 Task: Research Airbnb accommodation in Tournai, Belgium from 28th December, 2023 to 29th December, 2023 for 7 adults. Place can be entire room or shared room with 4 bedrooms having 7 beds and 4 bathrooms. Property type can be house. Amenities needed are: wifi, washing machine, TV, free parkinig on premises, hot tub, gym, smoking allowed.
Action: Mouse moved to (399, 158)
Screenshot: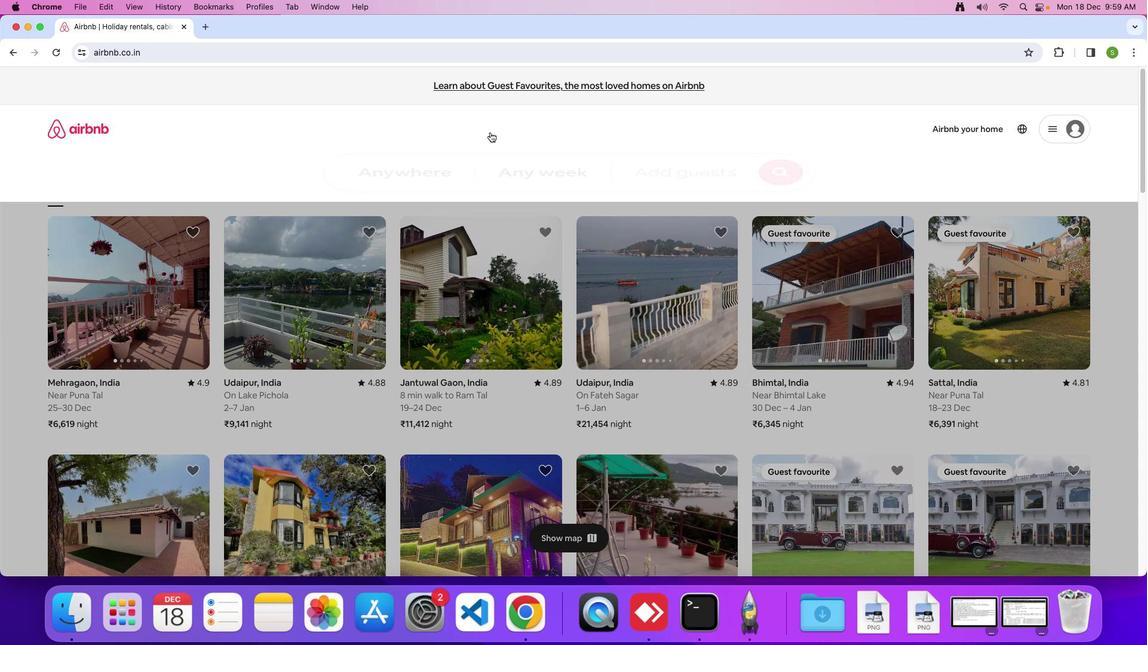 
Action: Mouse pressed left at (399, 158)
Screenshot: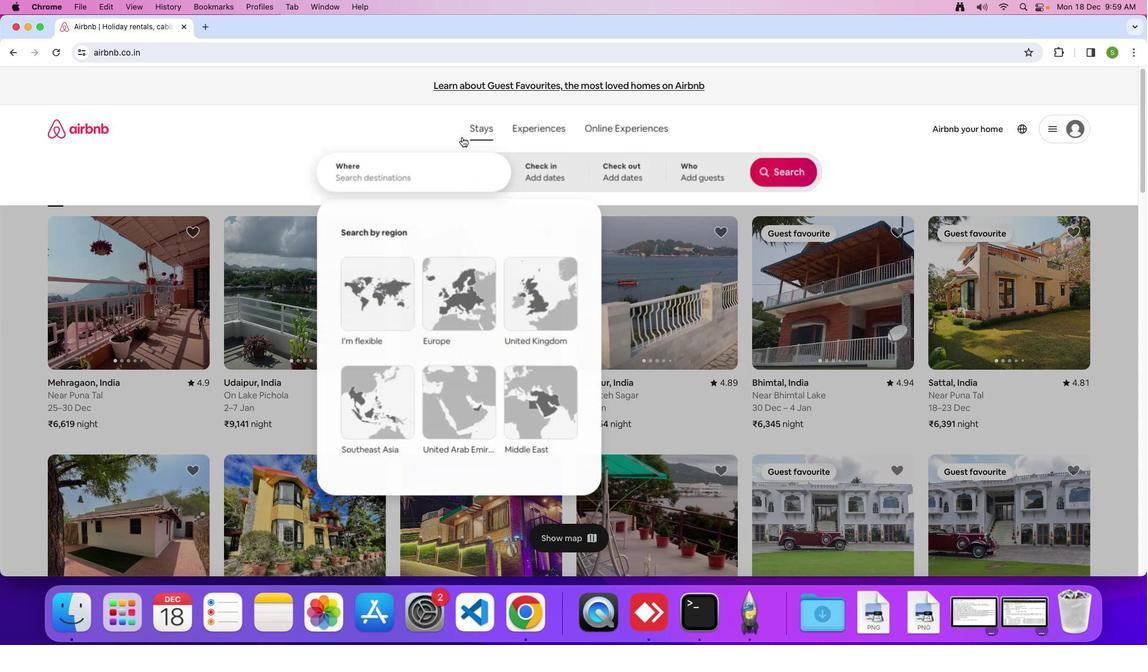 
Action: Mouse moved to (390, 159)
Screenshot: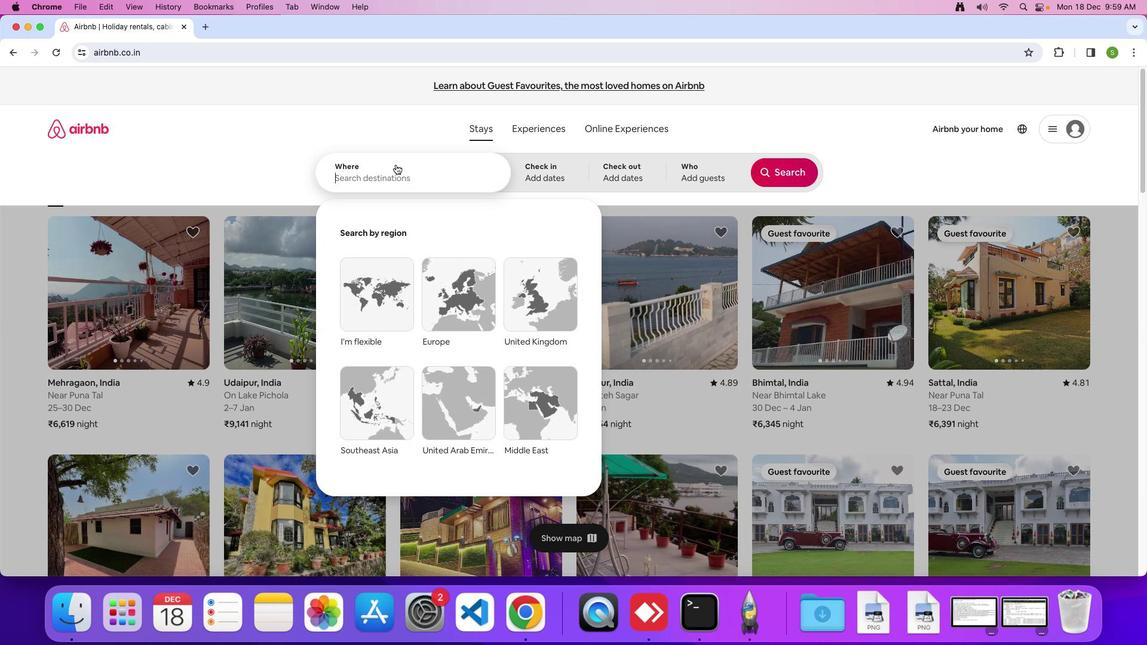 
Action: Mouse pressed left at (390, 159)
Screenshot: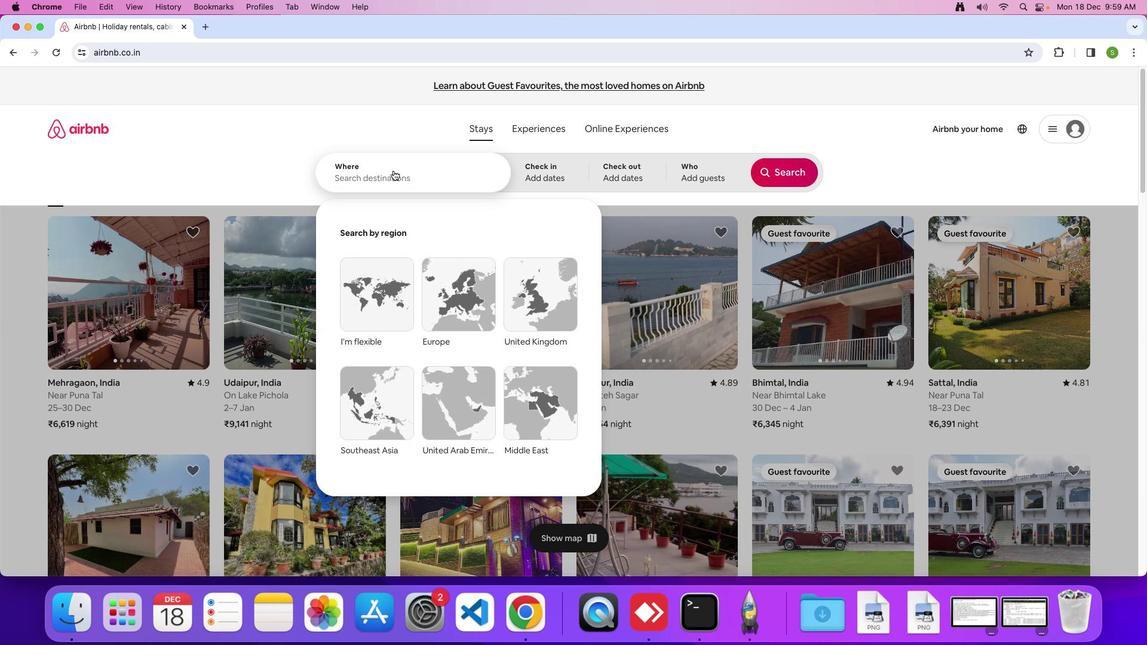 
Action: Mouse moved to (253, 169)
Screenshot: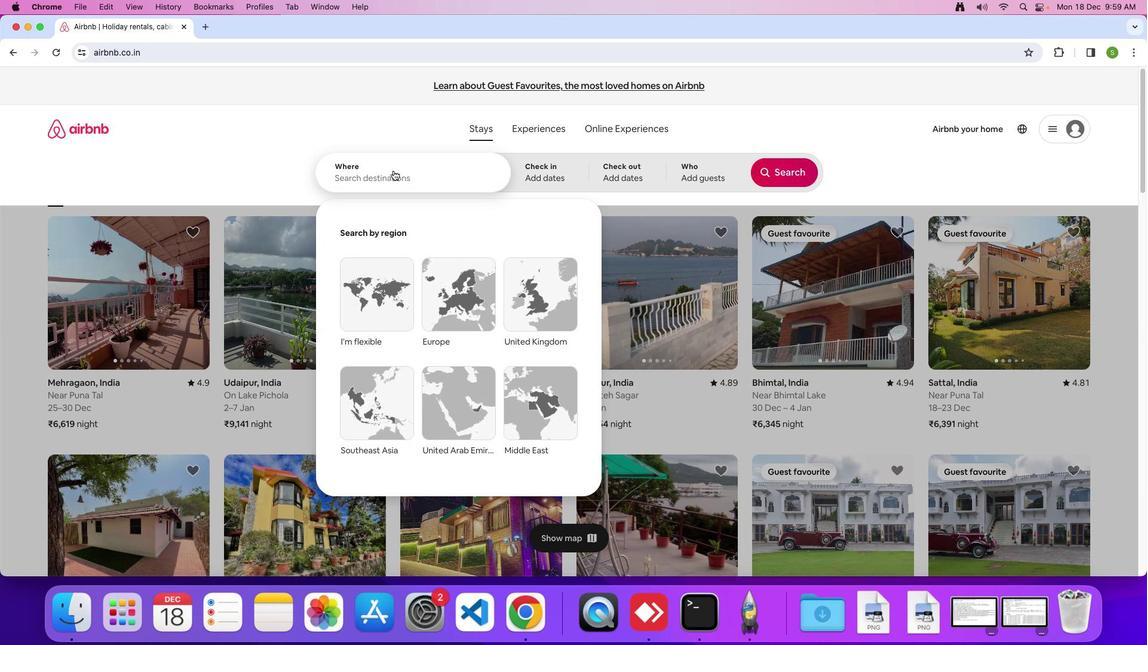 
Action: Mouse pressed left at (253, 169)
Screenshot: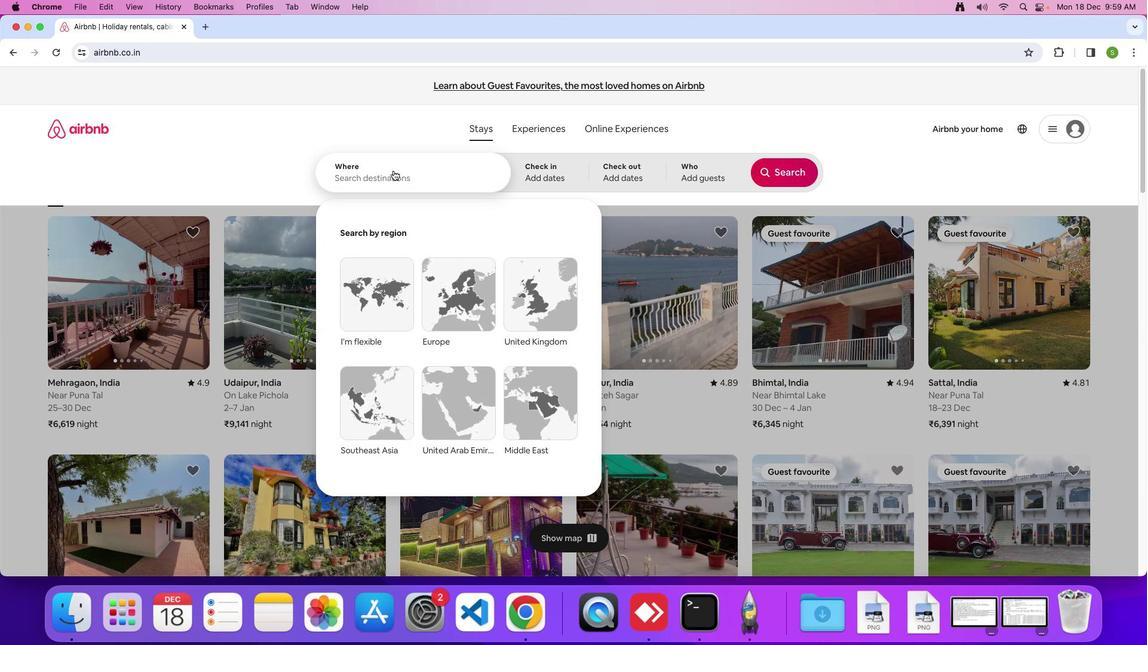 
Action: Key pressed 'T'Key.caps_lock'o''u''r''m''a''i'','Key.spaceKey.shift'B''e''l''g''i''u''m'Key.enter
Screenshot: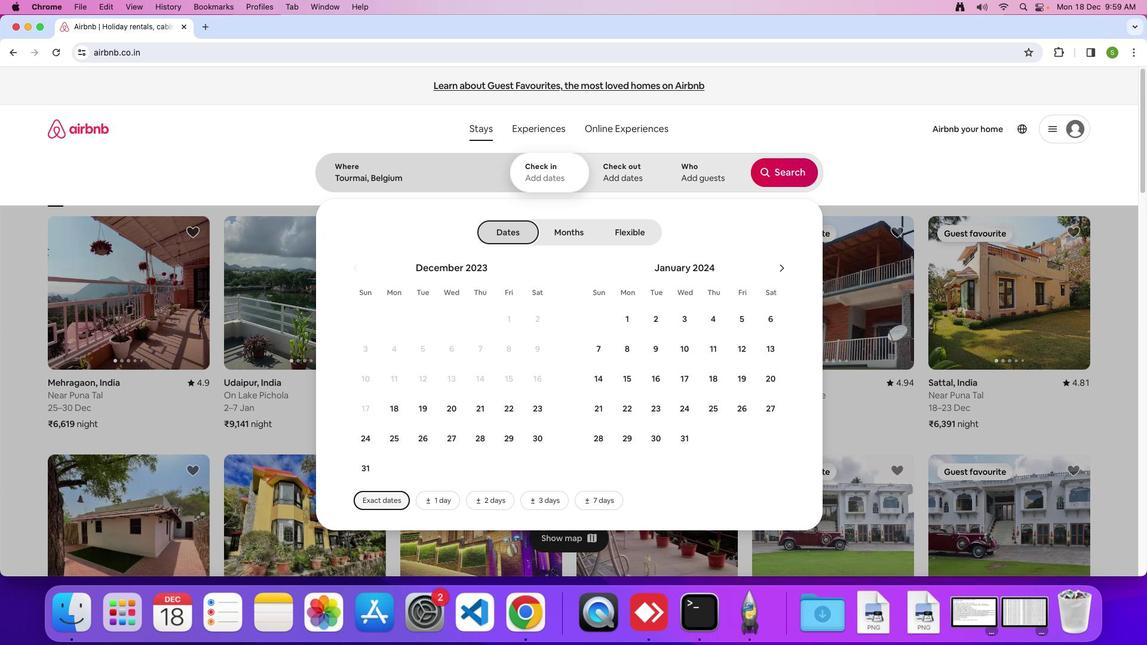 
Action: Mouse moved to (372, 234)
Screenshot: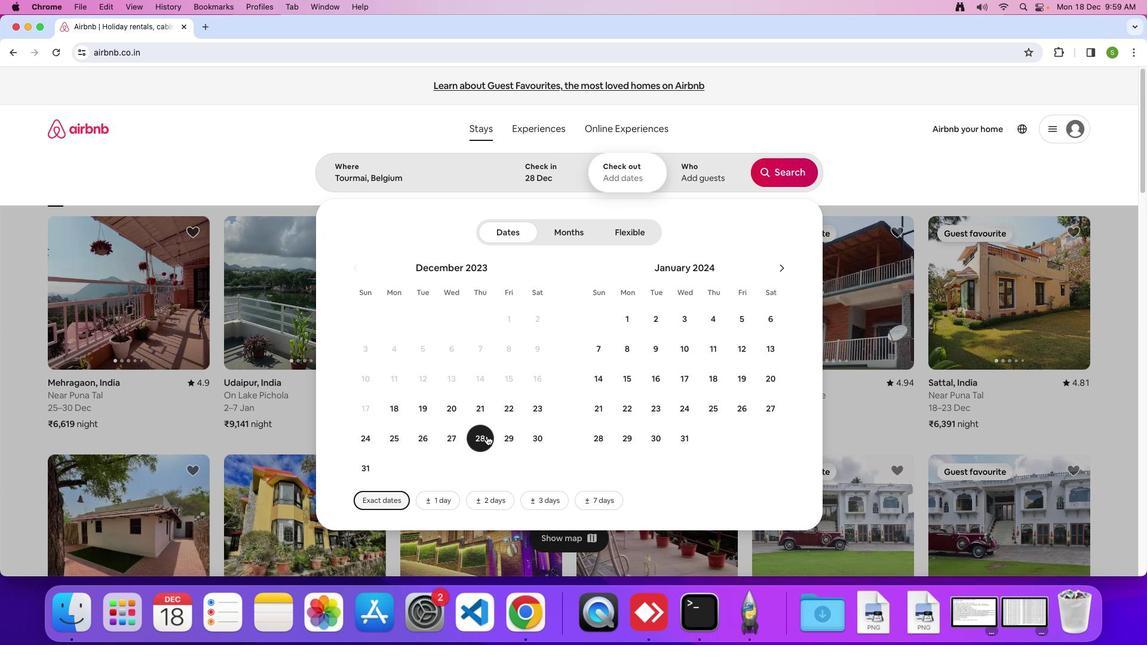 
Action: Mouse pressed left at (372, 234)
Screenshot: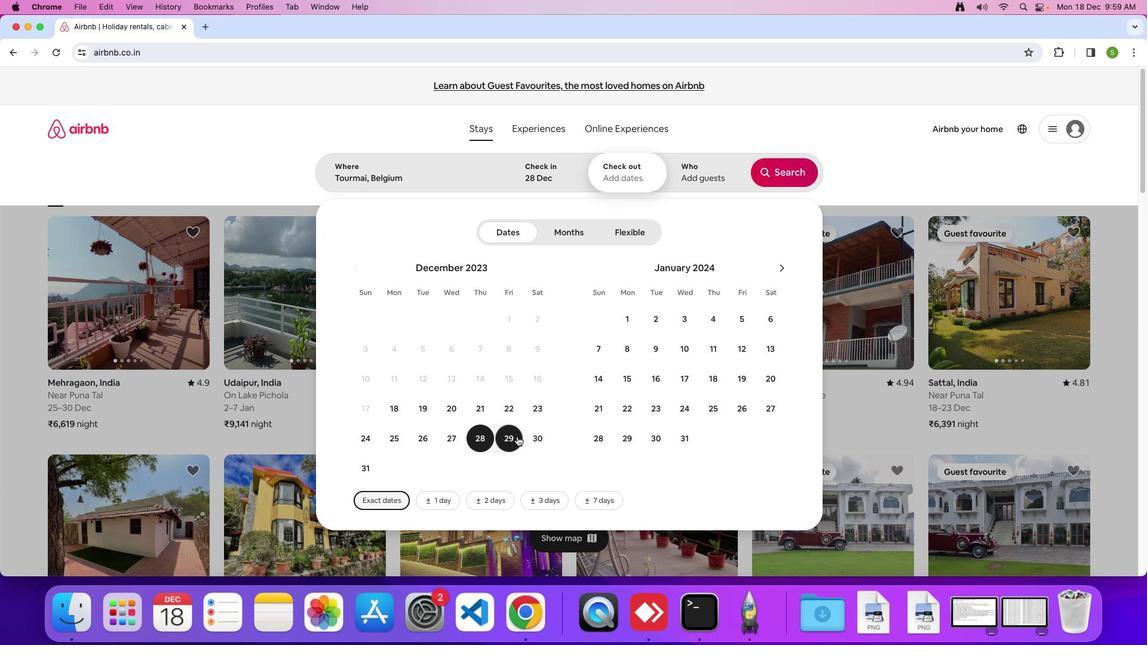 
Action: Mouse moved to (422, 235)
Screenshot: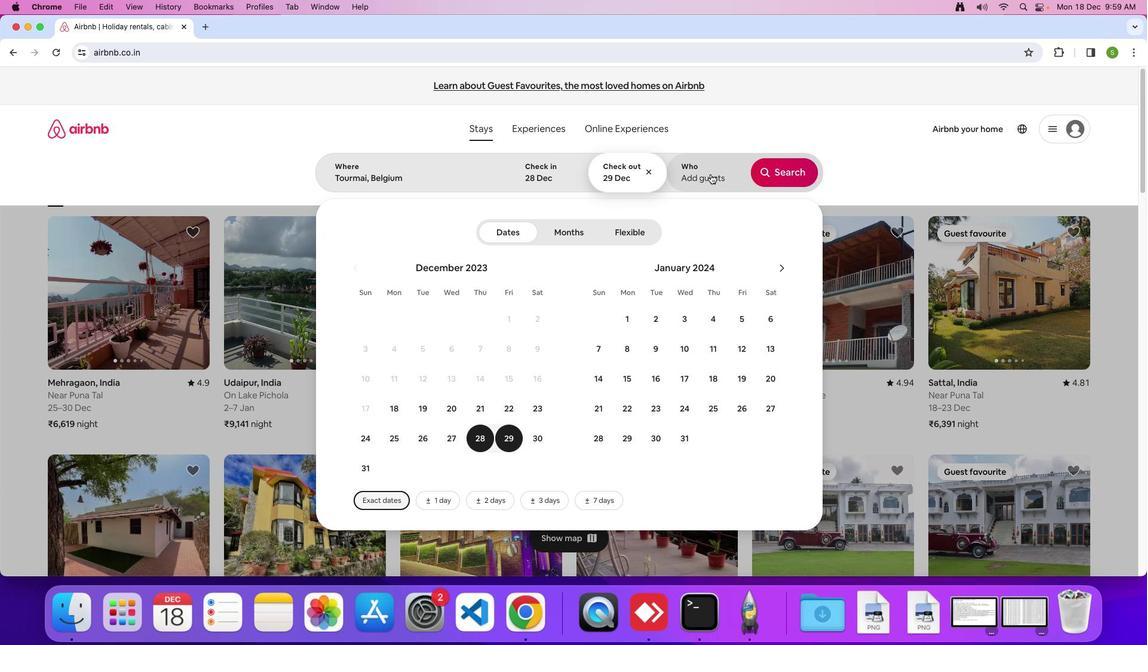 
Action: Mouse pressed left at (422, 235)
Screenshot: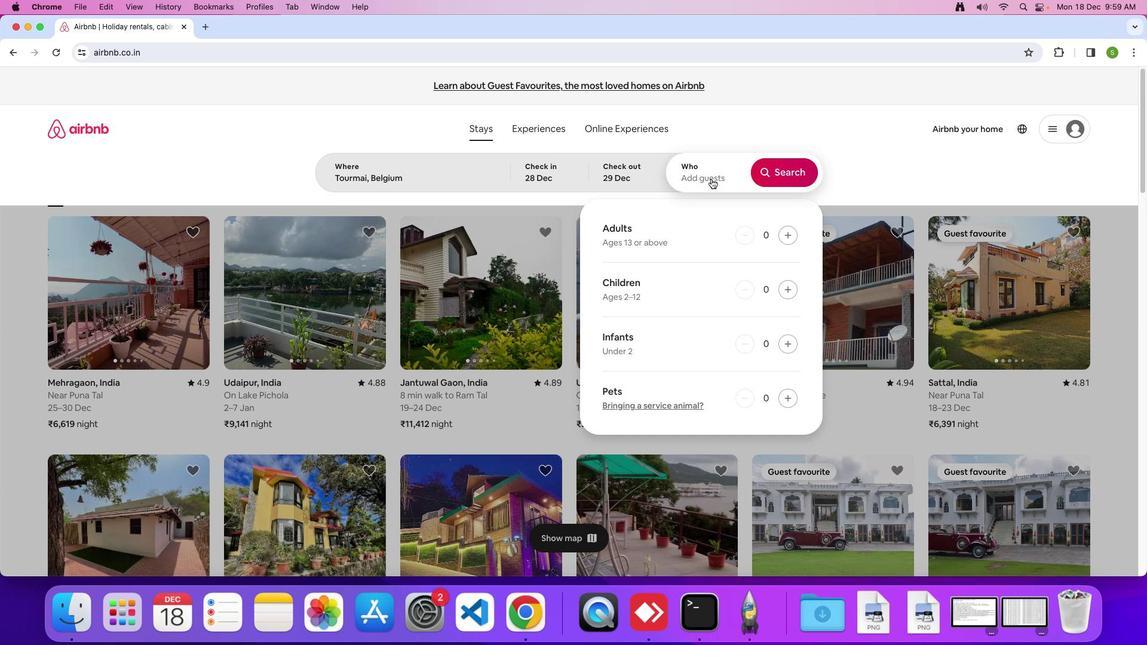 
Action: Mouse moved to (686, 170)
Screenshot: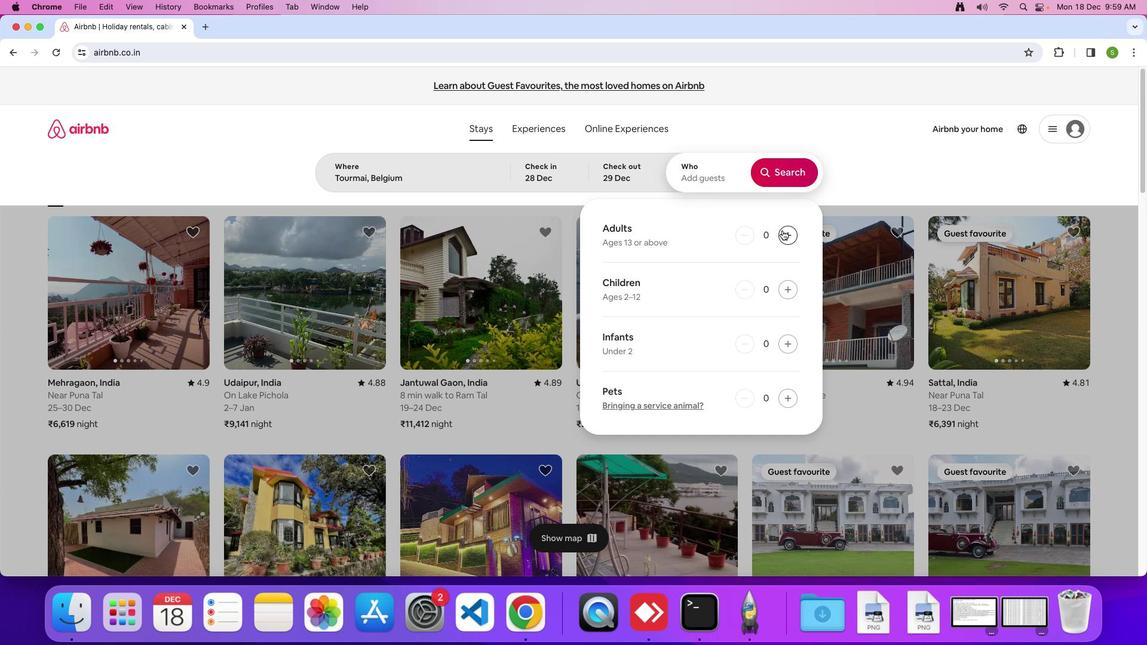 
Action: Mouse pressed left at (686, 170)
Screenshot: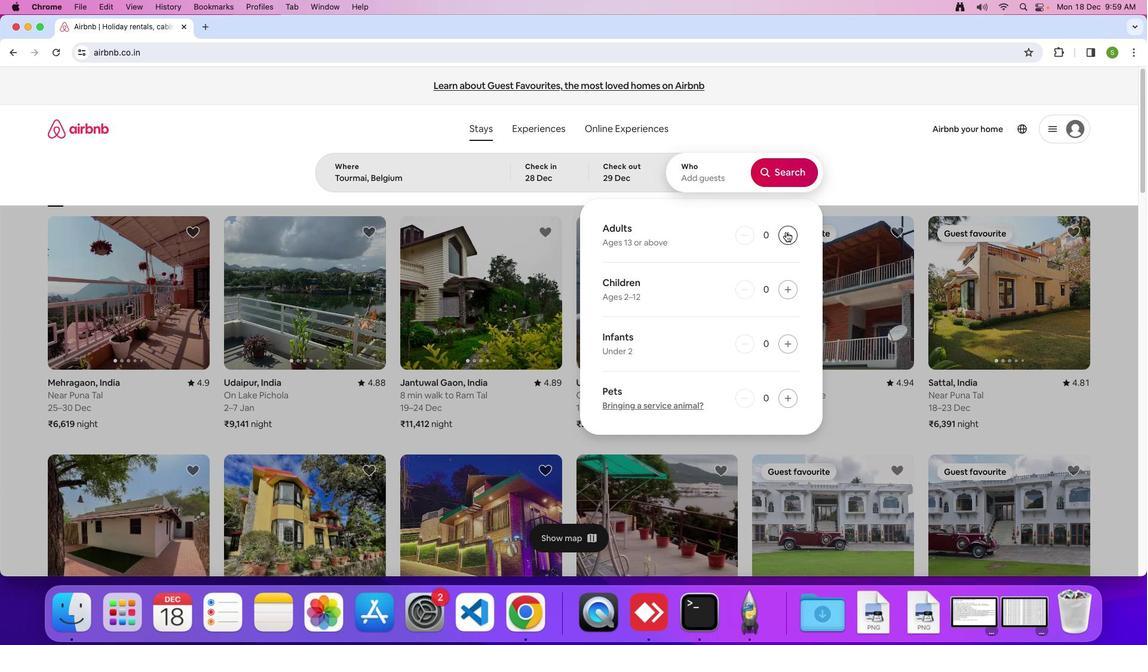 
Action: Mouse moved to (789, 184)
Screenshot: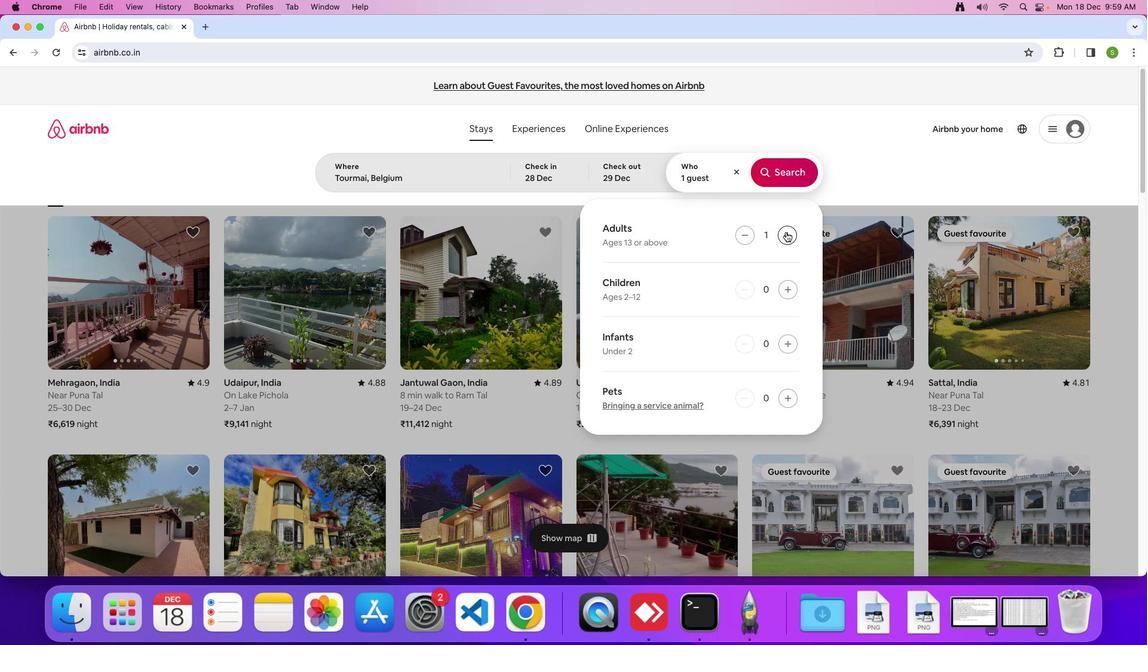 
Action: Mouse pressed left at (789, 184)
Screenshot: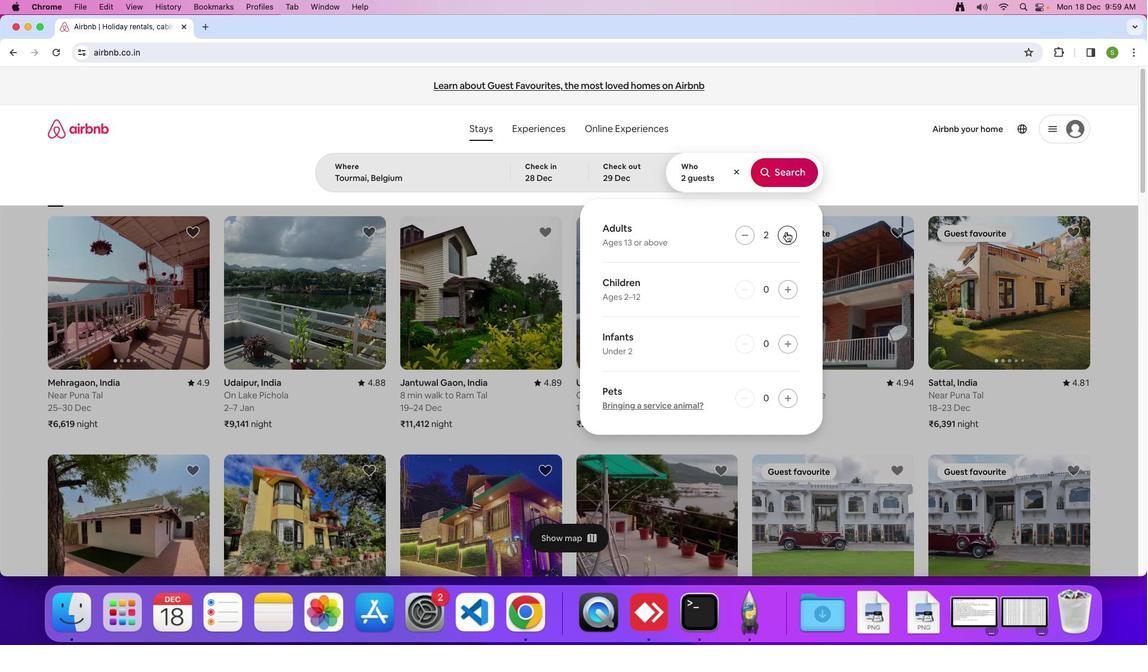 
Action: Mouse pressed left at (789, 184)
Screenshot: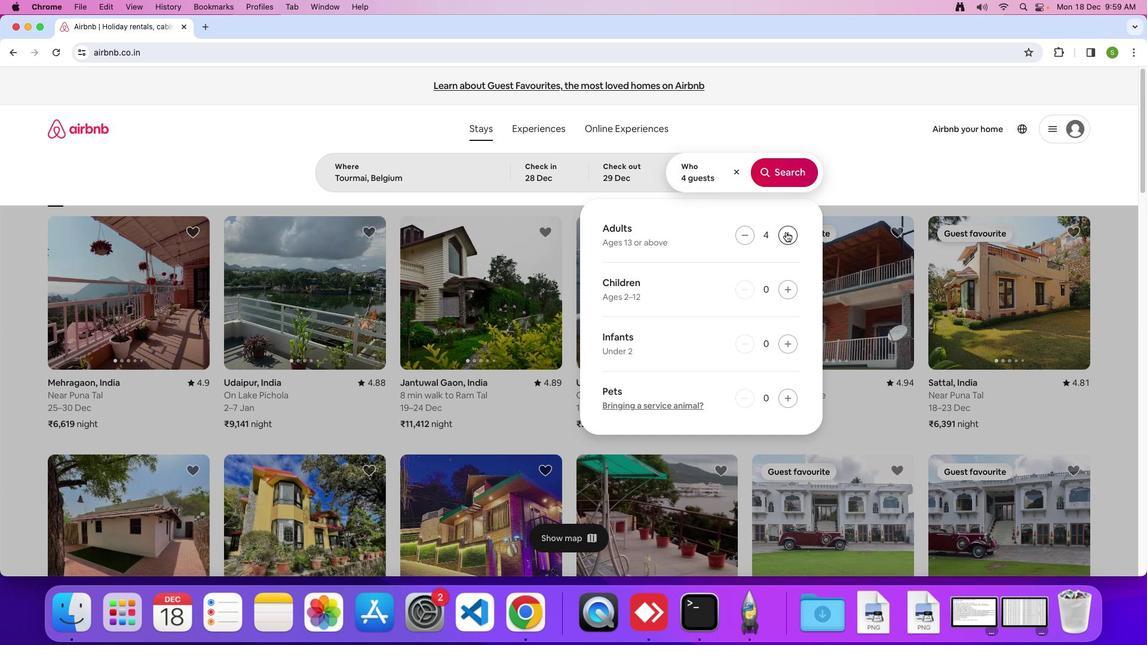 
Action: Mouse pressed left at (789, 184)
Screenshot: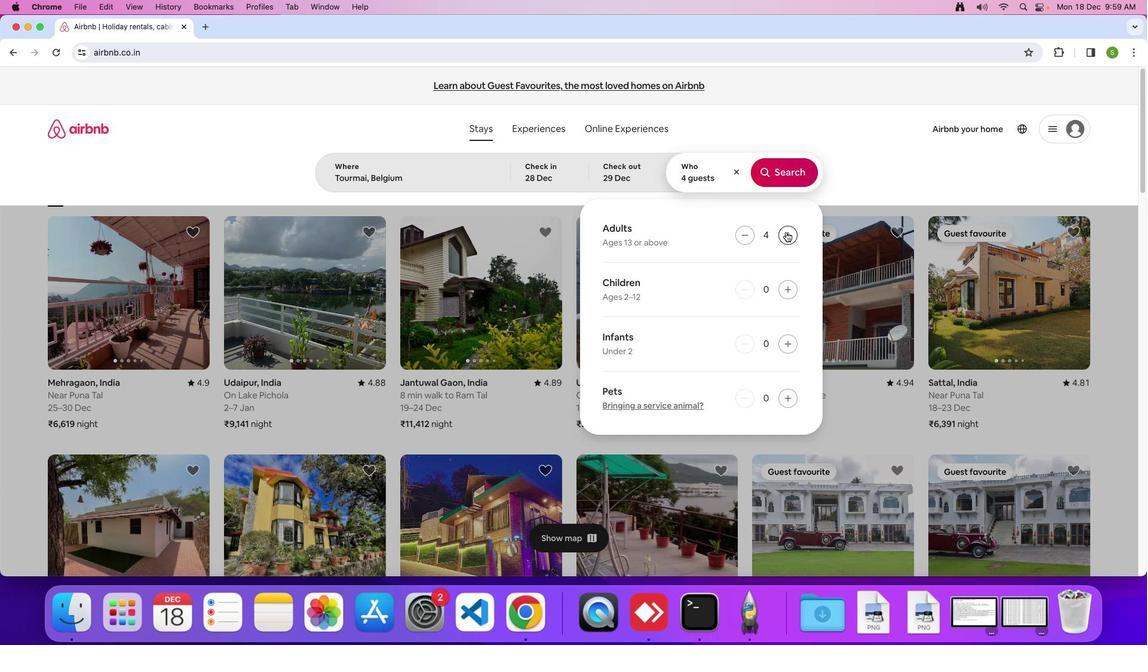 
Action: Mouse pressed left at (789, 184)
Screenshot: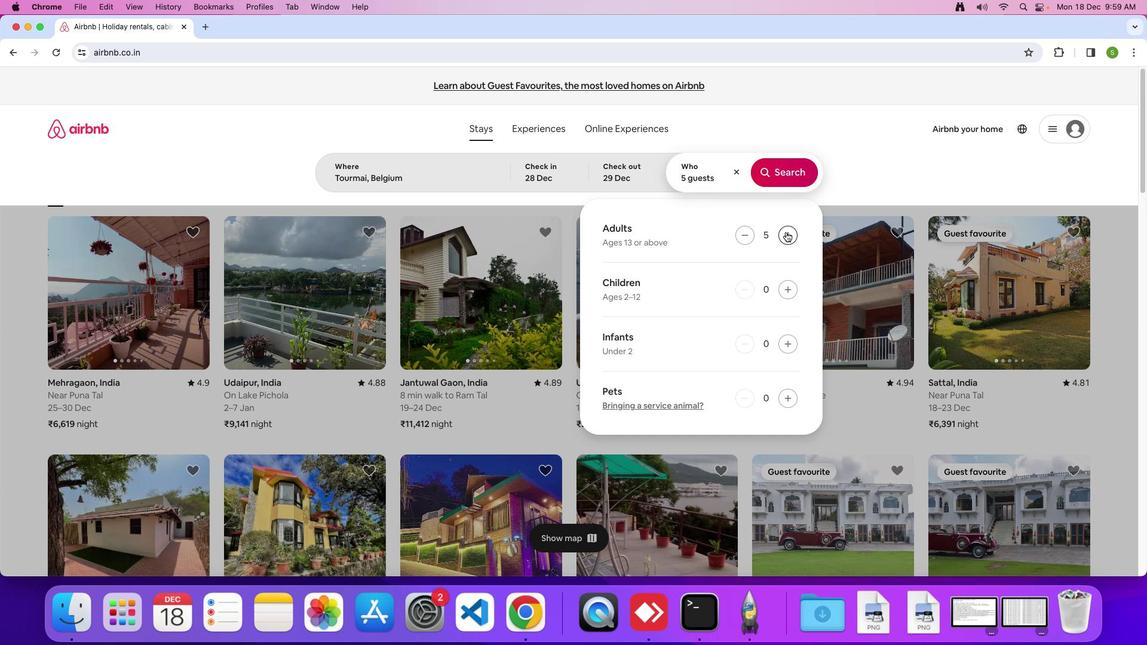 
Action: Mouse pressed left at (789, 184)
Screenshot: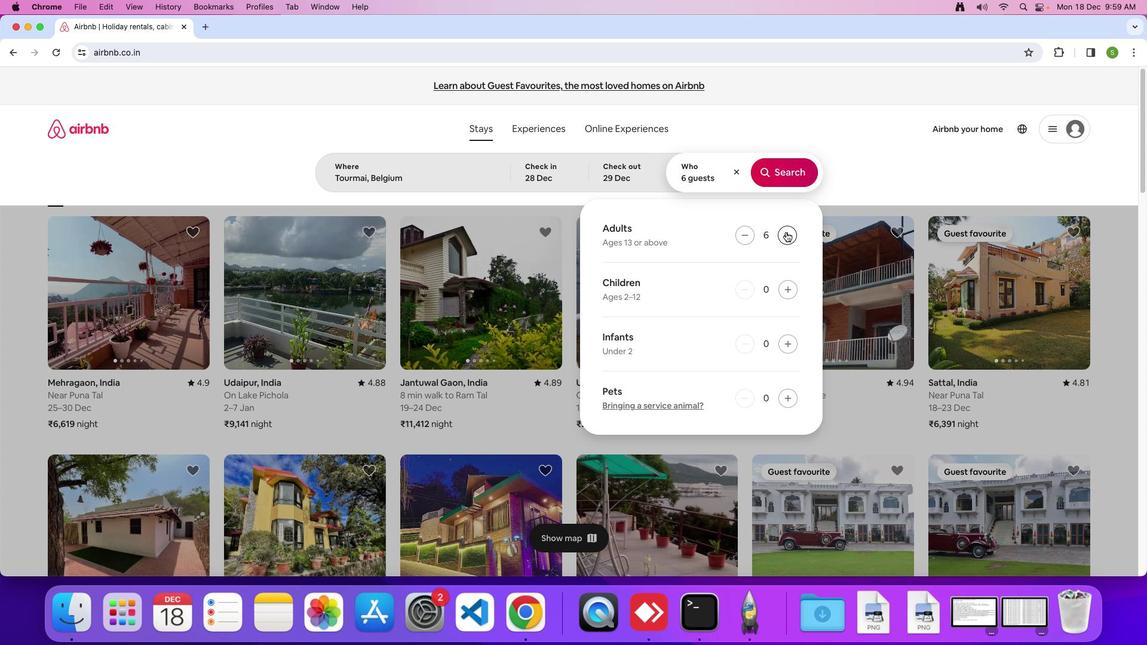 
Action: Mouse pressed left at (789, 184)
Screenshot: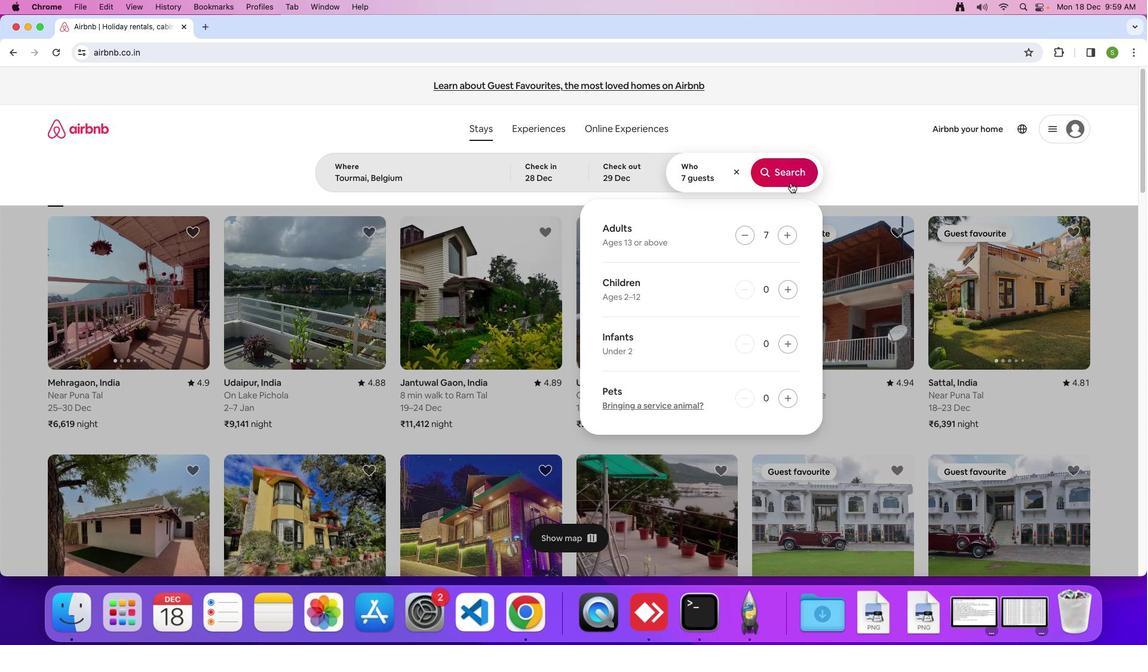 
Action: Mouse pressed left at (789, 184)
Screenshot: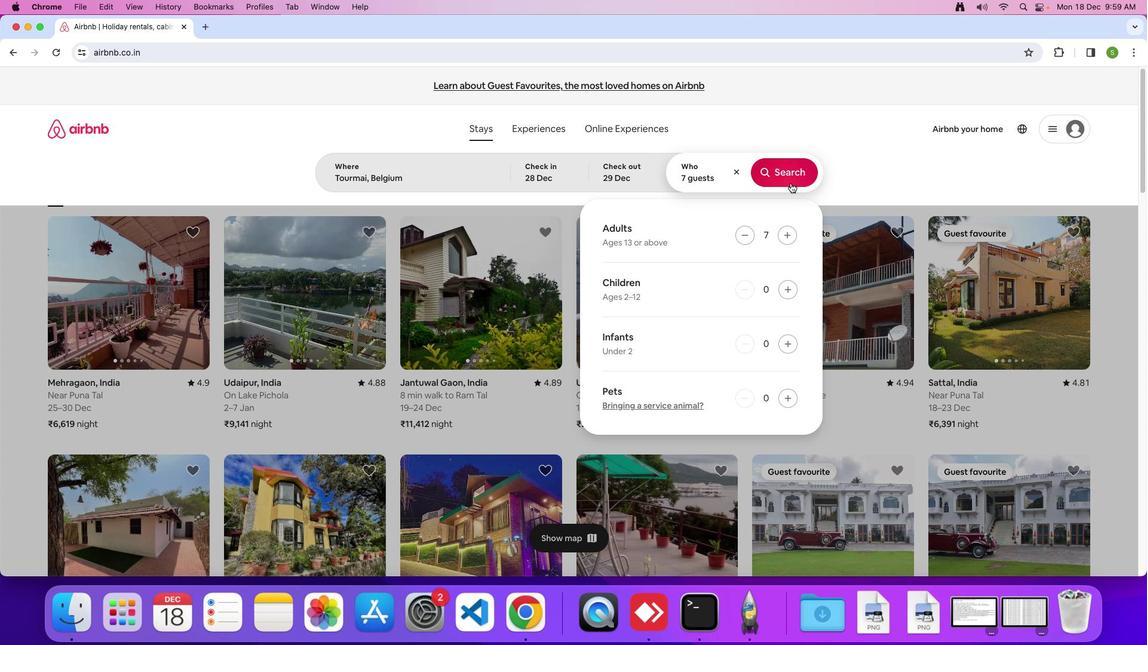 
Action: Mouse moved to (794, 172)
Screenshot: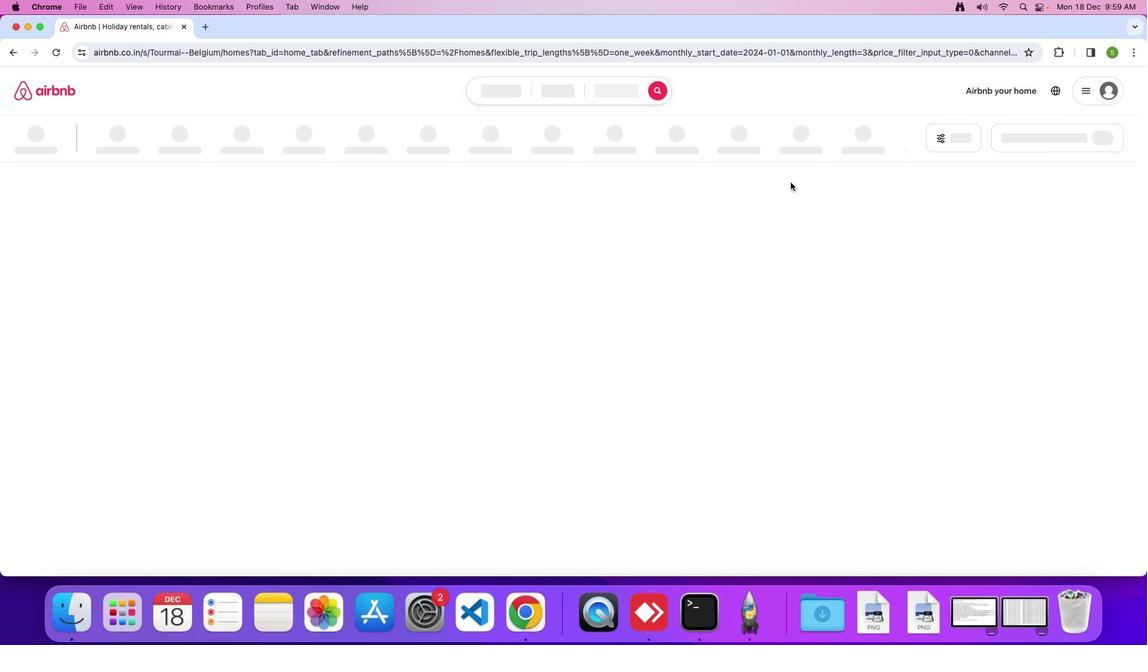 
Action: Mouse pressed left at (794, 172)
Screenshot: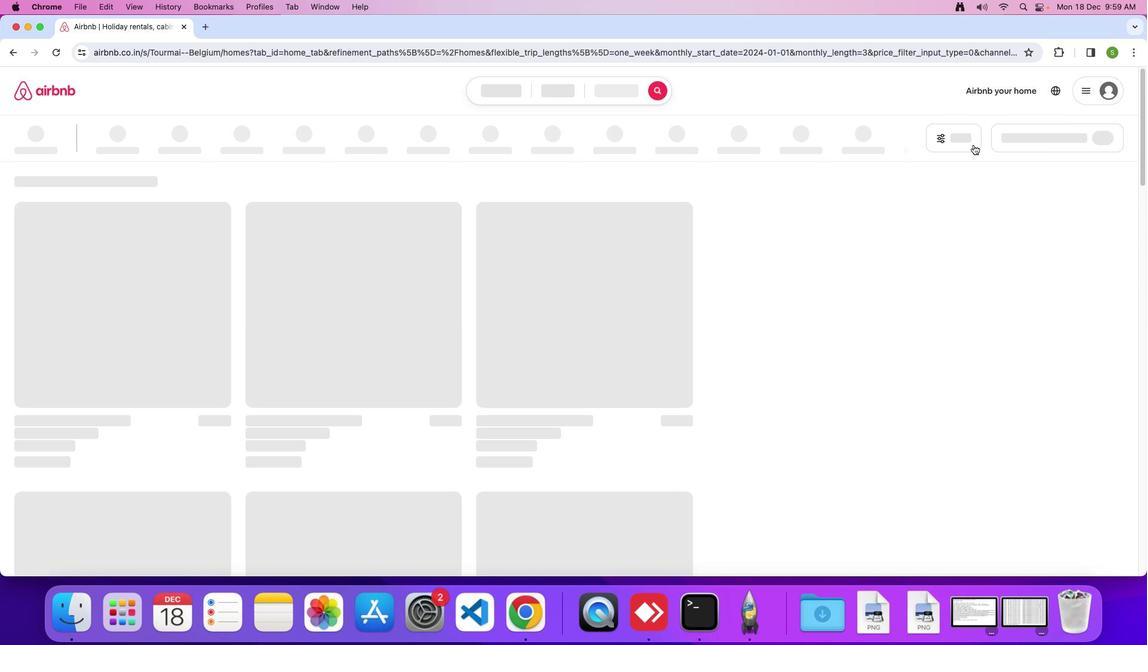 
Action: Mouse moved to (1039, 162)
Screenshot: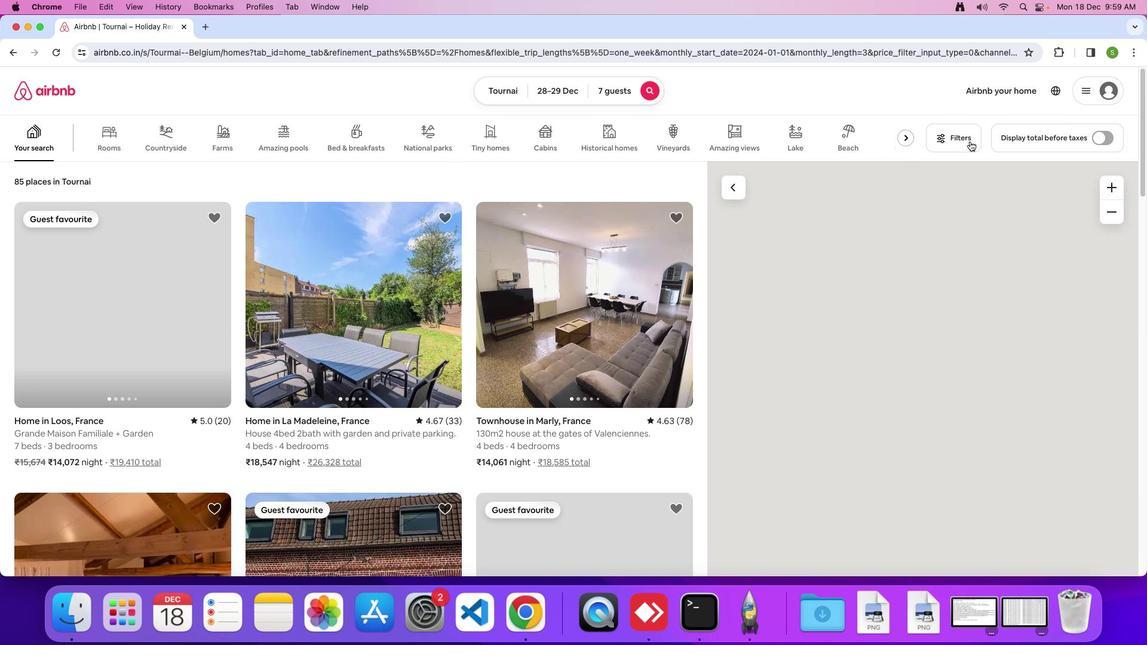 
Action: Mouse pressed left at (1039, 162)
Screenshot: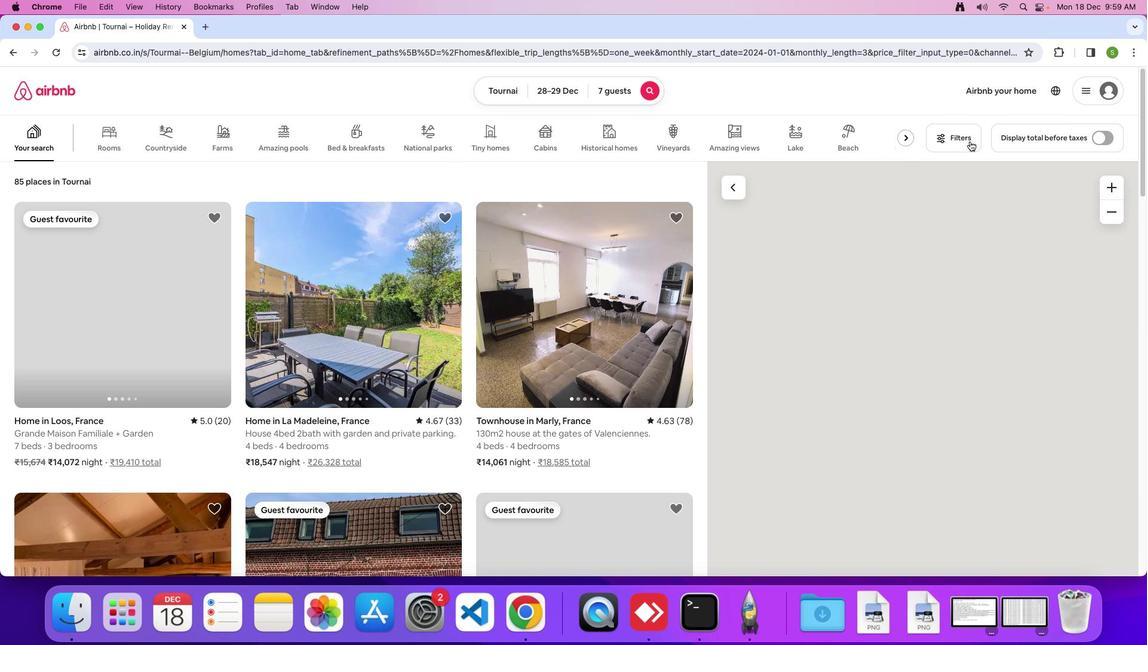 
Action: Mouse moved to (433, 226)
Screenshot: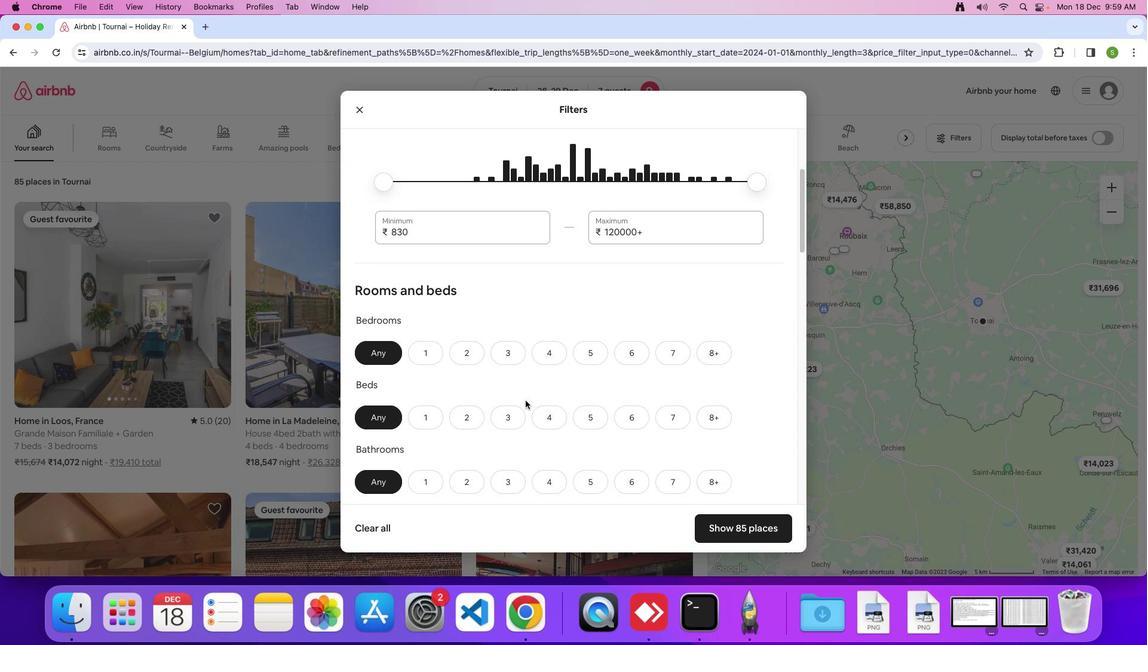 
Action: Mouse scrolled (433, 226) with delta (-282, 127)
Screenshot: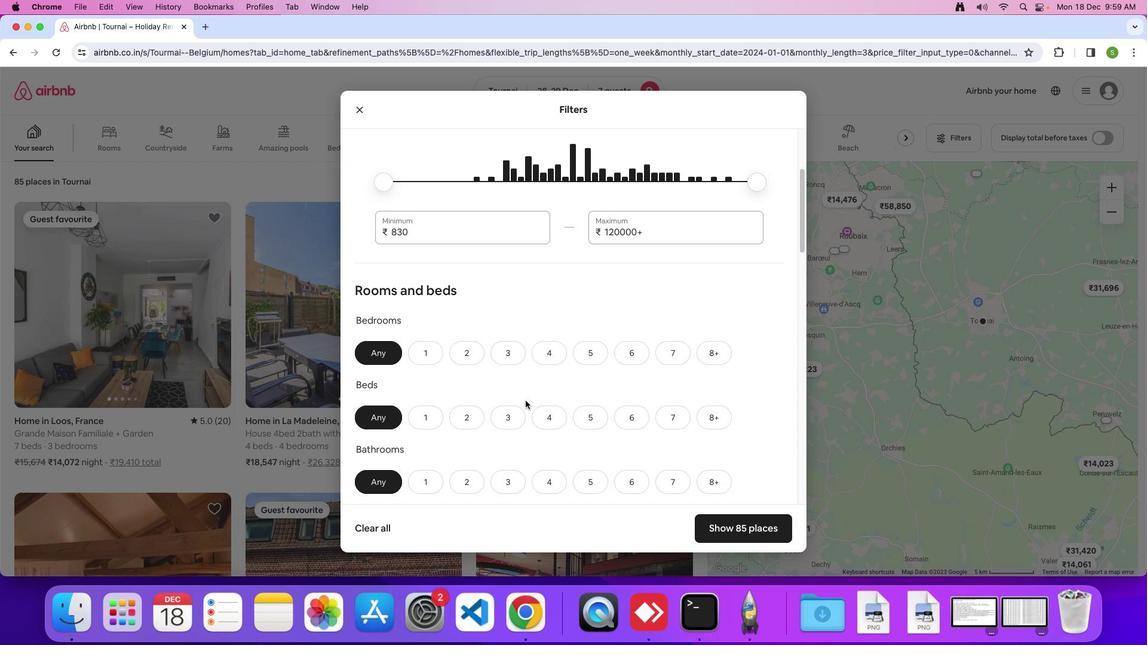
Action: Mouse moved to (433, 226)
Screenshot: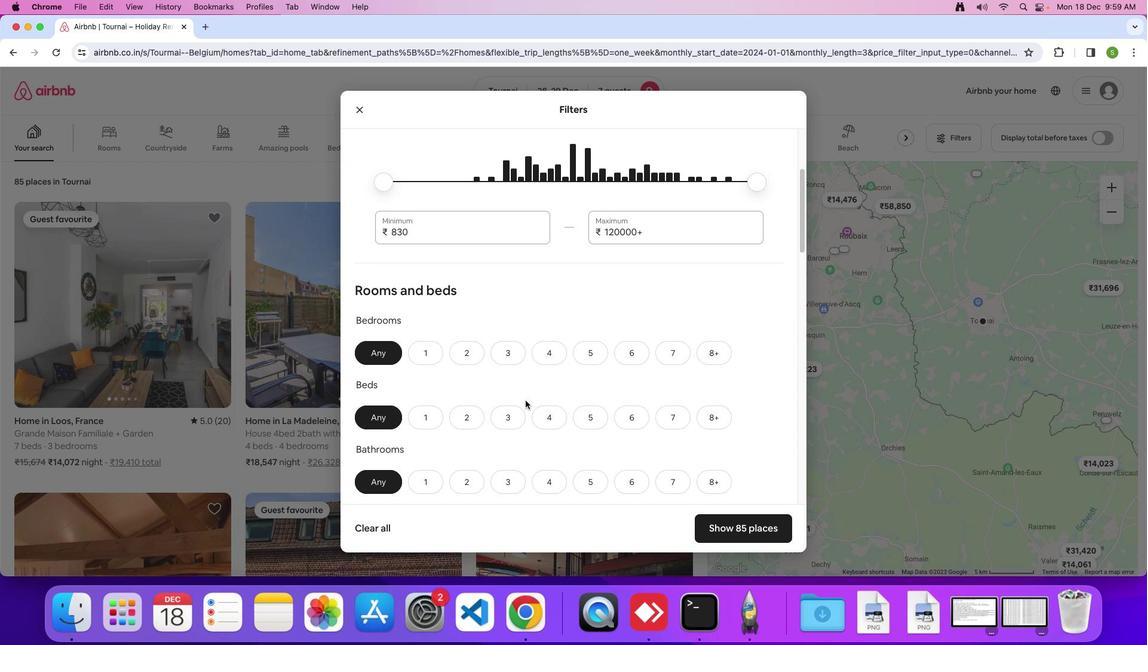 
Action: Mouse scrolled (433, 226) with delta (-282, 127)
Screenshot: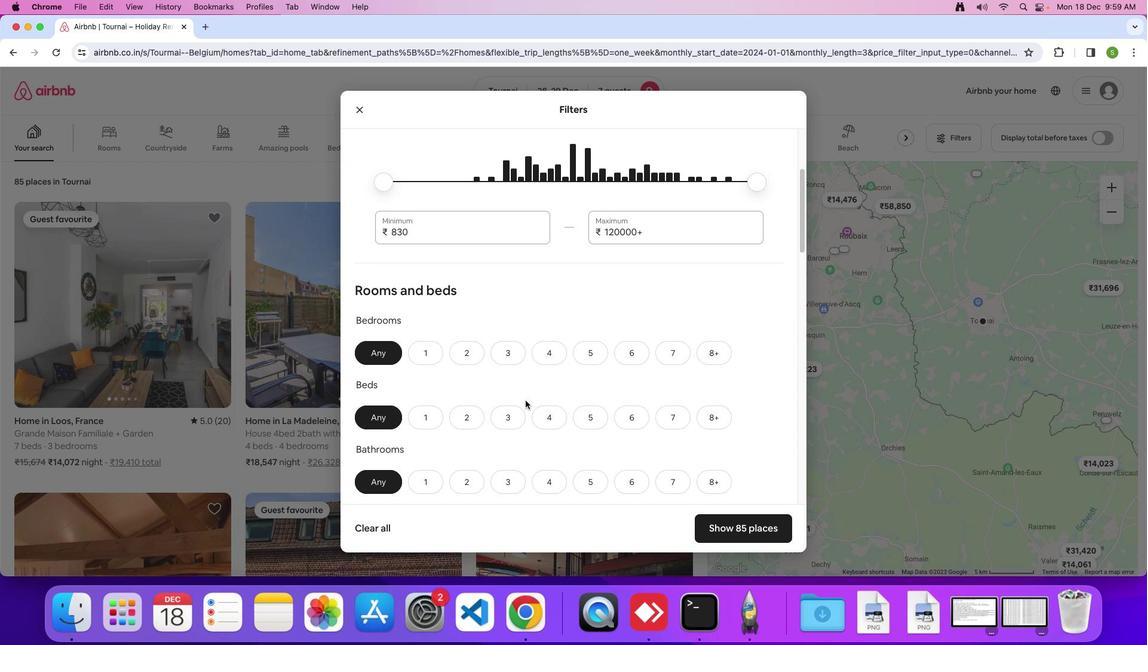 
Action: Mouse moved to (433, 226)
Screenshot: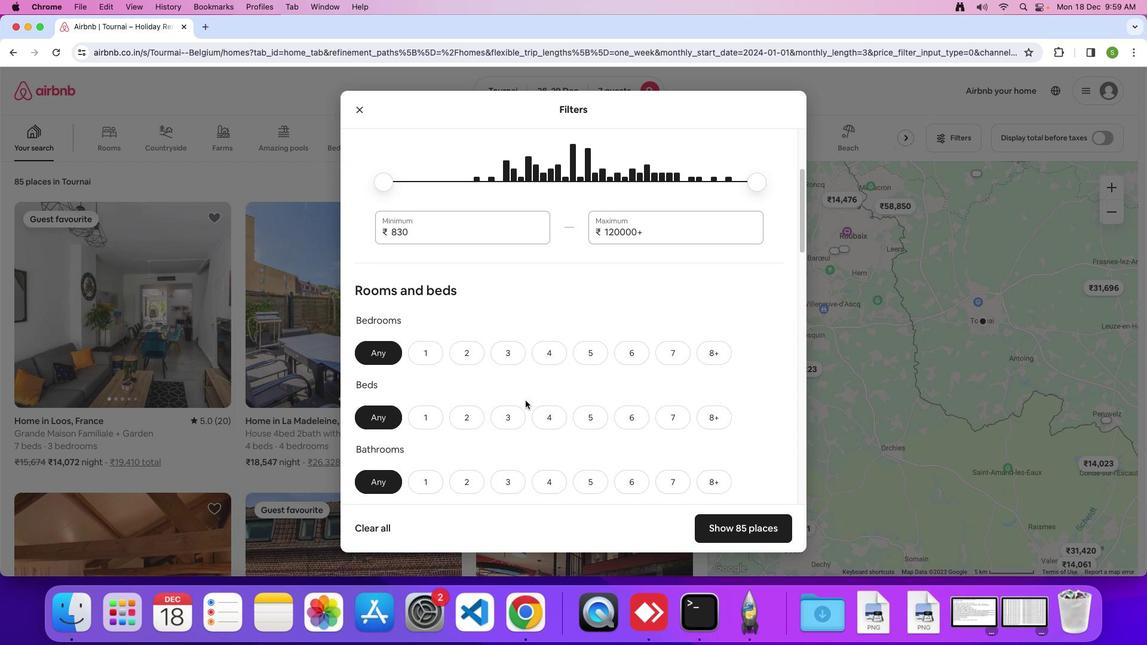 
Action: Mouse scrolled (433, 226) with delta (-282, 127)
Screenshot: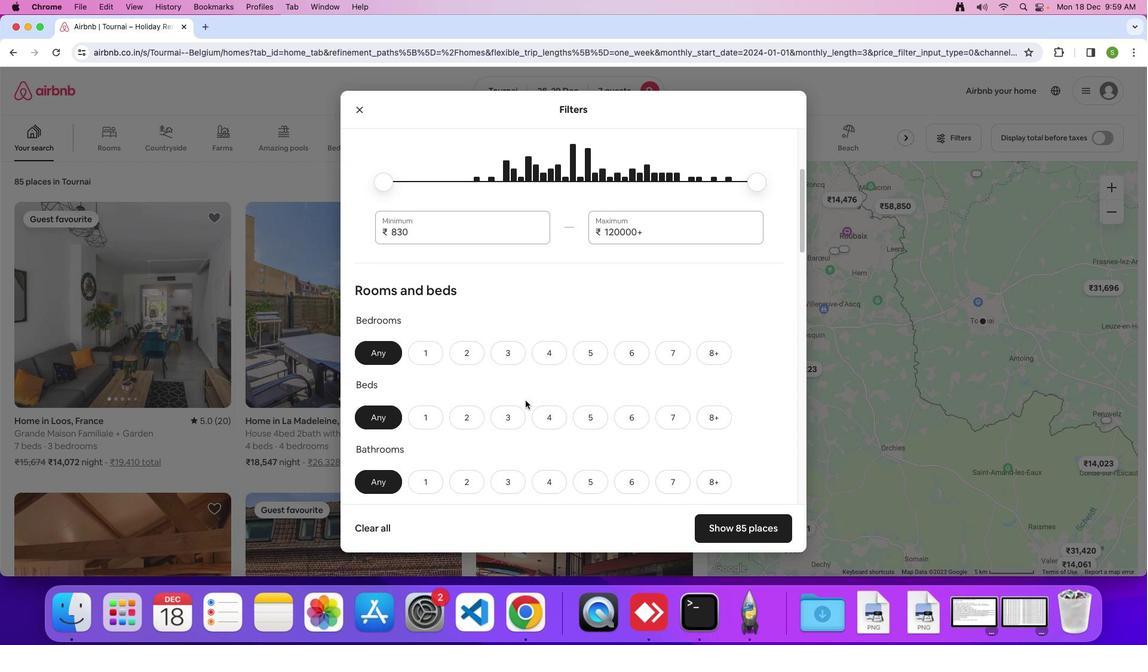 
Action: Mouse scrolled (433, 226) with delta (-282, 127)
Screenshot: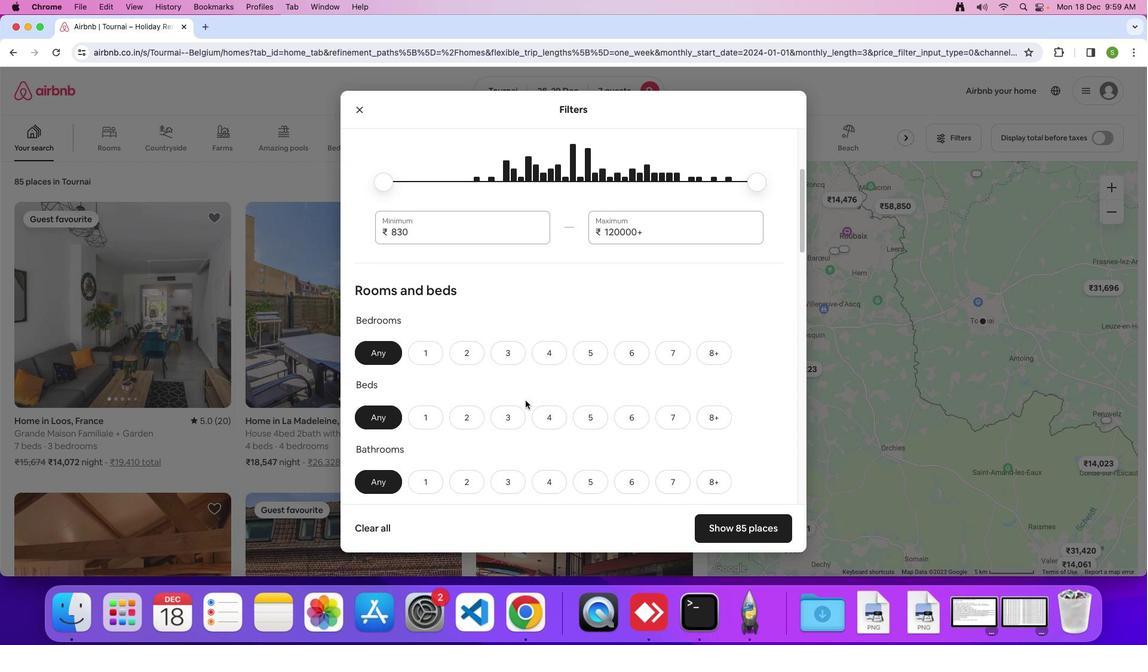 
Action: Mouse scrolled (433, 226) with delta (-282, 127)
Screenshot: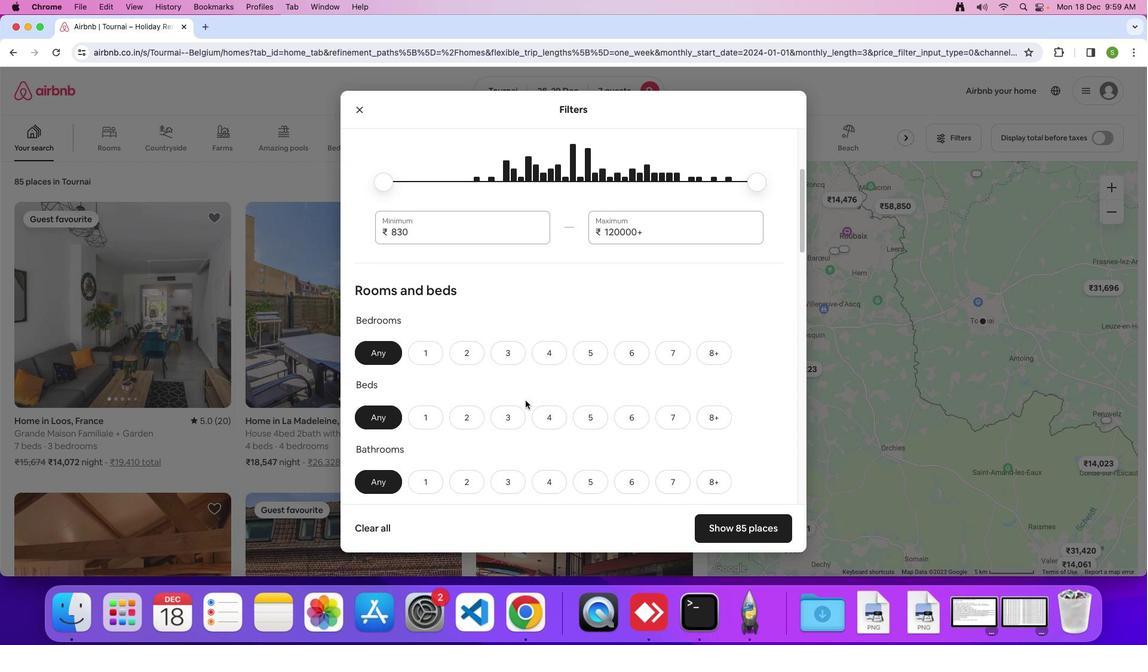 
Action: Mouse moved to (433, 226)
Screenshot: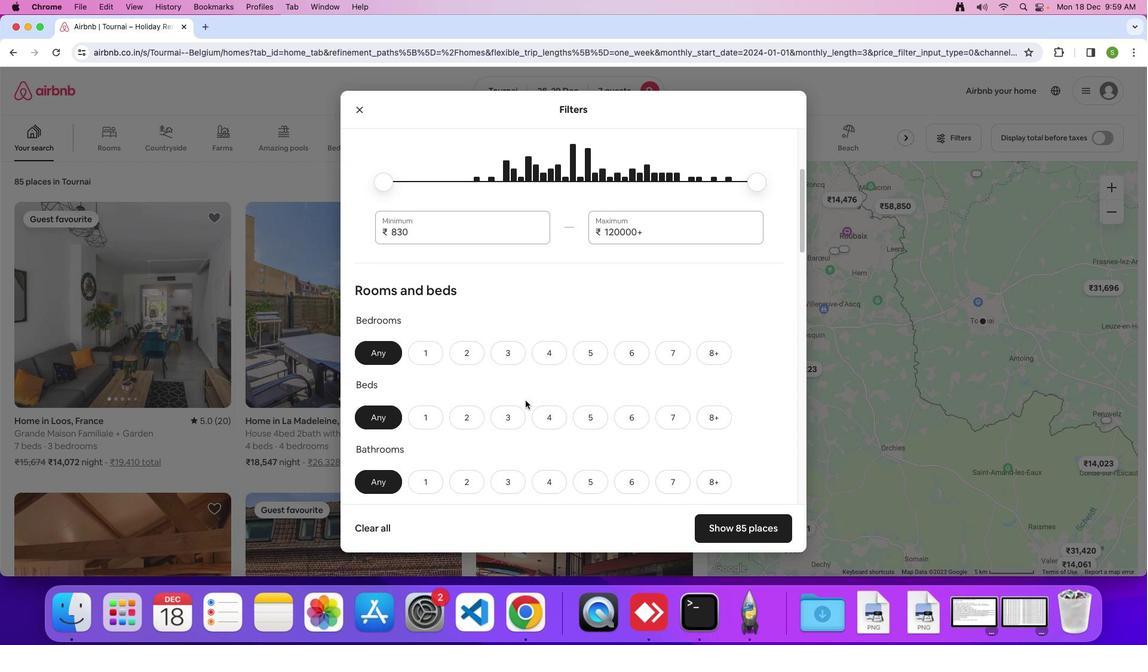 
Action: Mouse scrolled (433, 226) with delta (-282, 127)
Screenshot: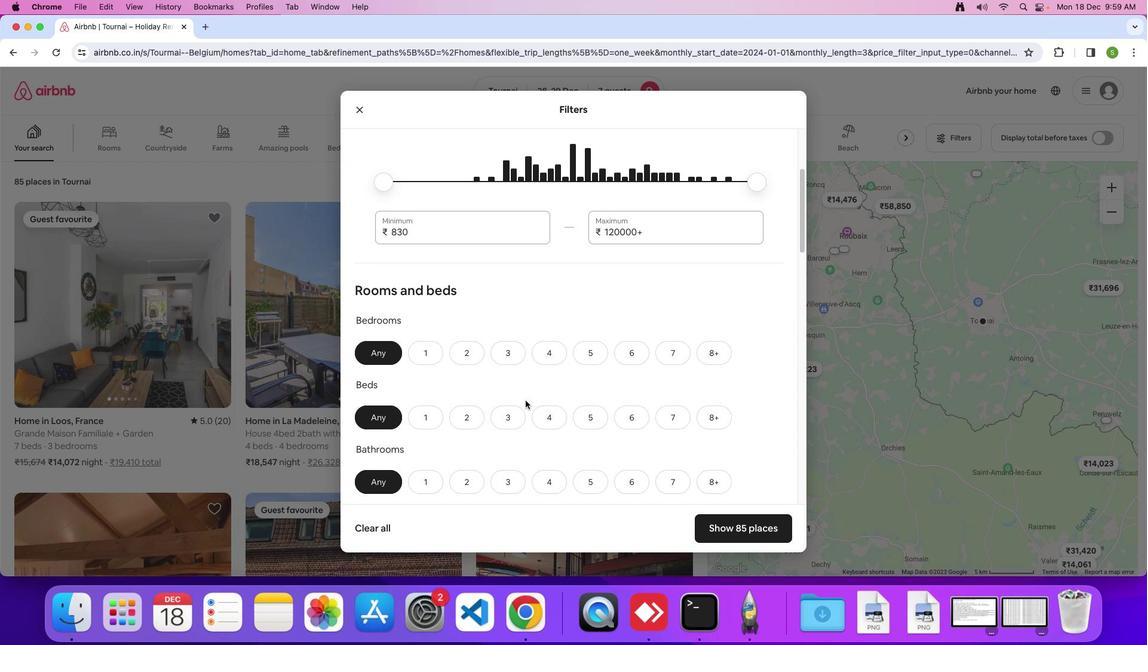 
Action: Mouse scrolled (433, 226) with delta (-282, 127)
Screenshot: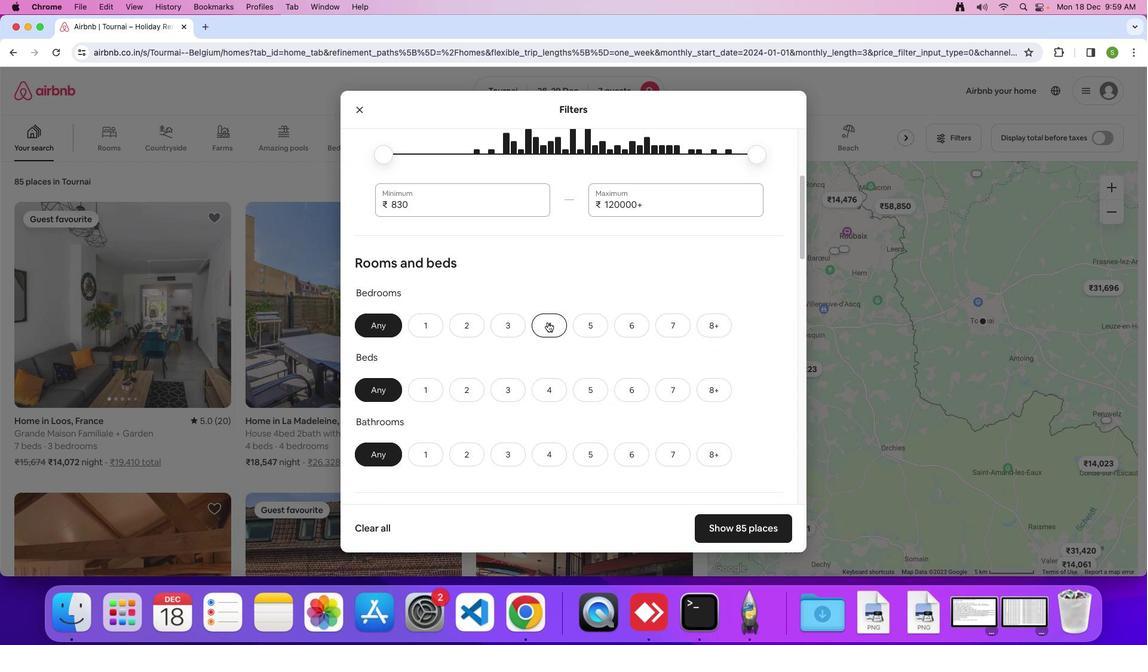 
Action: Mouse scrolled (433, 226) with delta (-282, 127)
Screenshot: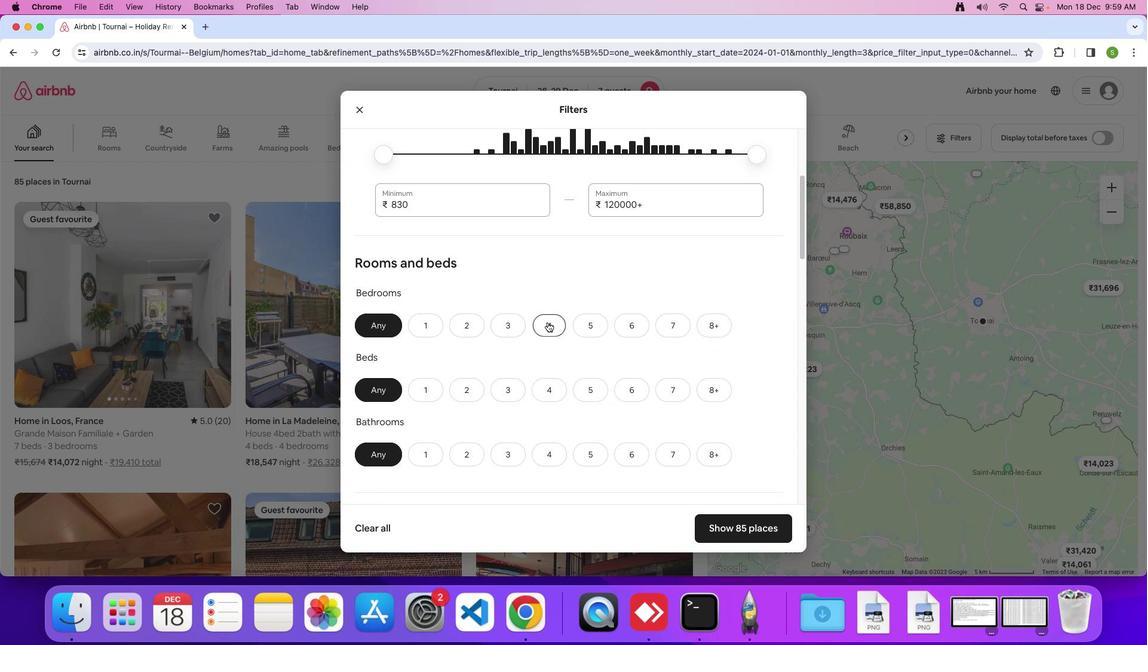 
Action: Mouse scrolled (433, 226) with delta (-282, 127)
Screenshot: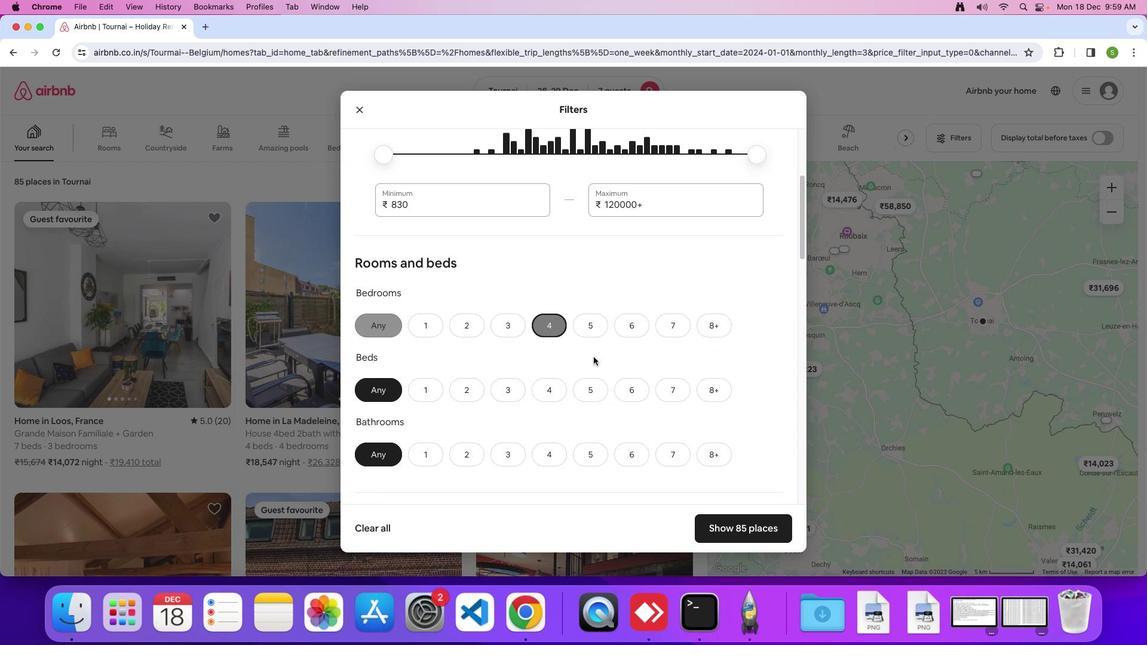 
Action: Mouse moved to (464, 206)
Screenshot: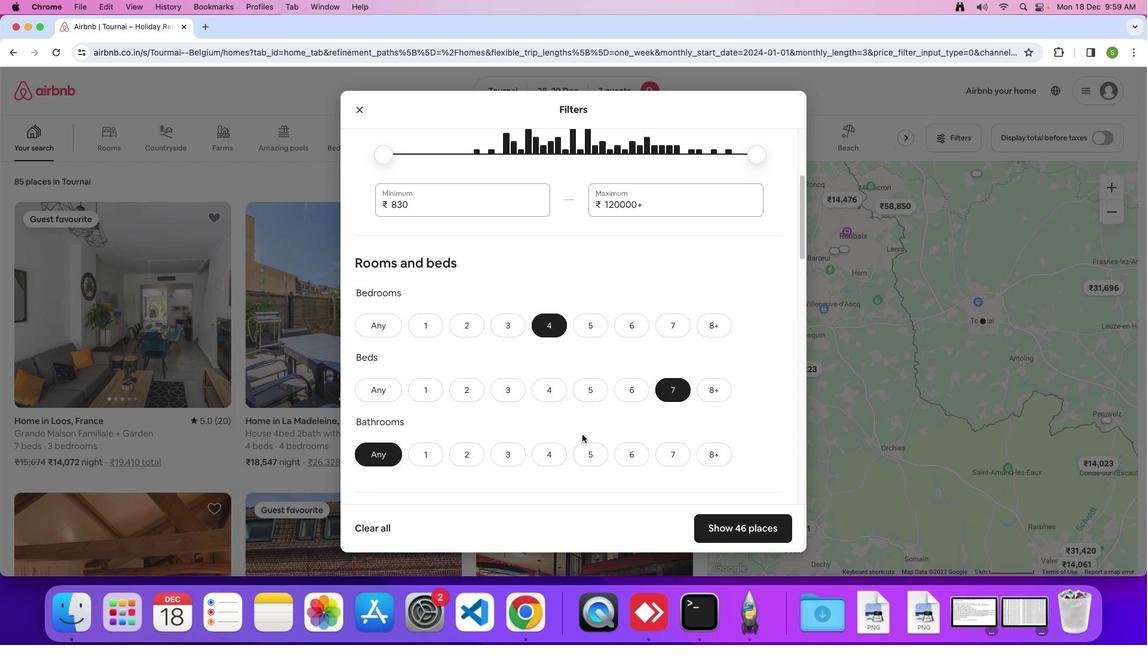 
Action: Mouse pressed left at (464, 206)
Screenshot: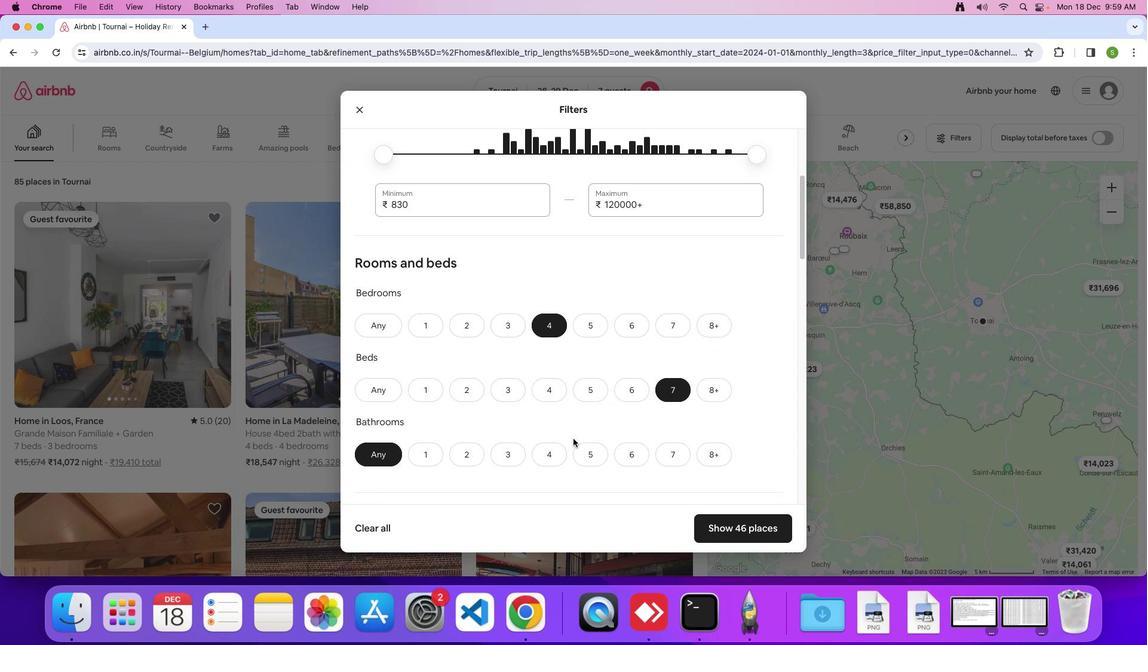
Action: Mouse moved to (636, 222)
Screenshot: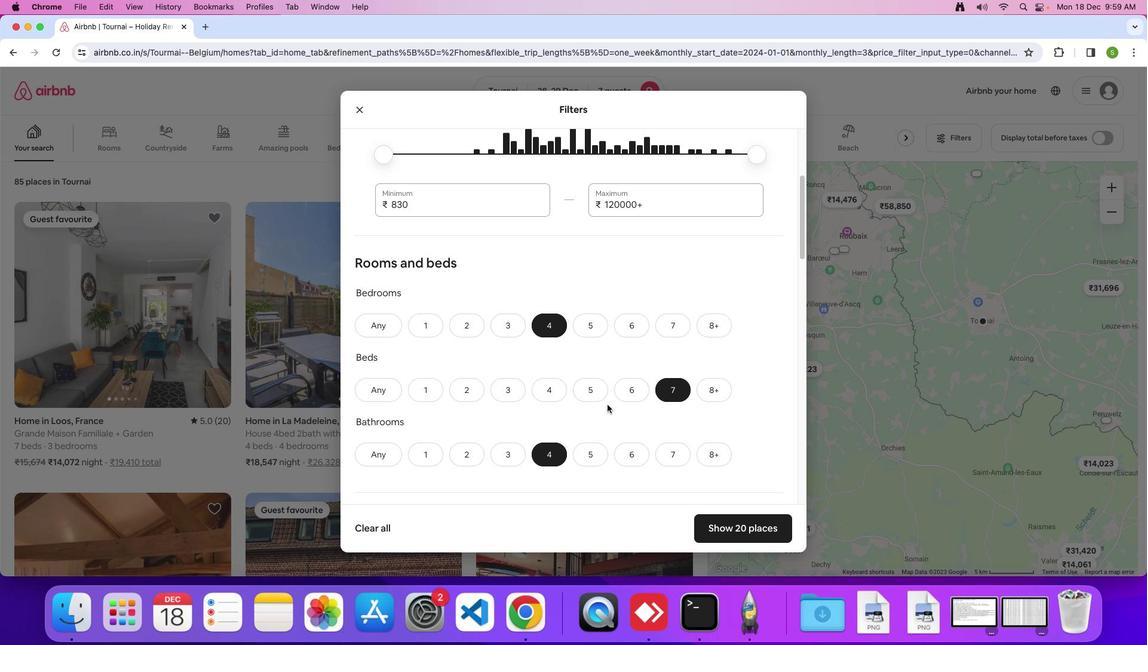 
Action: Mouse pressed left at (636, 222)
Screenshot: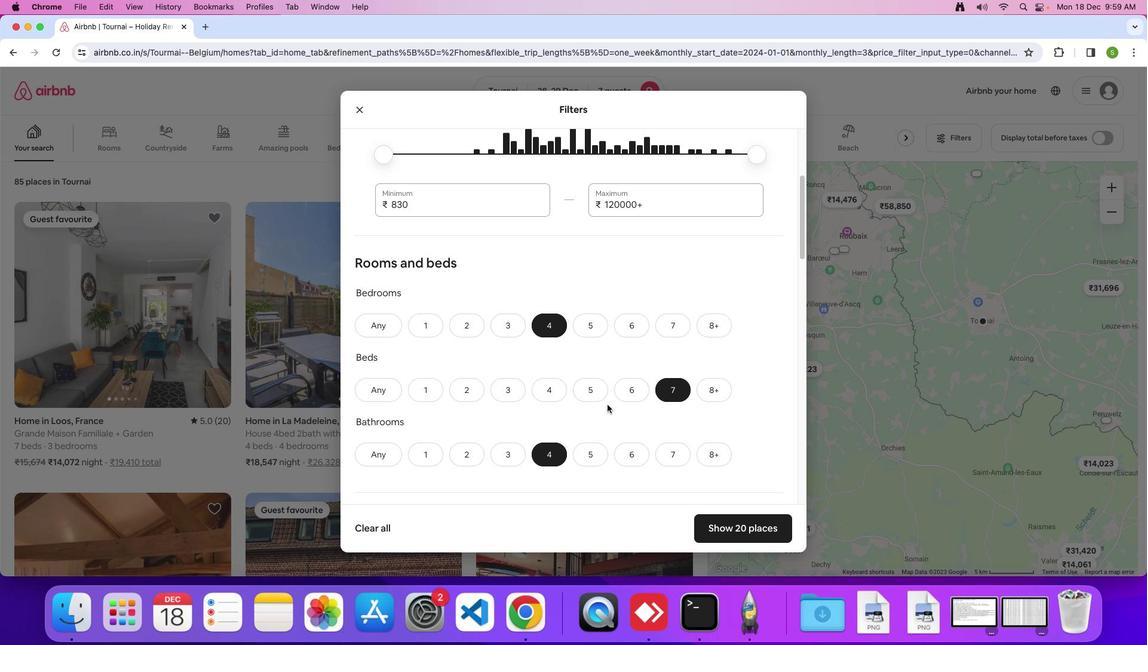 
Action: Mouse moved to (479, 238)
Screenshot: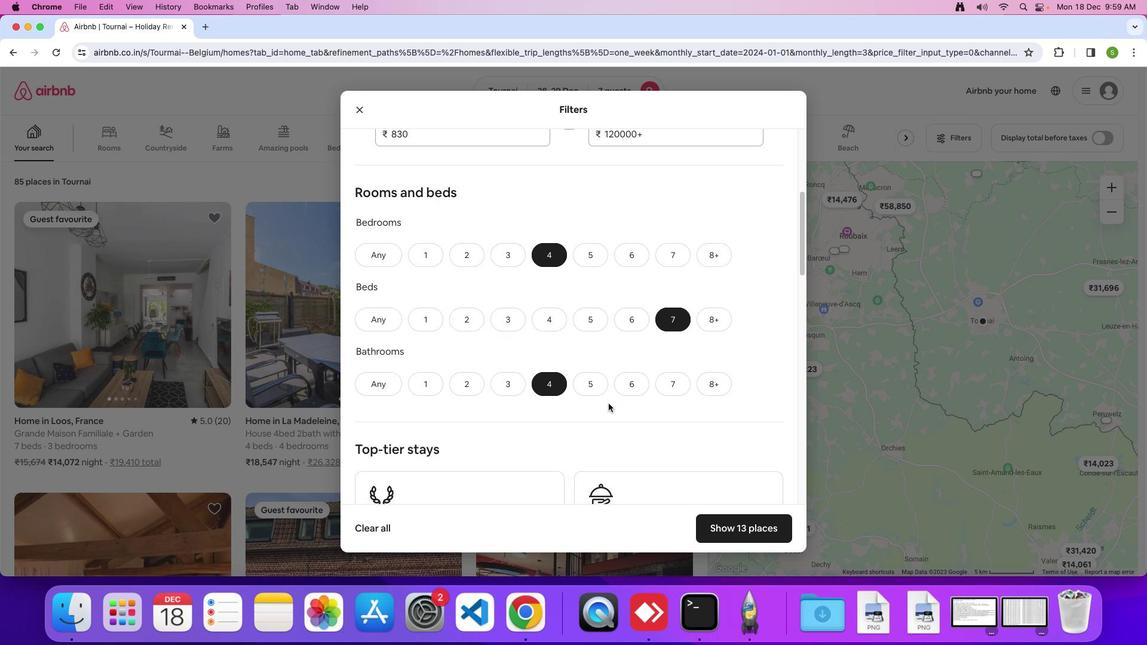 
Action: Mouse pressed left at (479, 238)
Screenshot: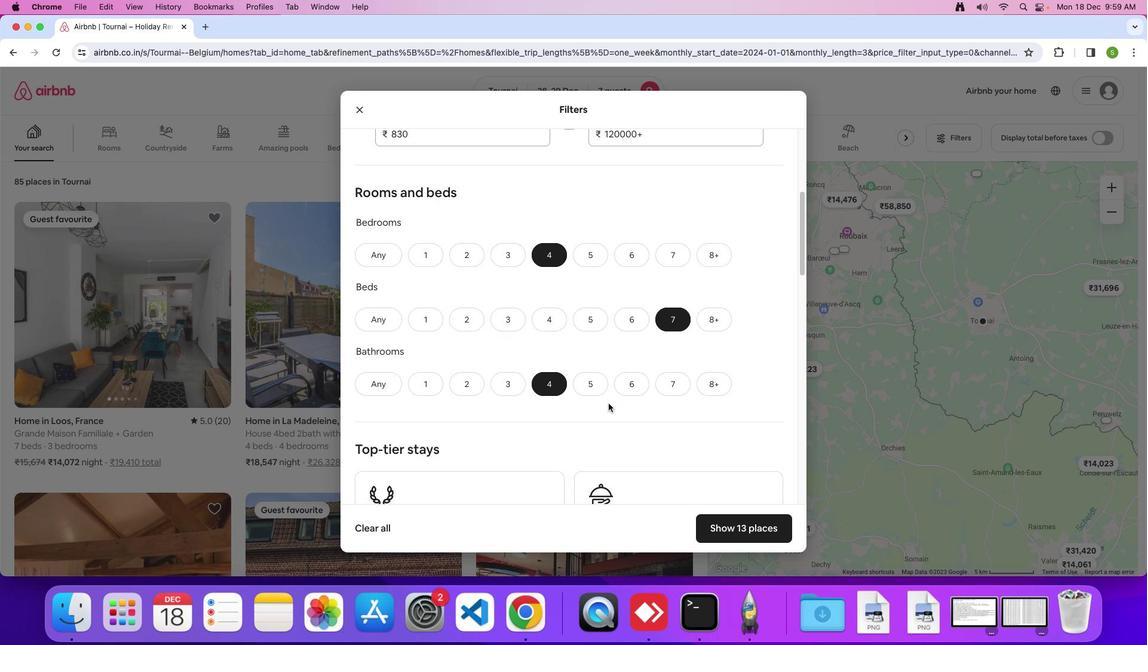 
Action: Mouse moved to (547, 227)
Screenshot: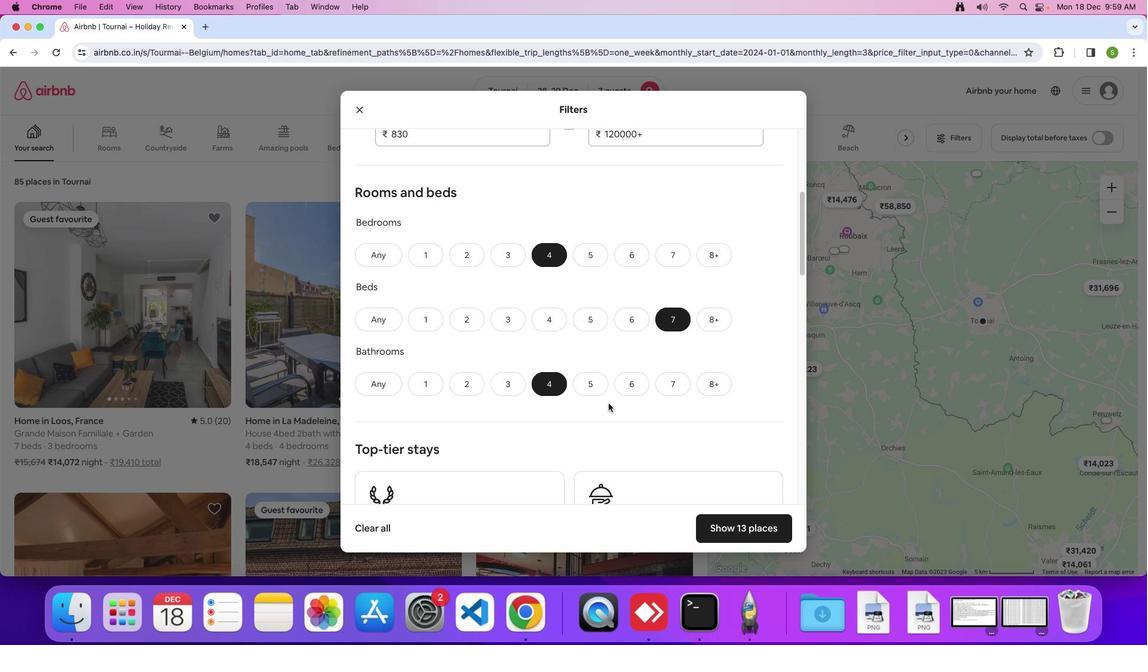 
Action: Mouse scrolled (547, 227) with delta (-282, 127)
Screenshot: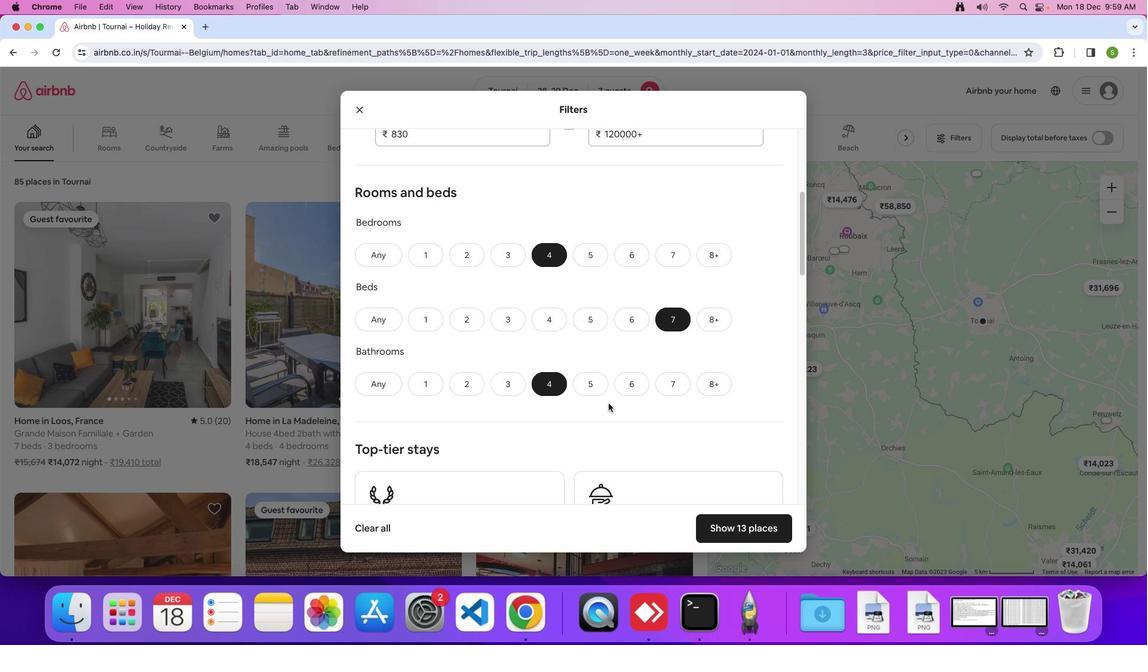 
Action: Mouse scrolled (547, 227) with delta (-282, 127)
Screenshot: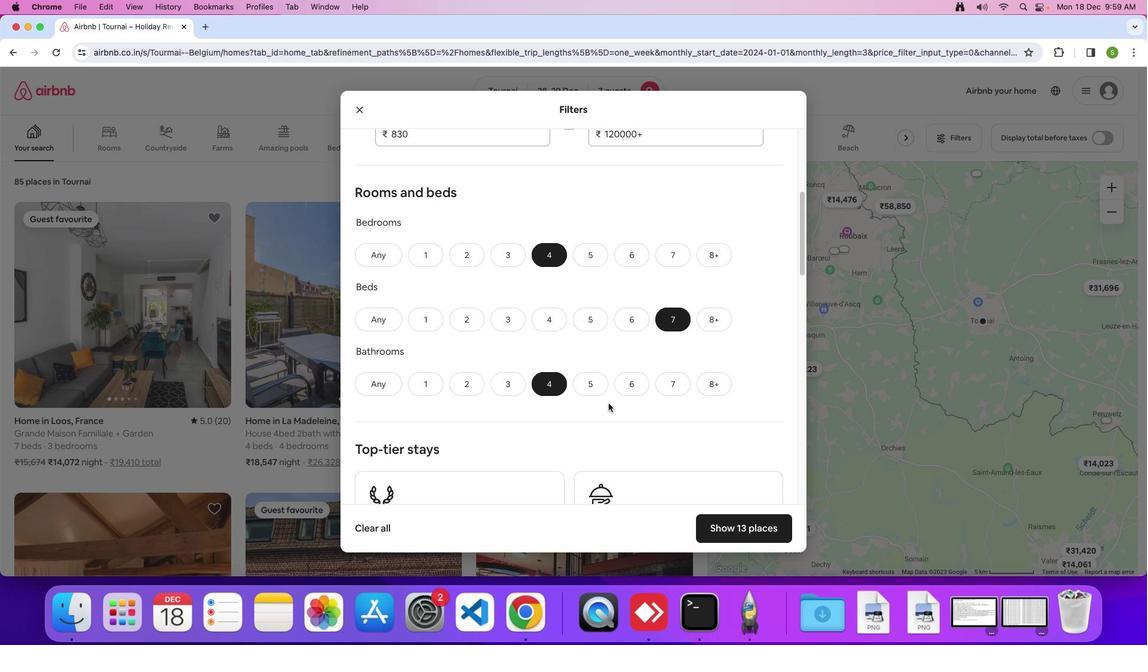 
Action: Mouse scrolled (547, 227) with delta (-282, 127)
Screenshot: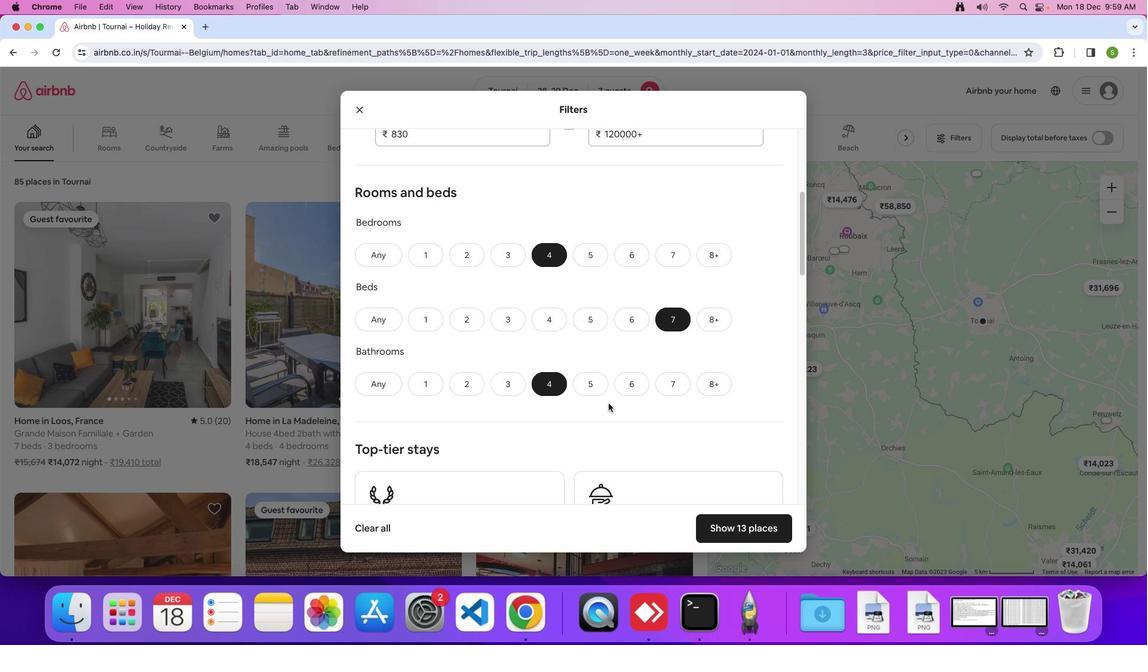 
Action: Mouse scrolled (547, 227) with delta (-282, 127)
Screenshot: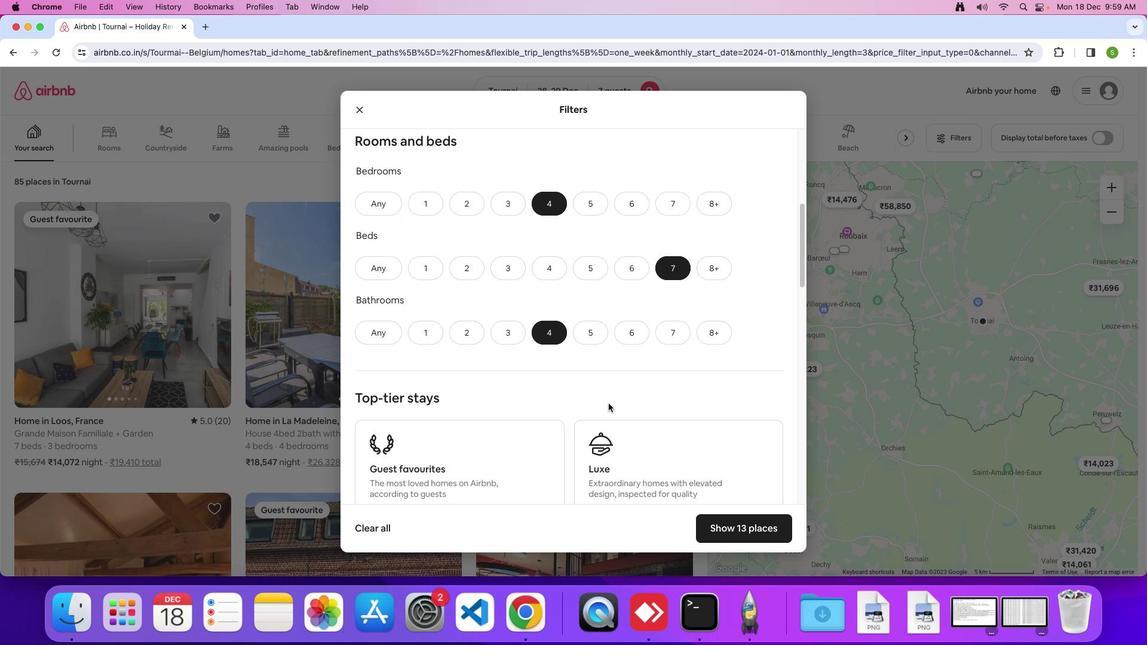 
Action: Mouse scrolled (547, 227) with delta (-282, 127)
Screenshot: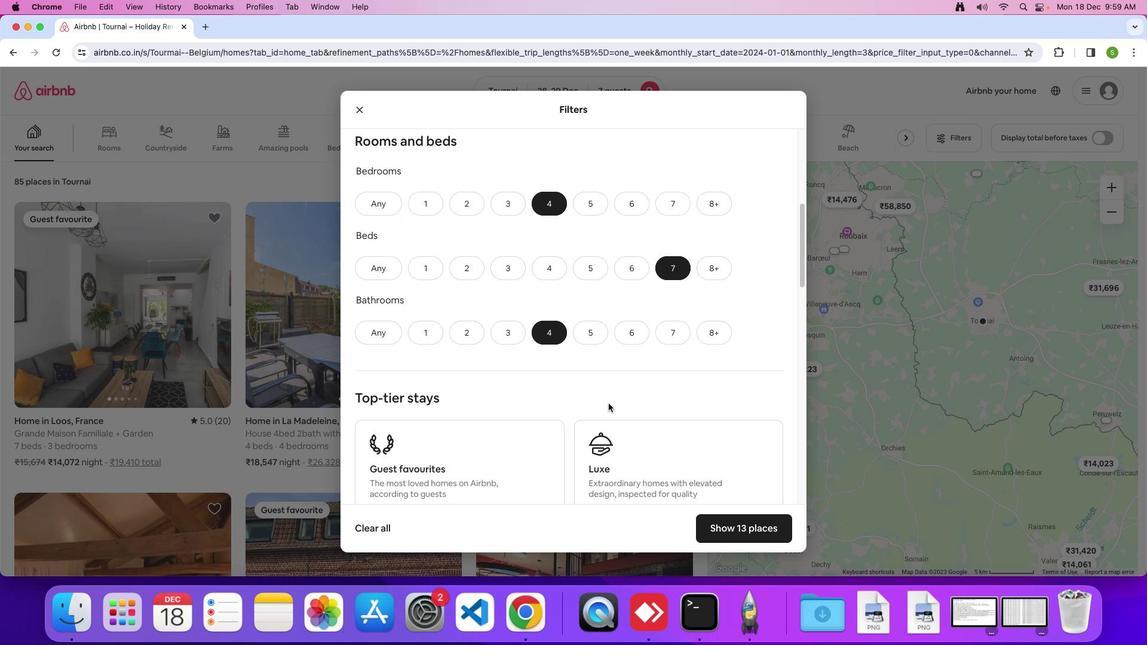 
Action: Mouse scrolled (547, 227) with delta (-282, 127)
Screenshot: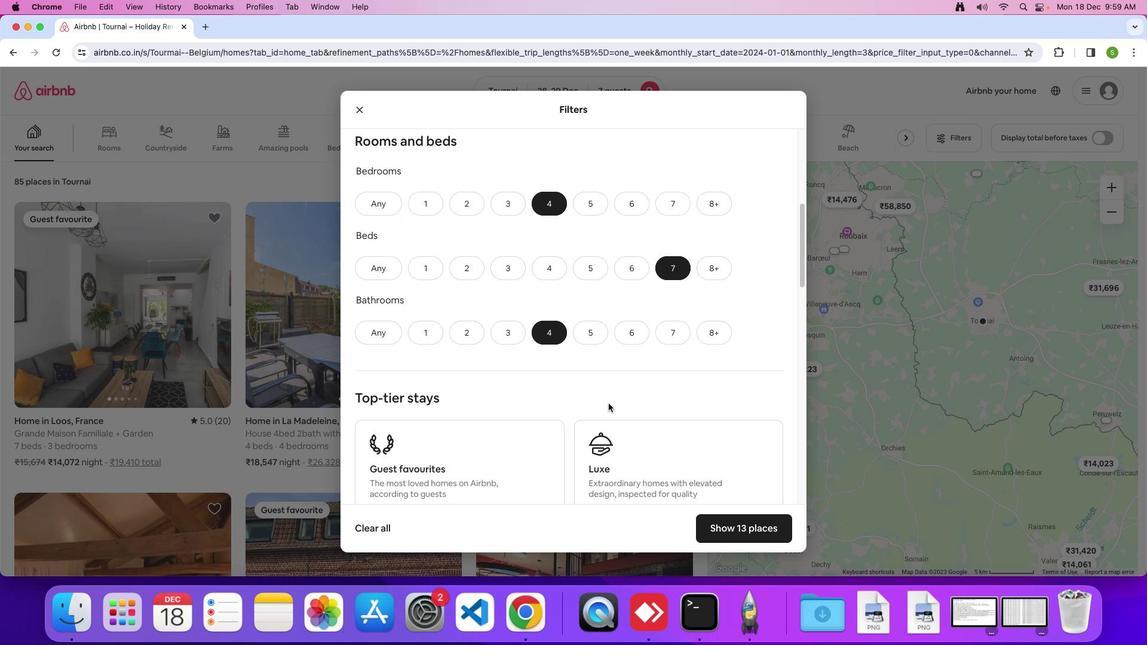 
Action: Mouse scrolled (547, 227) with delta (-282, 127)
Screenshot: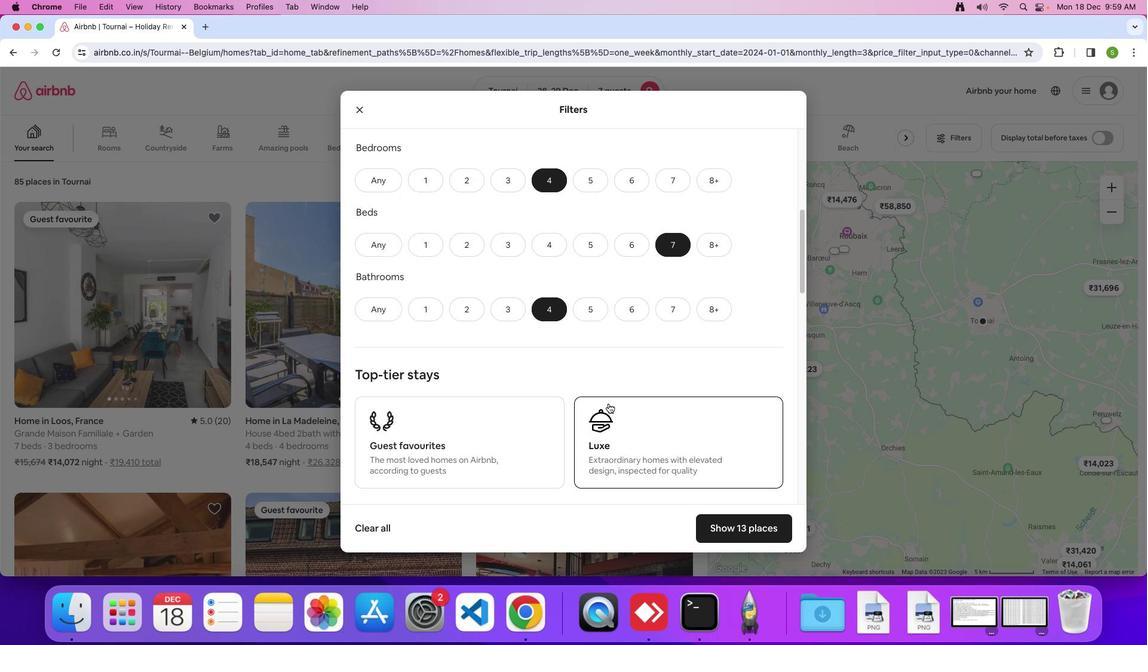 
Action: Mouse scrolled (547, 227) with delta (-282, 127)
Screenshot: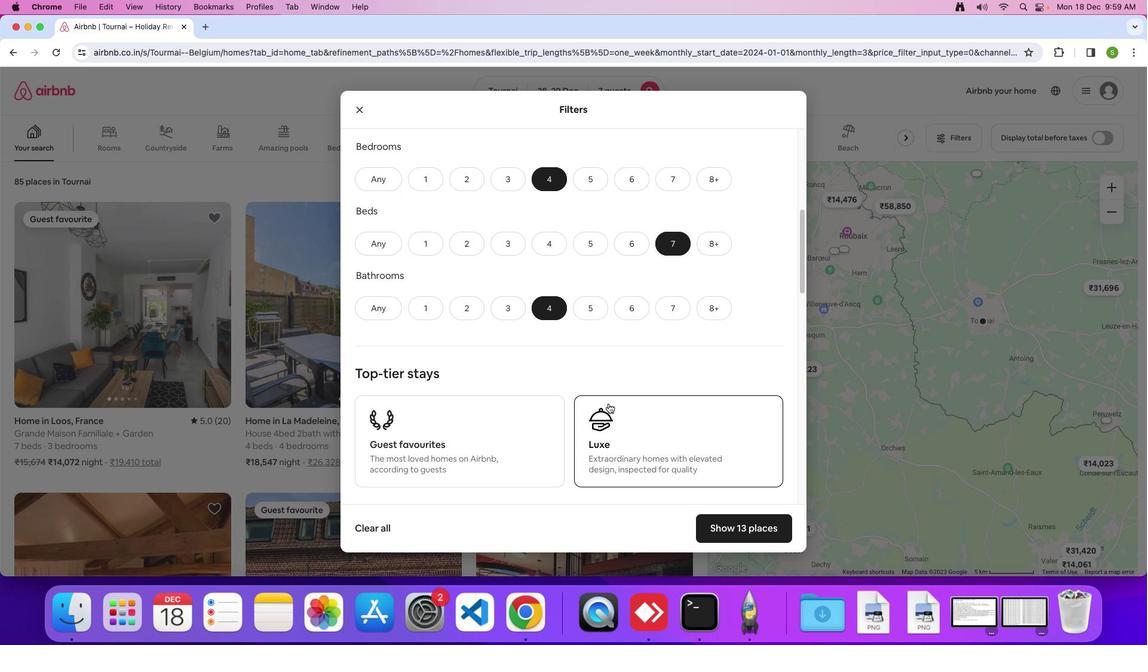 
Action: Mouse scrolled (547, 227) with delta (-282, 127)
Screenshot: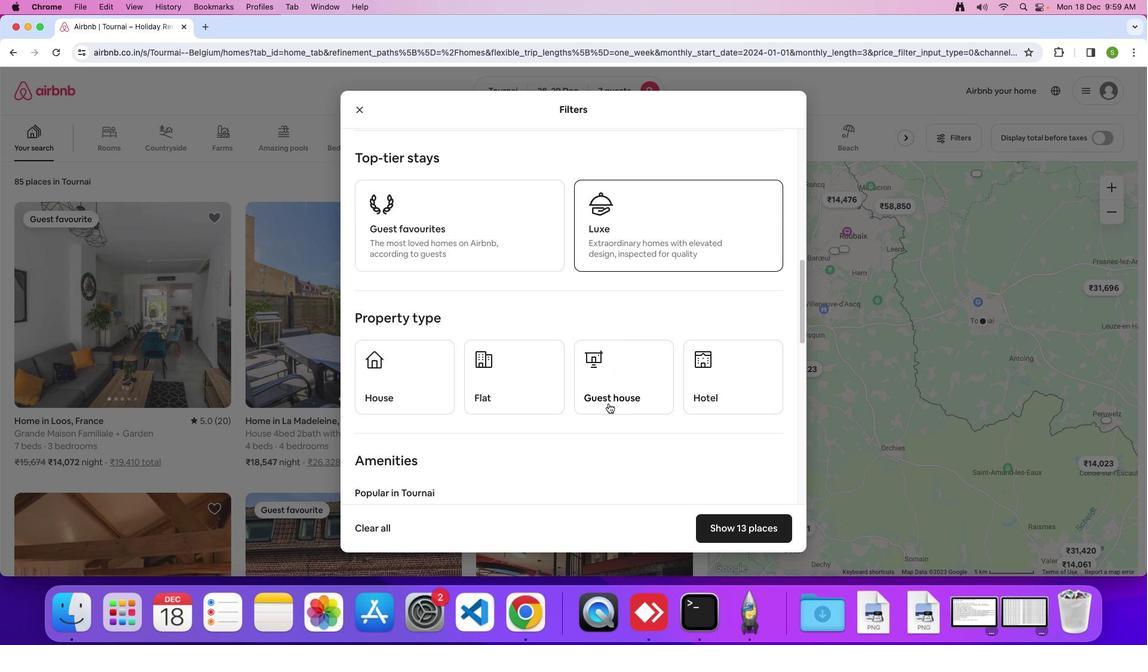 
Action: Mouse scrolled (547, 227) with delta (-282, 127)
Screenshot: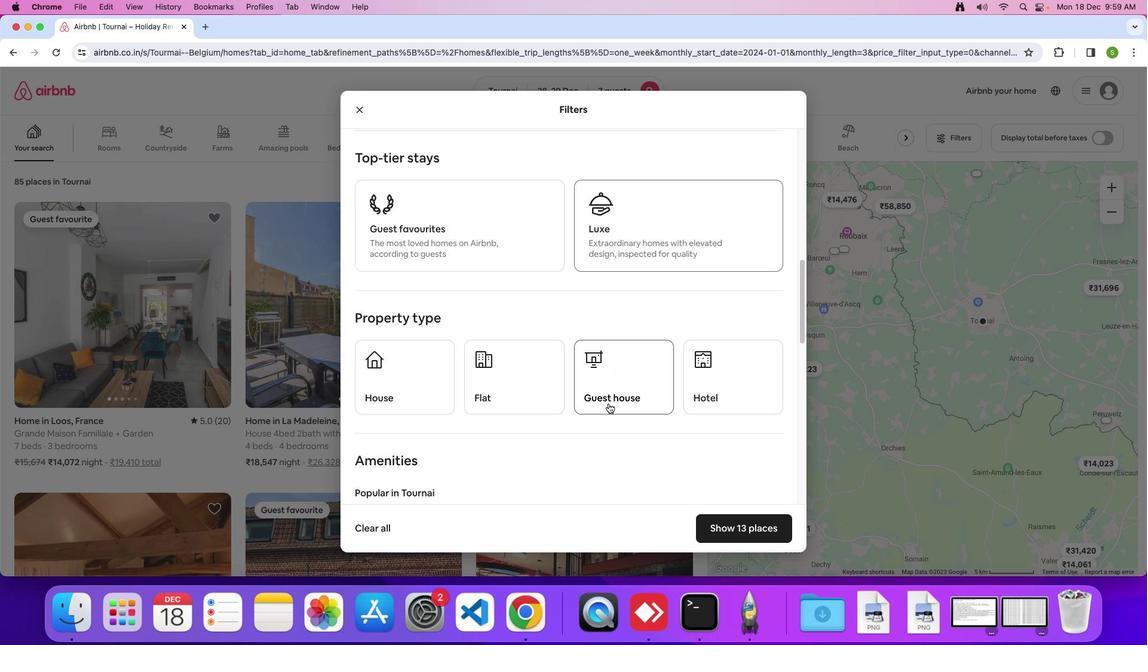 
Action: Mouse scrolled (547, 227) with delta (-282, 127)
Screenshot: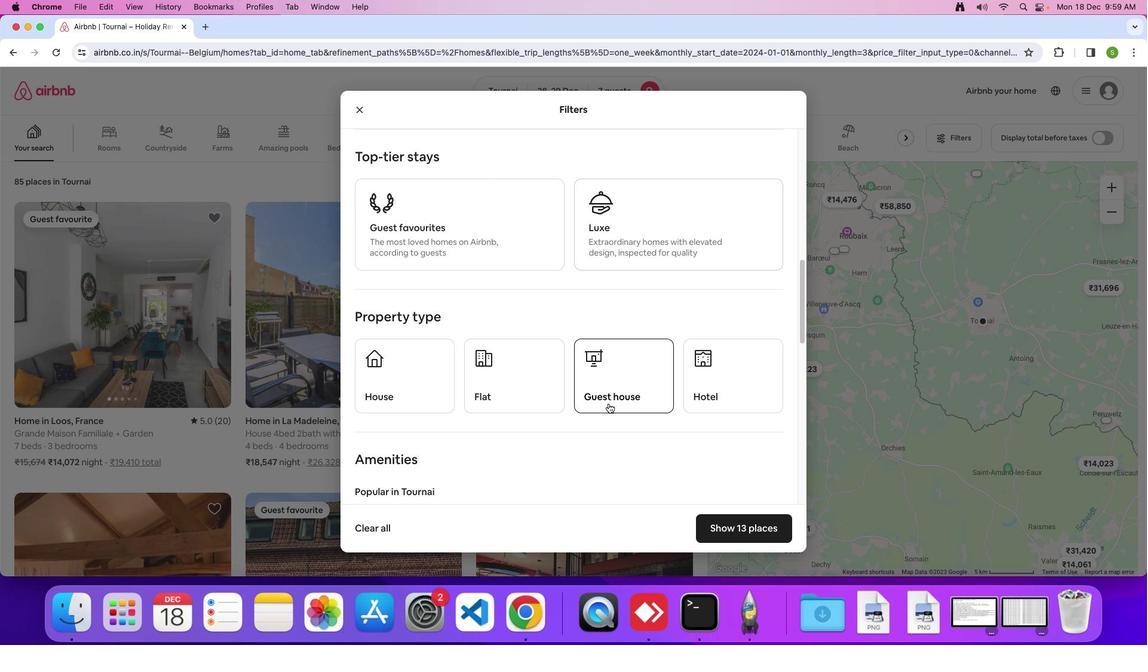 
Action: Mouse scrolled (547, 227) with delta (-282, 127)
Screenshot: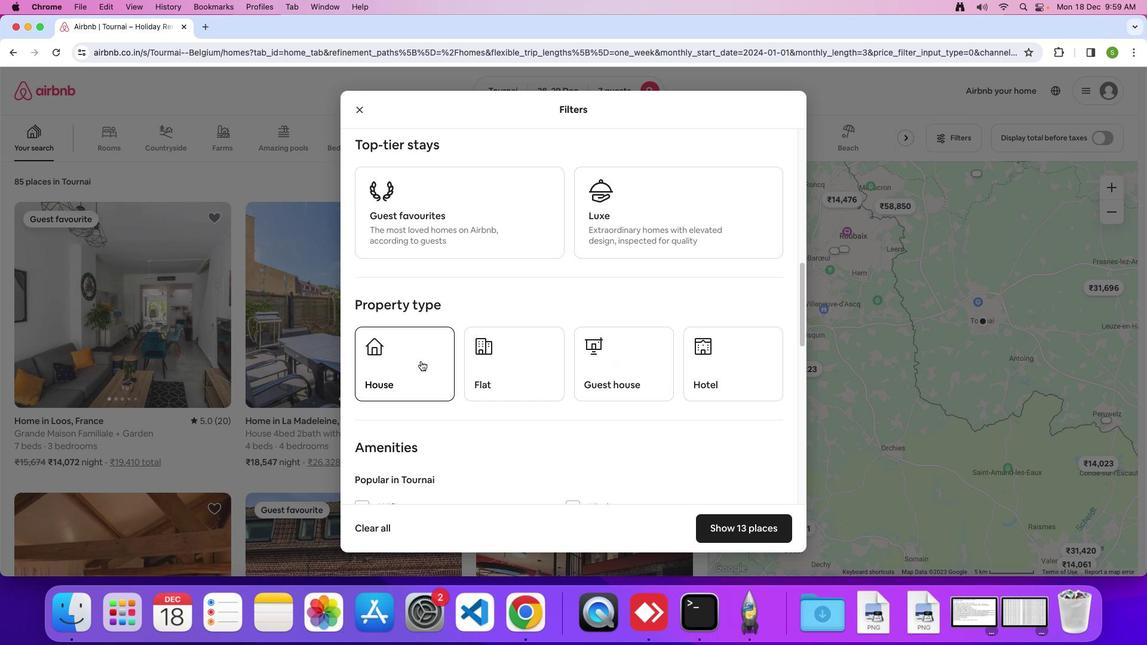 
Action: Mouse scrolled (547, 227) with delta (-282, 127)
Screenshot: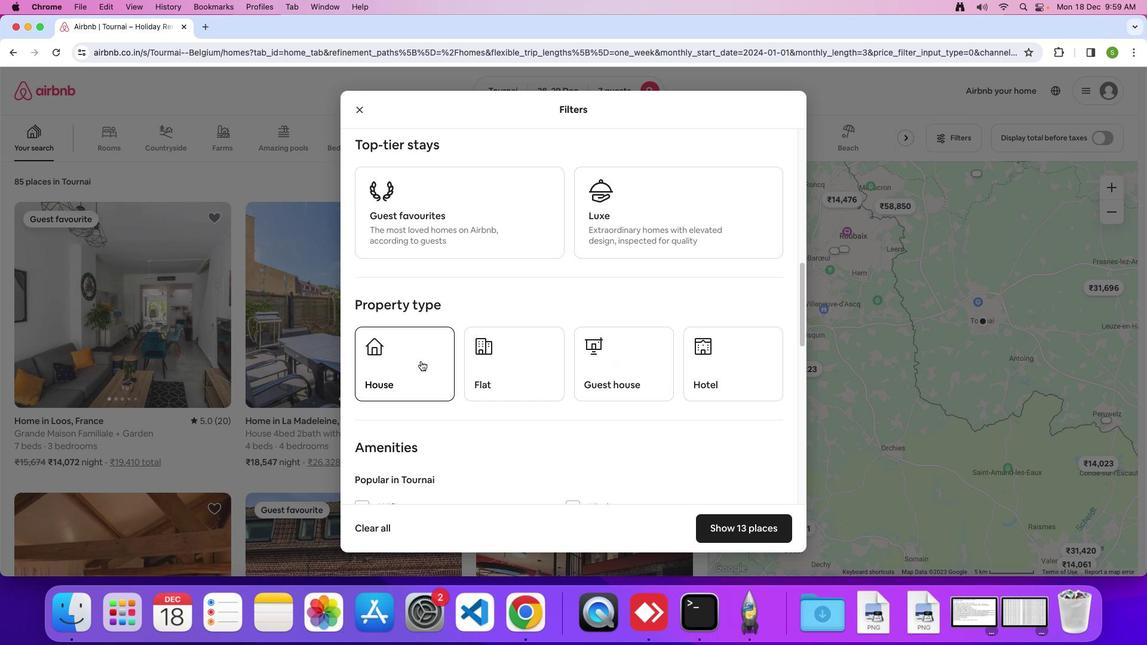
Action: Mouse scrolled (547, 227) with delta (-282, 127)
Screenshot: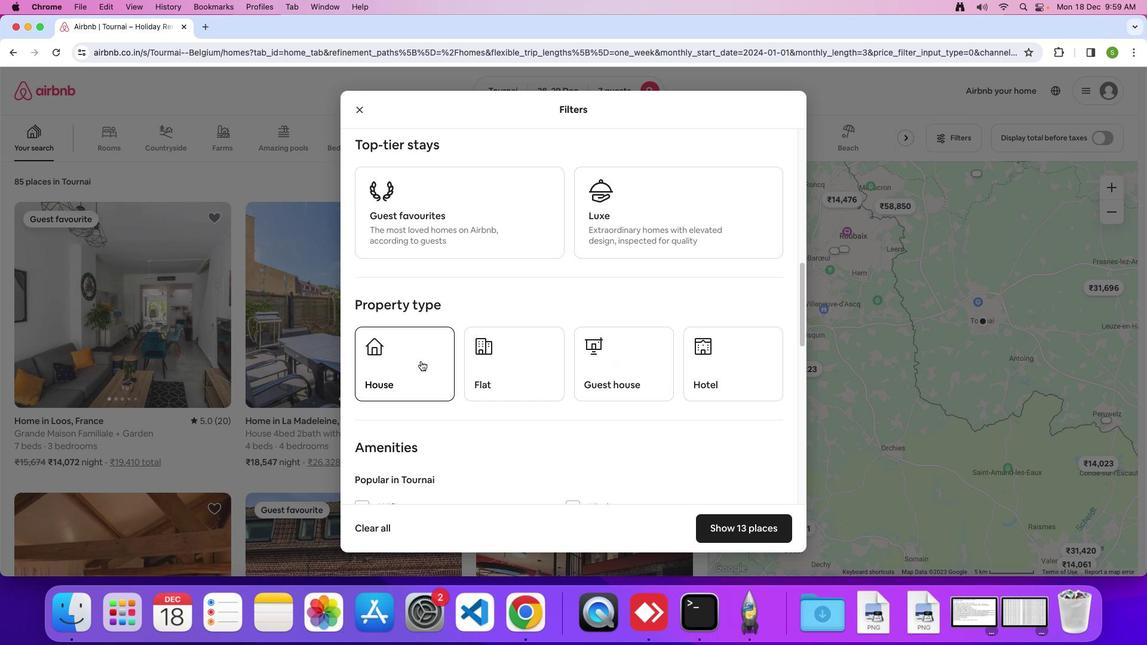 
Action: Mouse scrolled (547, 227) with delta (-282, 127)
Screenshot: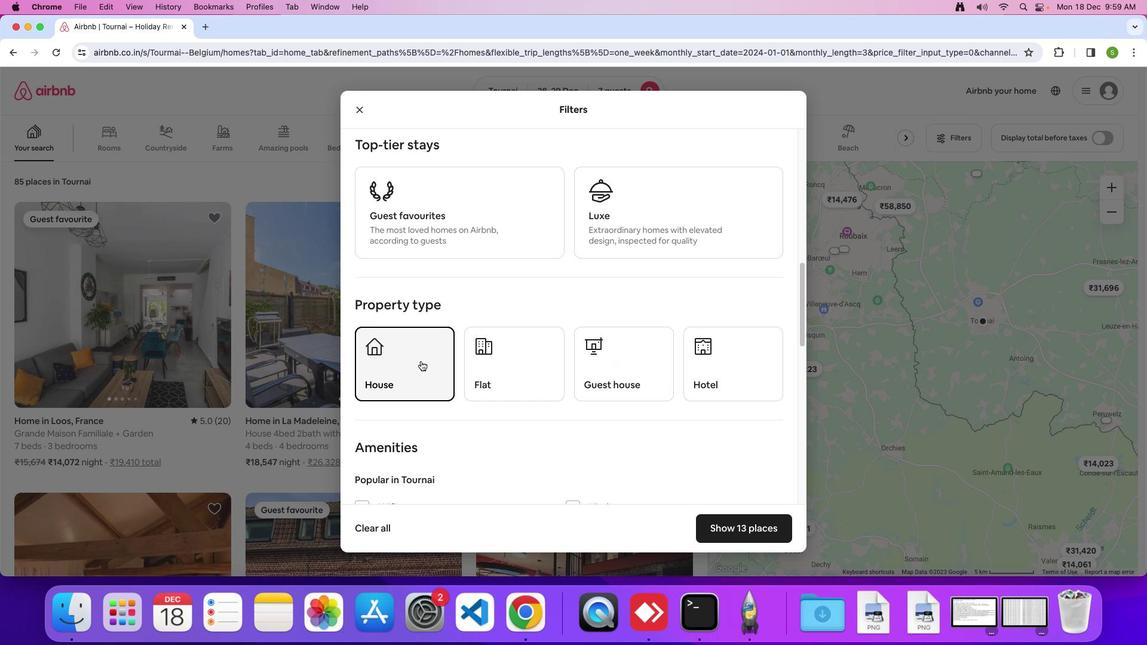 
Action: Mouse scrolled (547, 227) with delta (-282, 127)
Screenshot: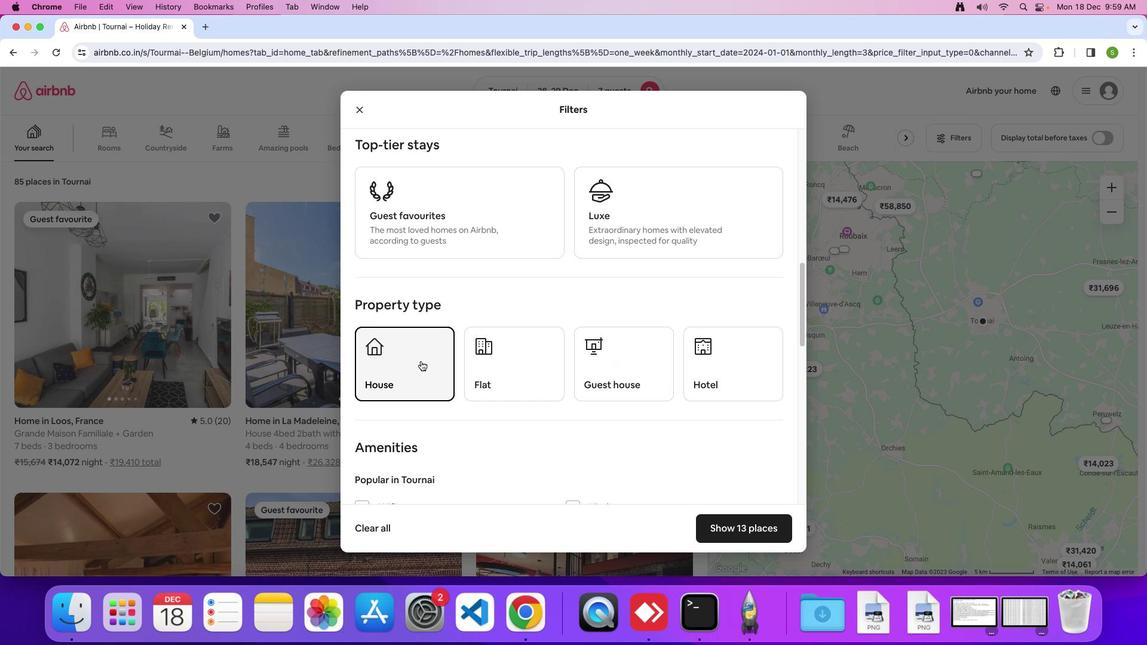 
Action: Mouse moved to (291, 216)
Screenshot: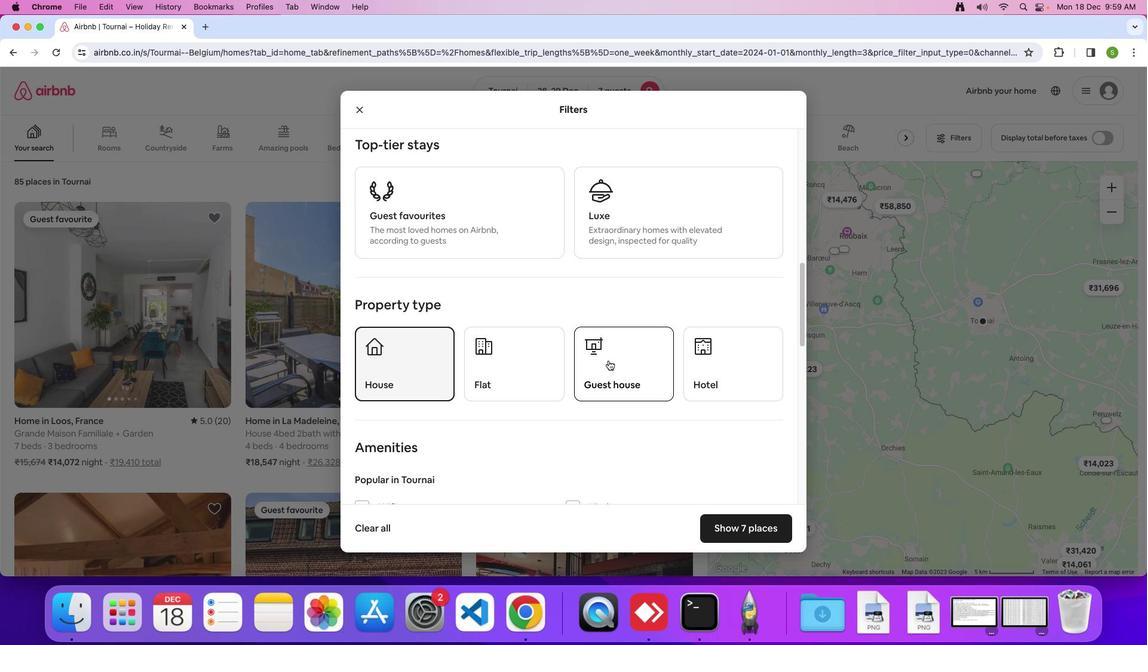 
Action: Mouse pressed left at (291, 216)
Screenshot: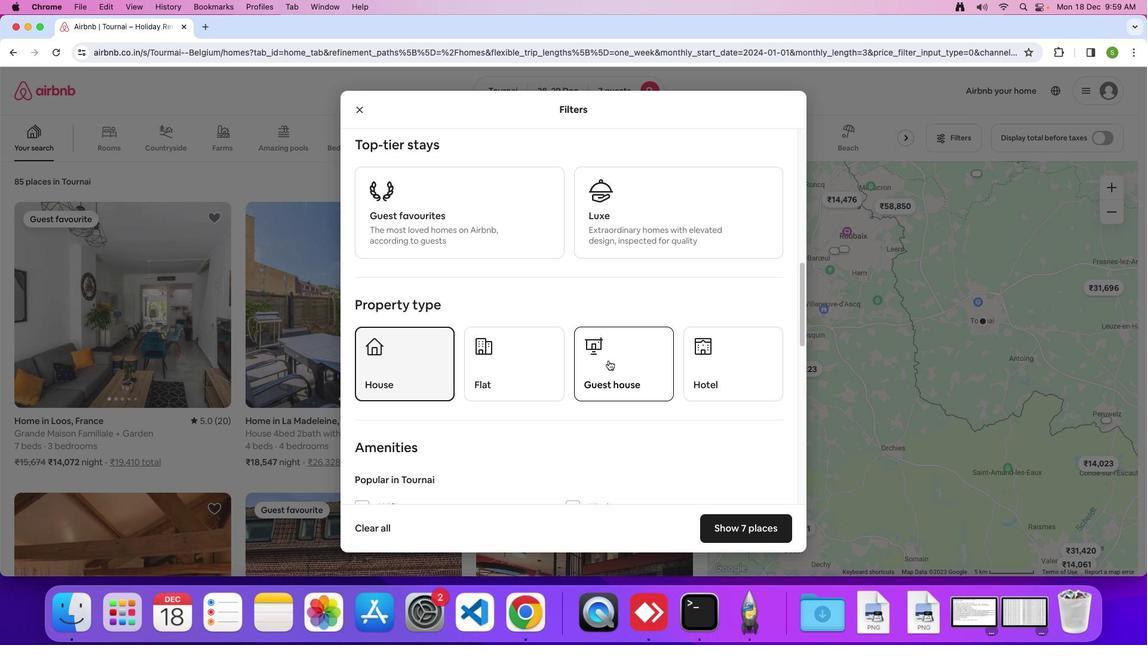 
Action: Mouse moved to (547, 216)
Screenshot: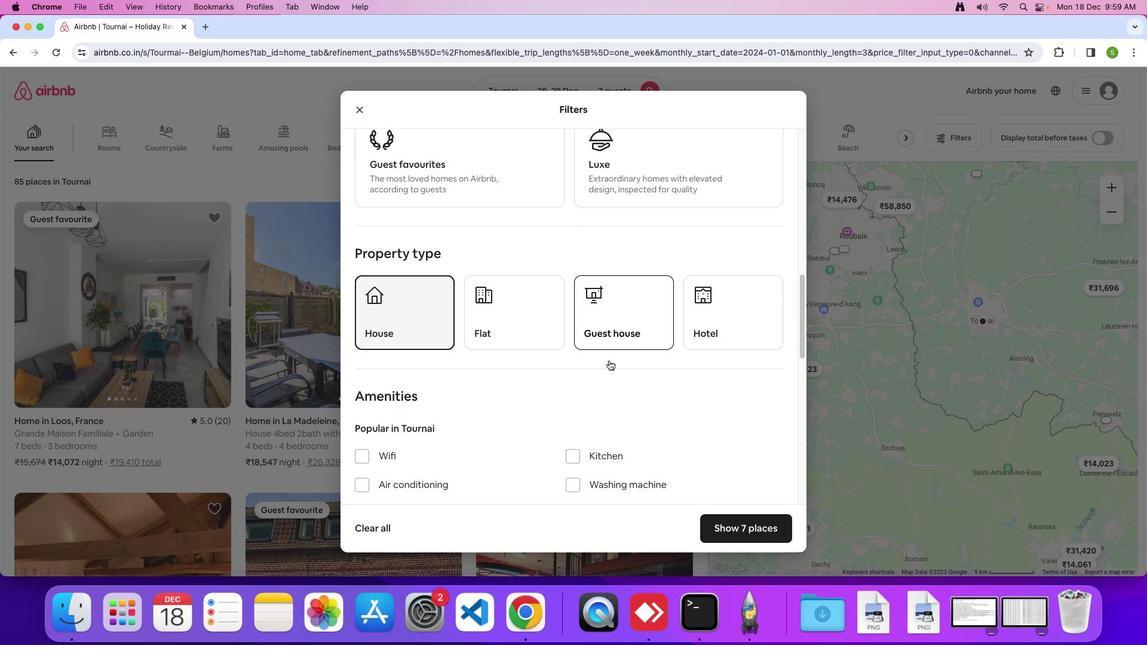 
Action: Mouse scrolled (547, 216) with delta (-282, 127)
Screenshot: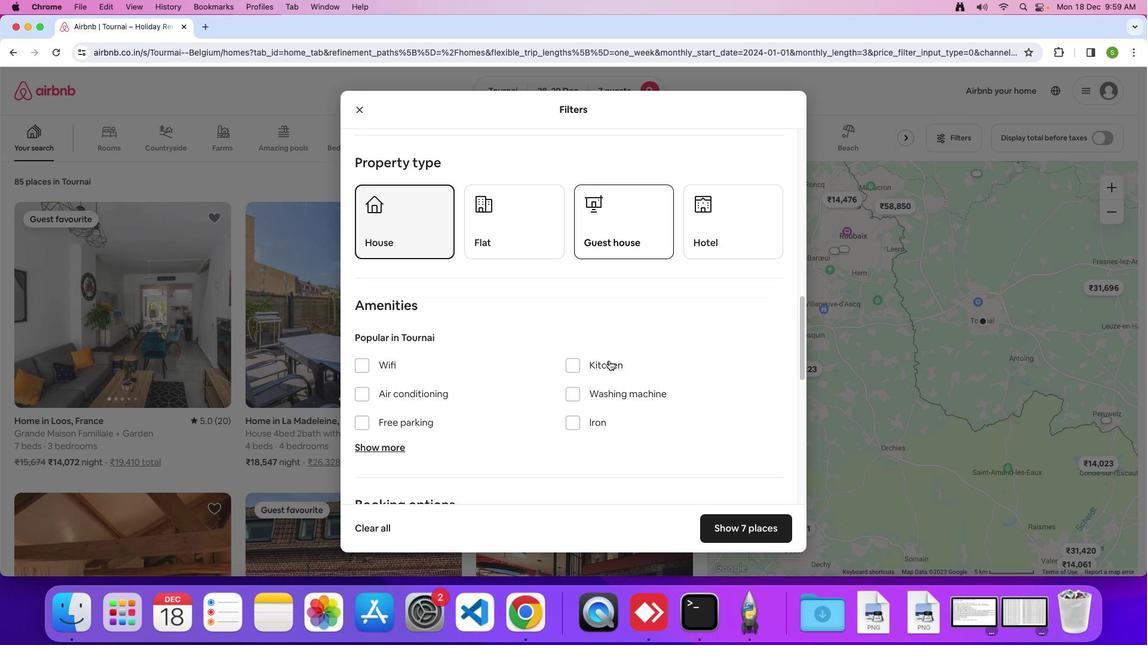 
Action: Mouse scrolled (547, 216) with delta (-282, 127)
Screenshot: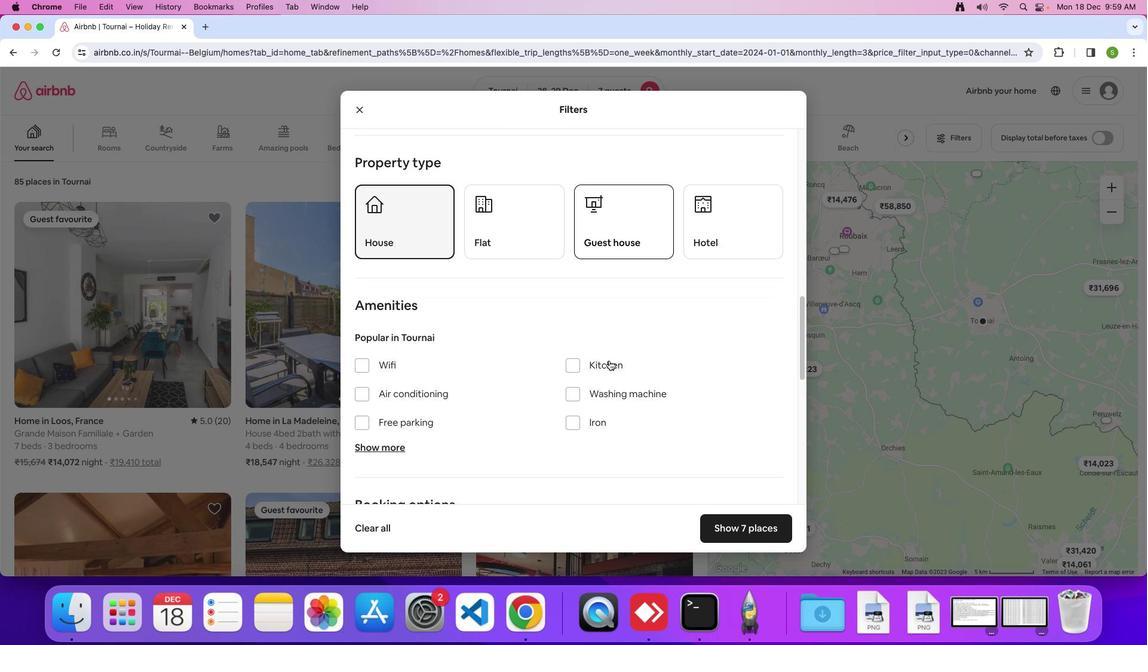 
Action: Mouse moved to (547, 216)
Screenshot: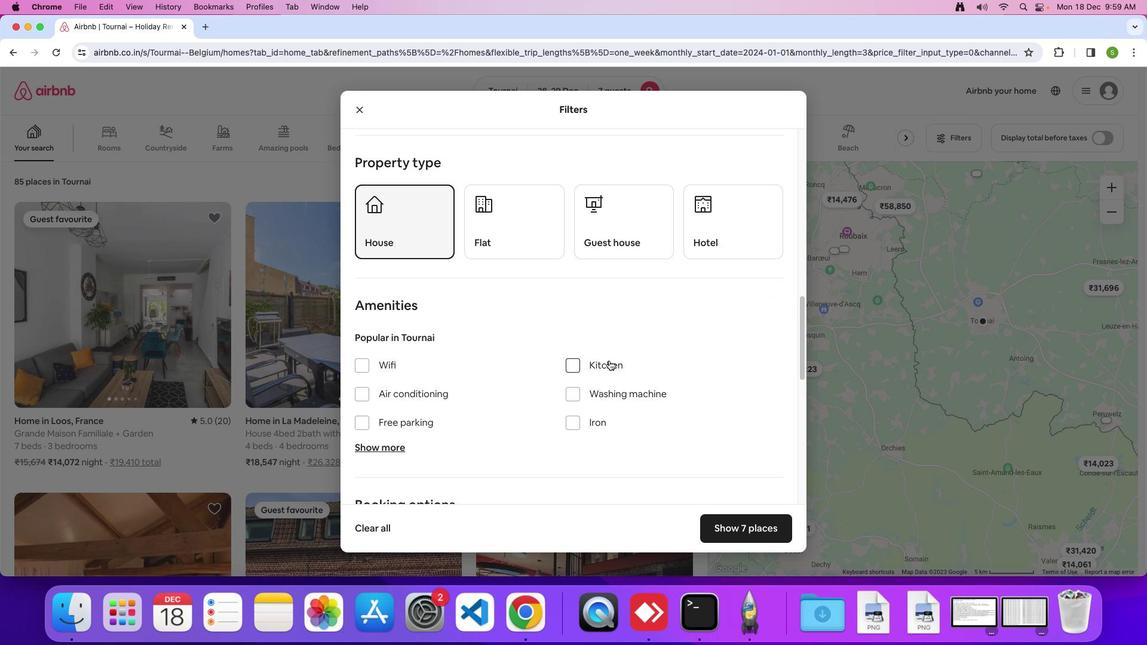 
Action: Mouse scrolled (547, 216) with delta (-282, 127)
Screenshot: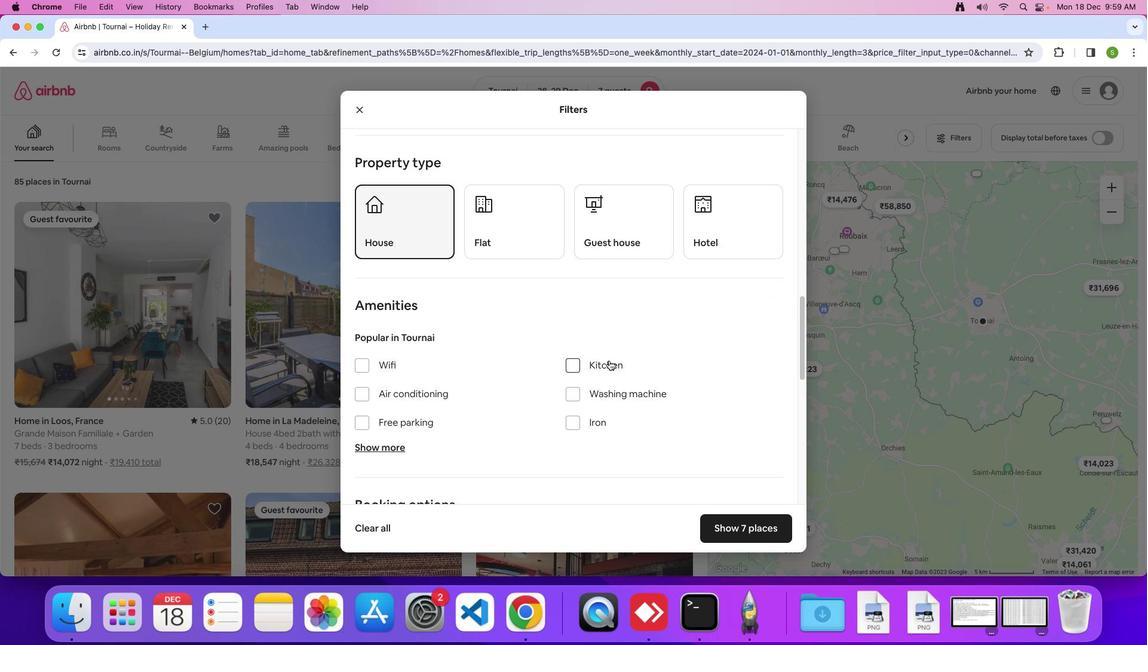 
Action: Mouse scrolled (547, 216) with delta (-282, 127)
Screenshot: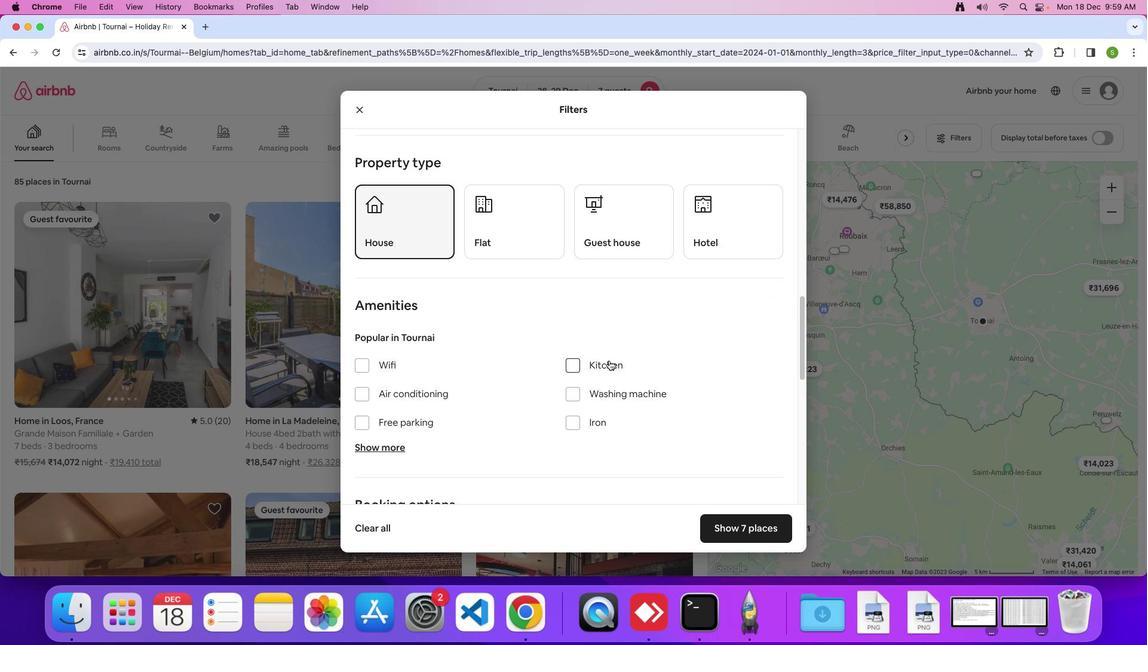 
Action: Mouse scrolled (547, 216) with delta (-282, 127)
Screenshot: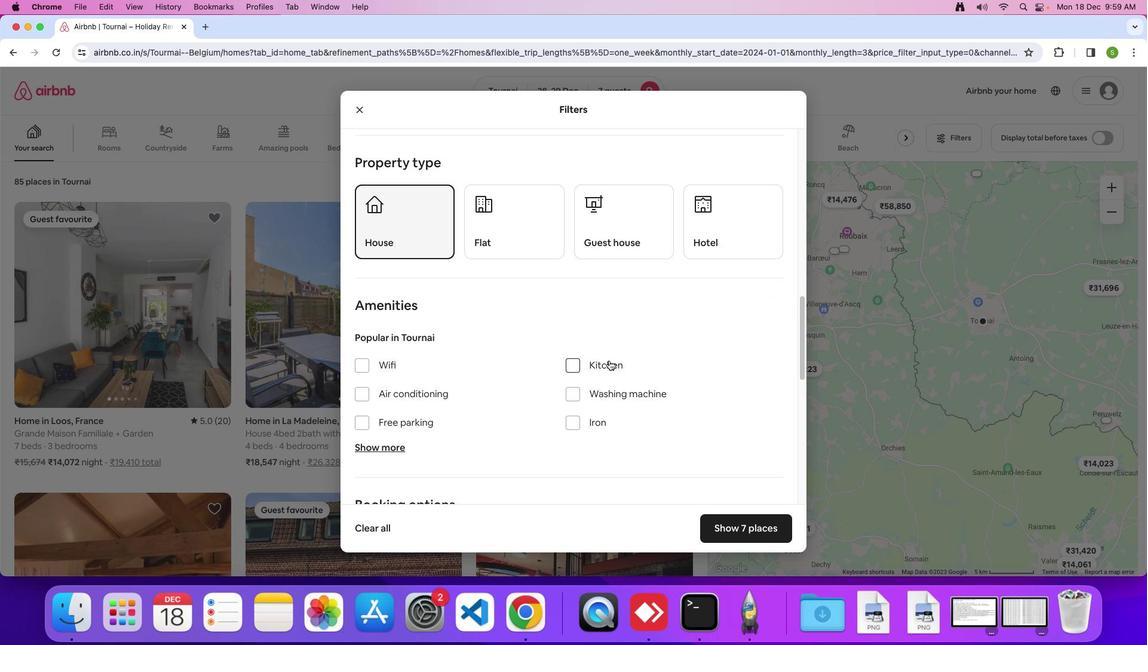 
Action: Mouse scrolled (547, 216) with delta (-282, 127)
Screenshot: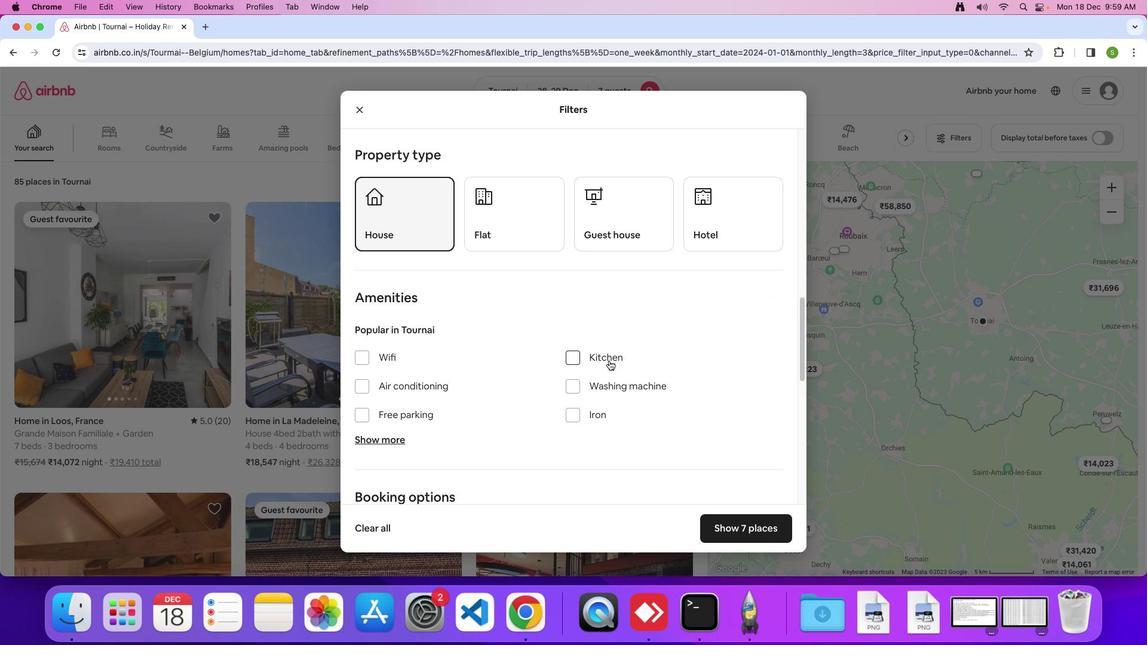 
Action: Mouse scrolled (547, 216) with delta (-282, 127)
Screenshot: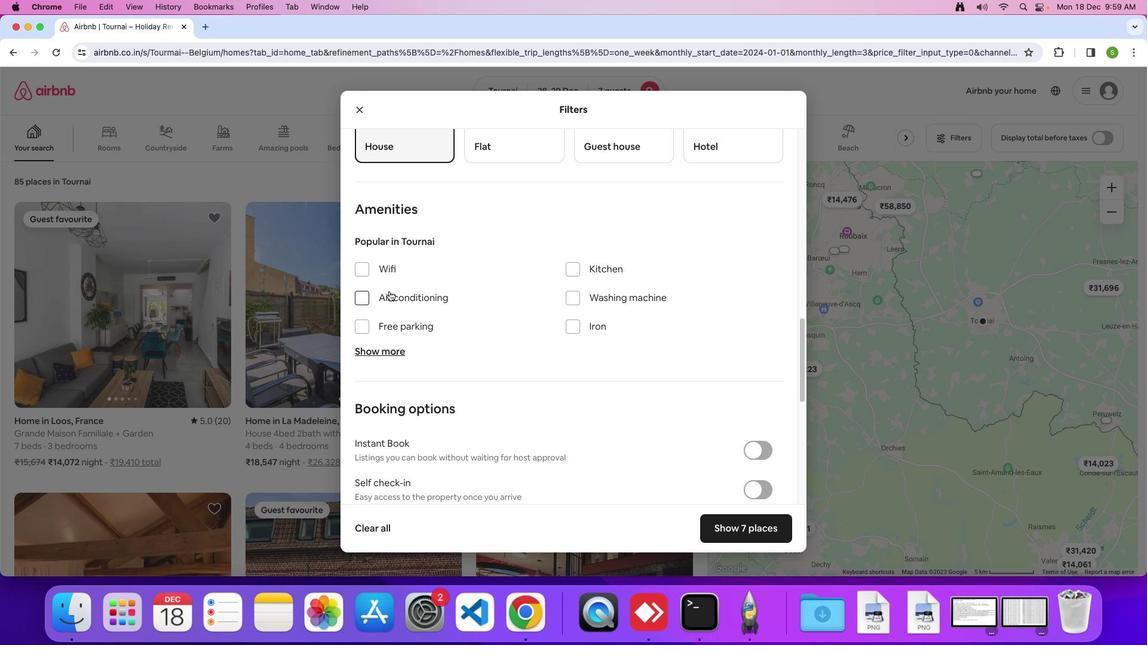 
Action: Mouse scrolled (547, 216) with delta (-282, 127)
Screenshot: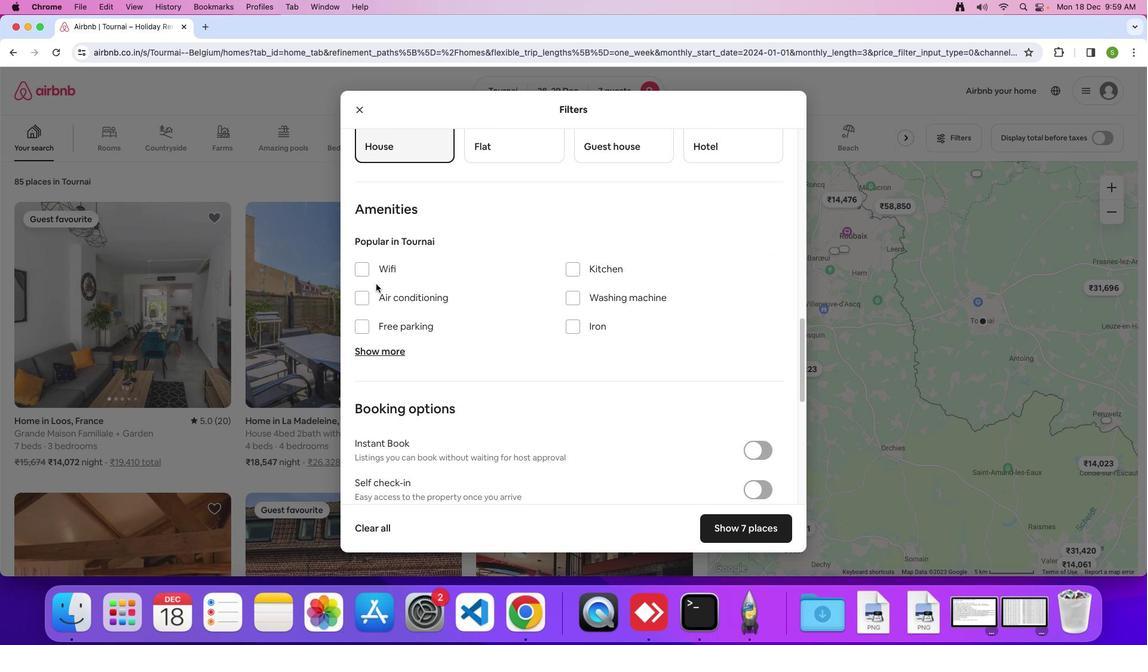
Action: Mouse moved to (547, 216)
Screenshot: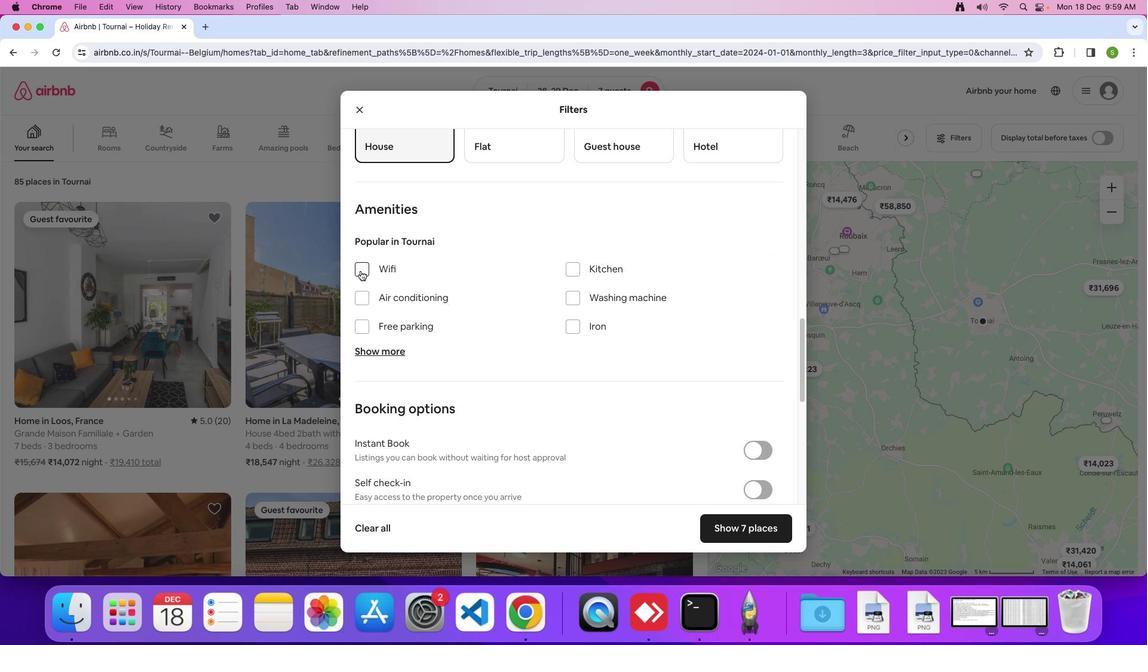 
Action: Mouse scrolled (547, 216) with delta (-282, 127)
Screenshot: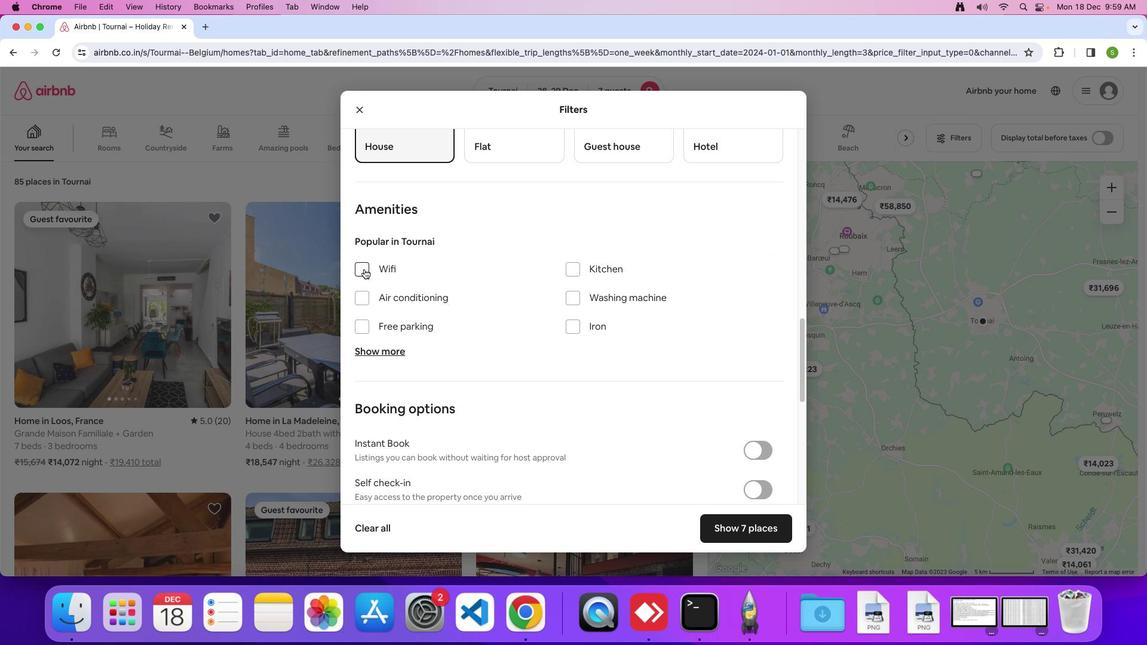 
Action: Mouse scrolled (547, 216) with delta (-282, 127)
Screenshot: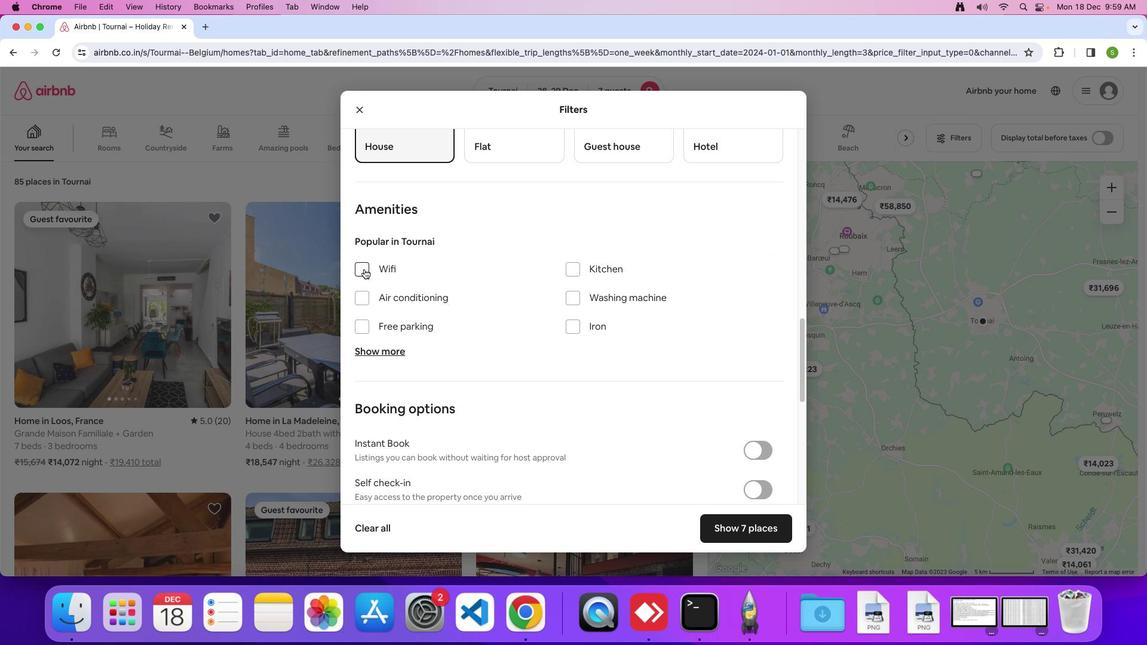 
Action: Mouse scrolled (547, 216) with delta (-282, 127)
Screenshot: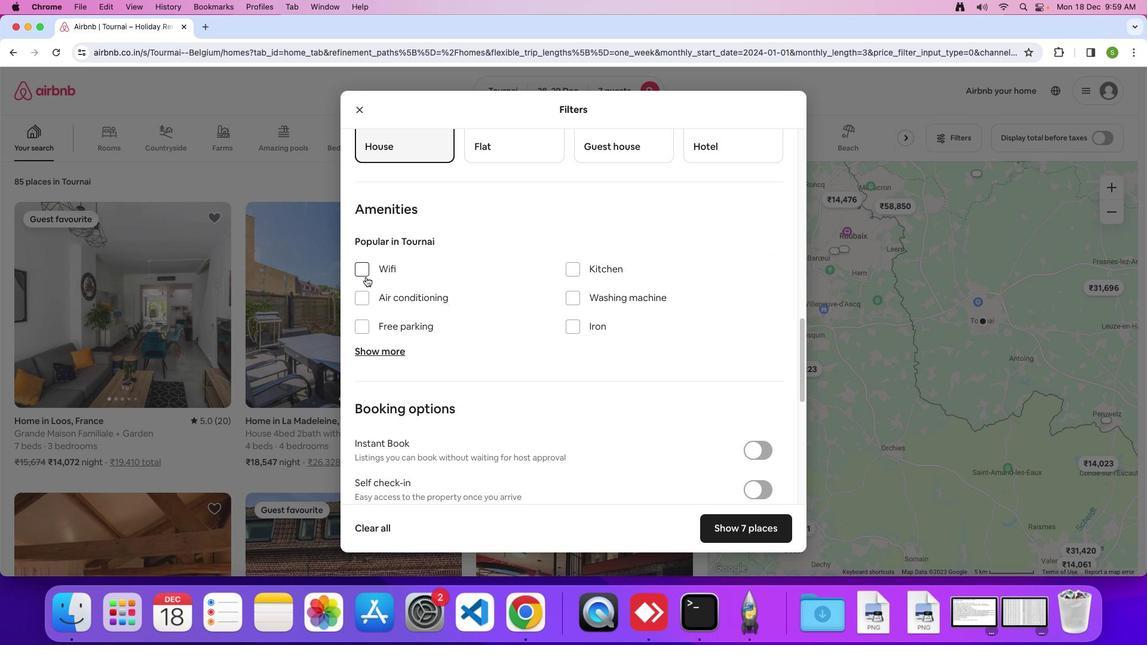 
Action: Mouse moved to (213, 193)
Screenshot: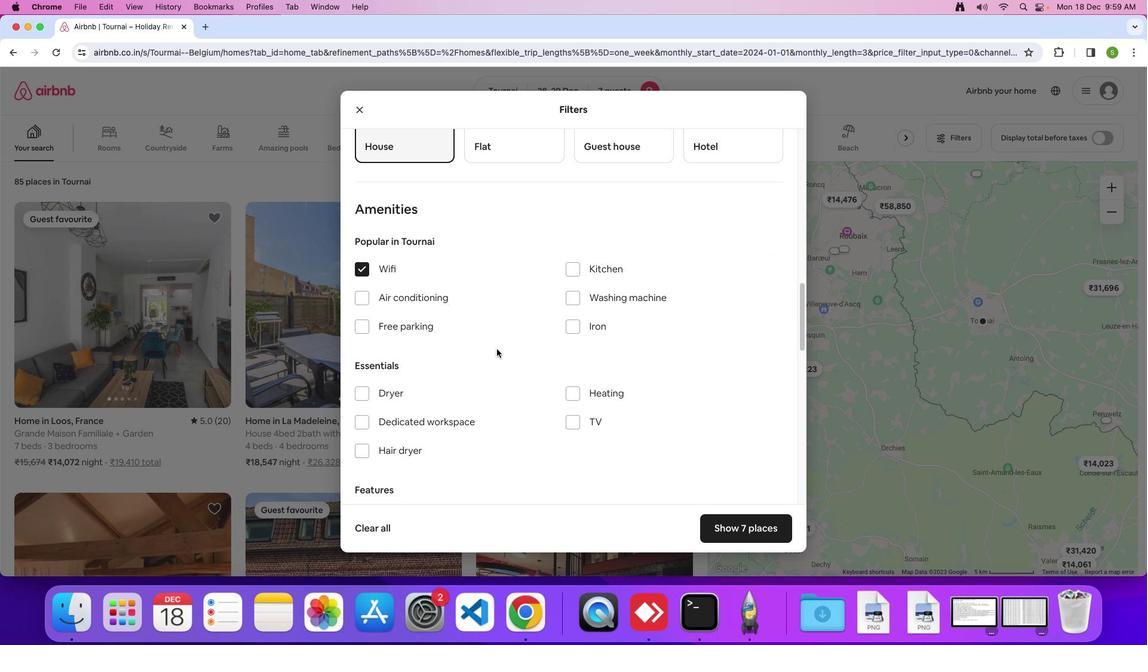 
Action: Mouse pressed left at (213, 193)
Screenshot: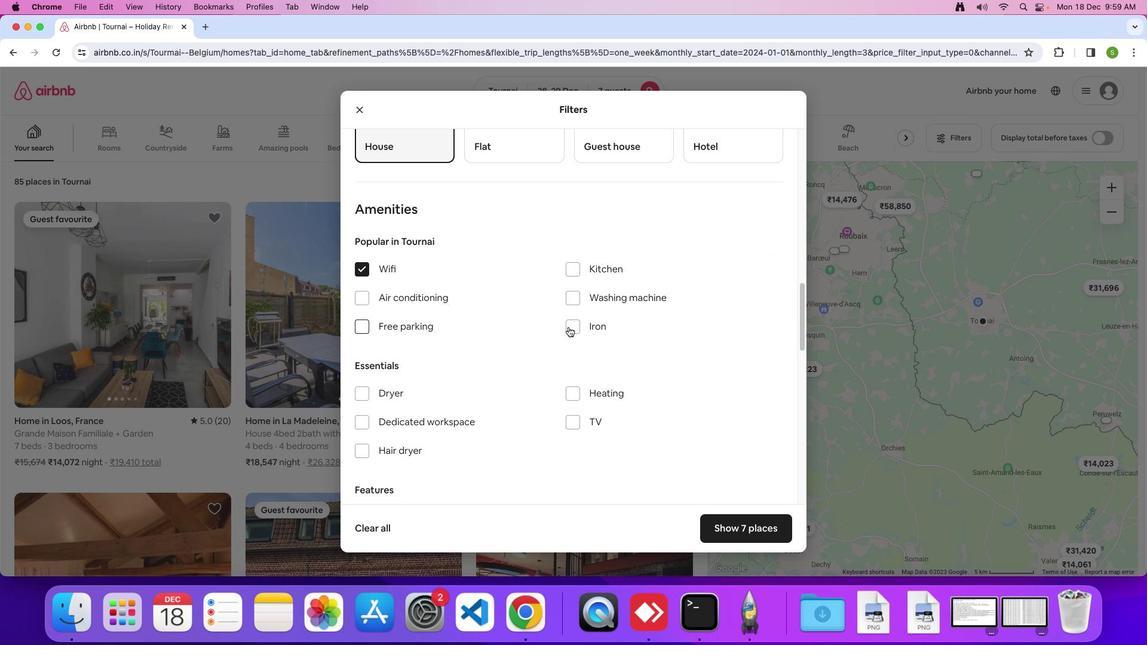 
Action: Mouse moved to (228, 213)
Screenshot: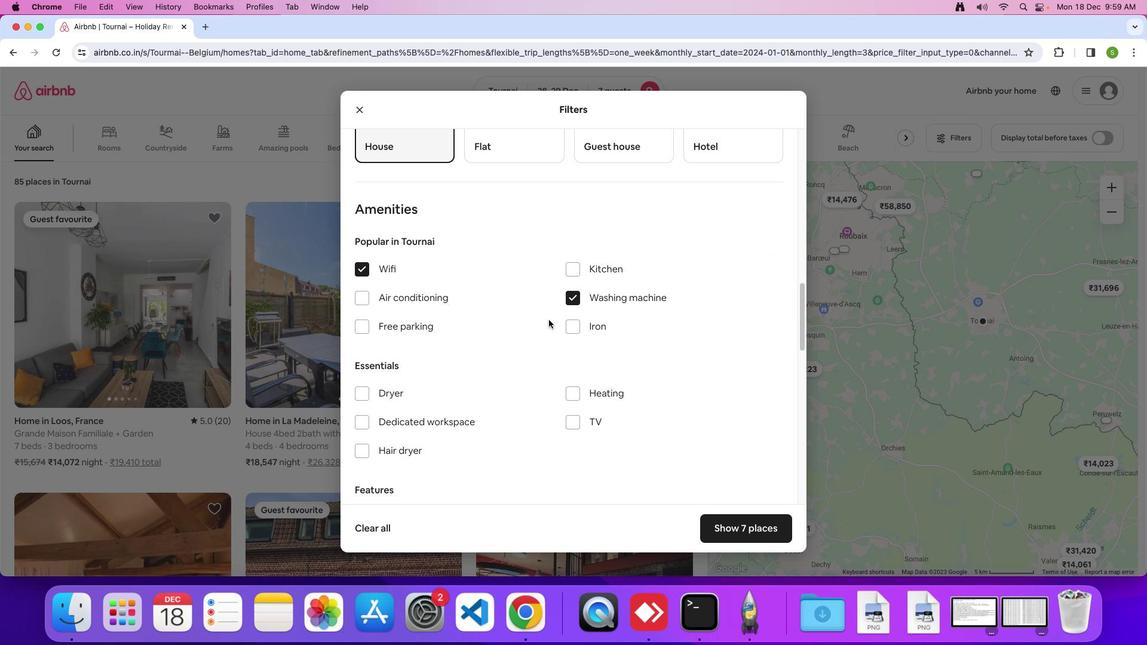 
Action: Mouse pressed left at (228, 213)
Screenshot: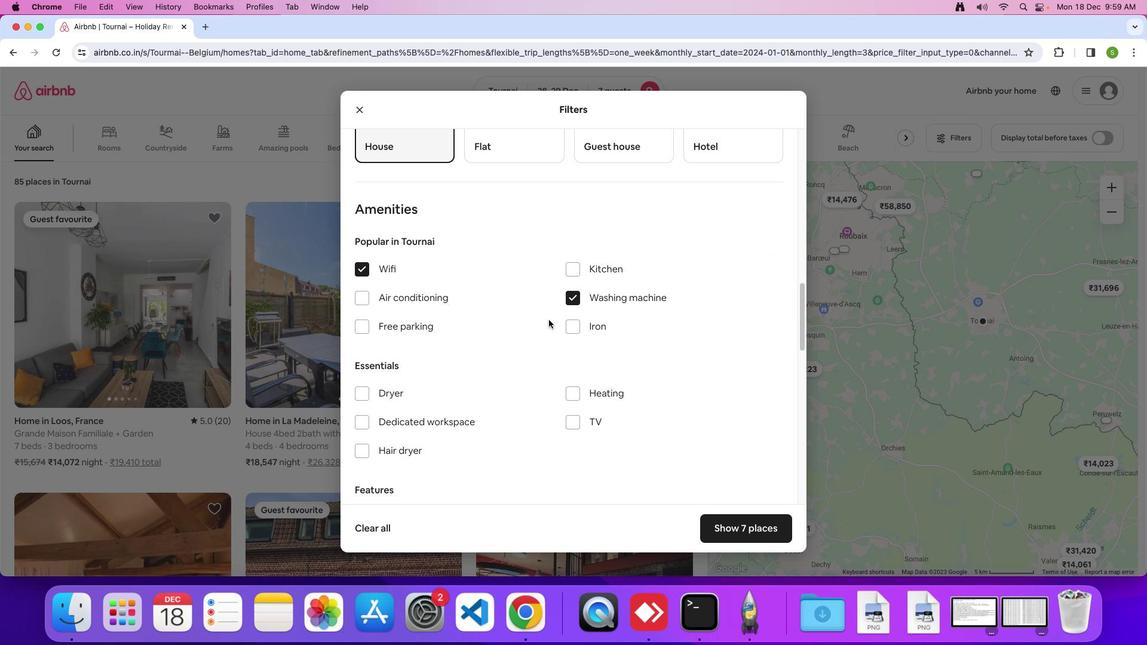 
Action: Mouse moved to (509, 201)
Screenshot: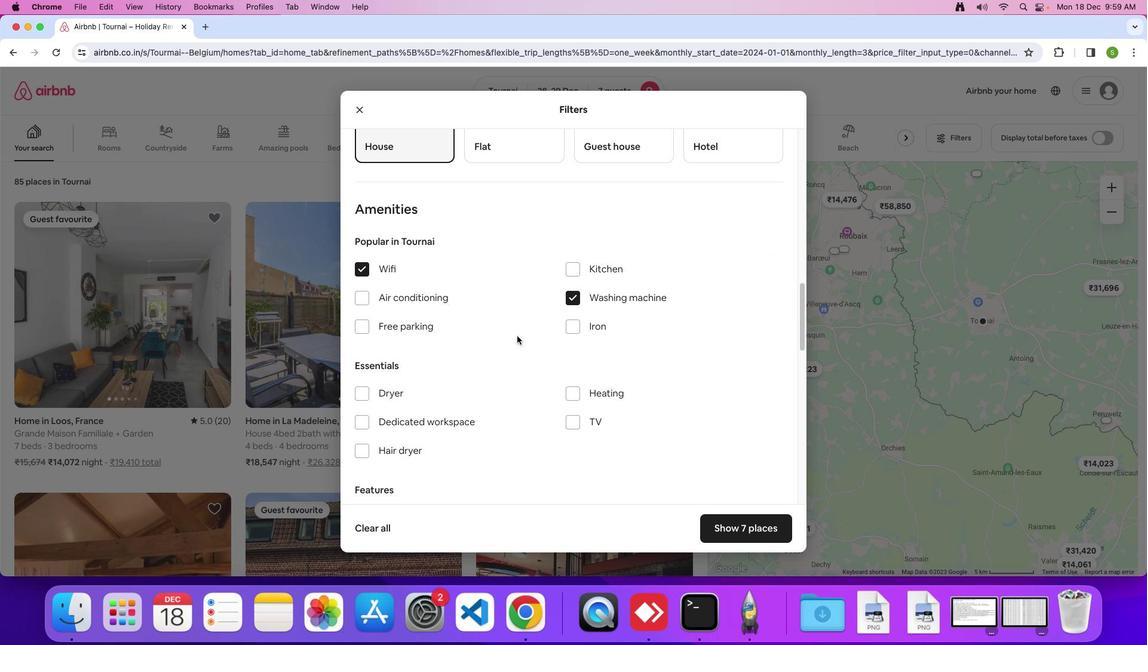 
Action: Mouse pressed left at (509, 201)
Screenshot: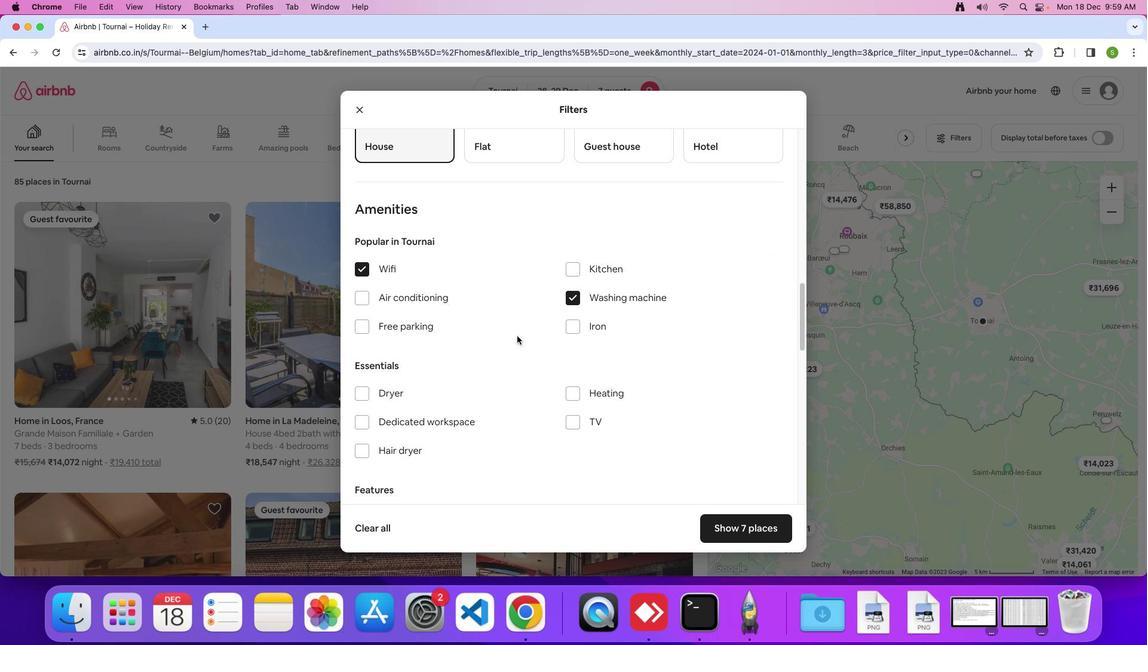 
Action: Mouse moved to (422, 210)
Screenshot: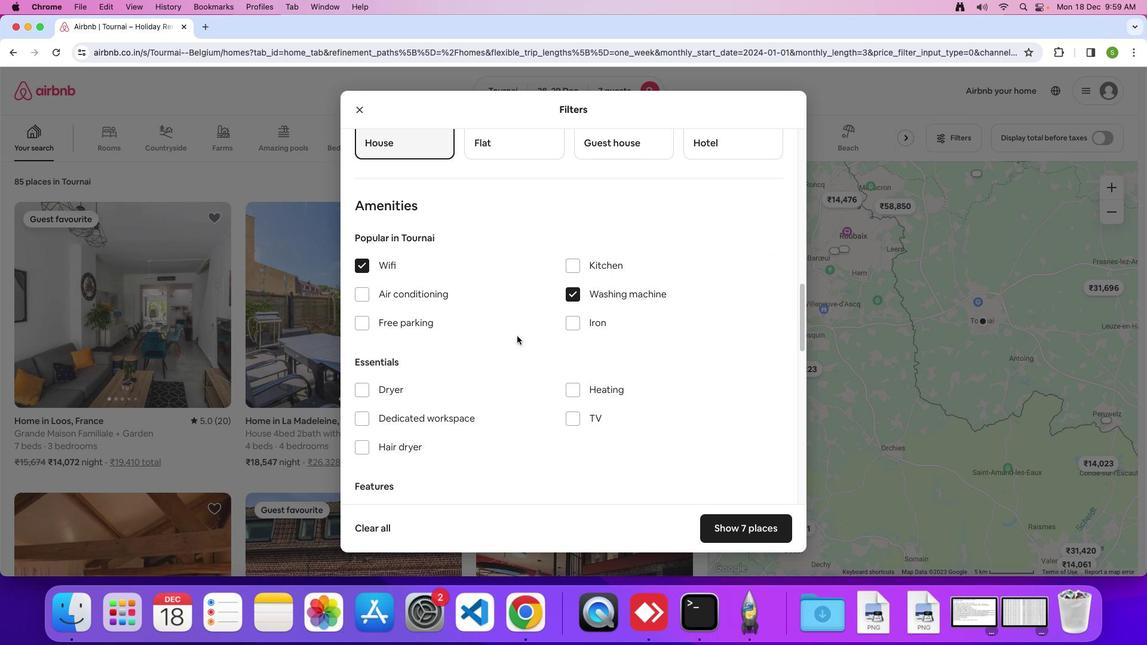 
Action: Mouse scrolled (422, 210) with delta (-282, 127)
Screenshot: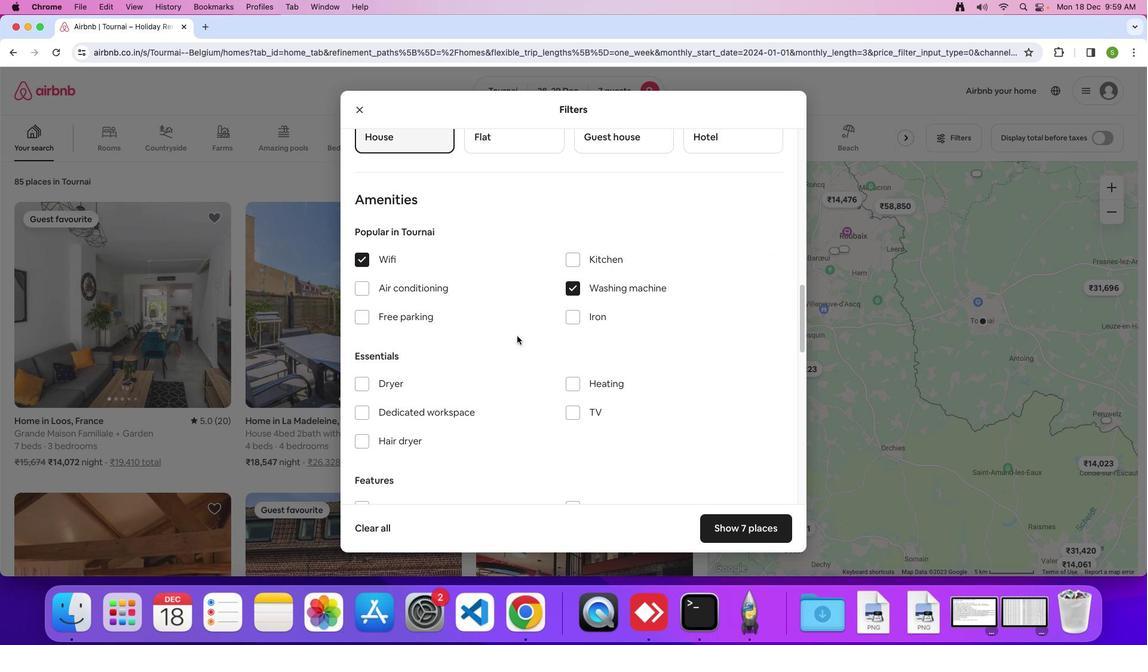 
Action: Mouse scrolled (422, 210) with delta (-282, 127)
Screenshot: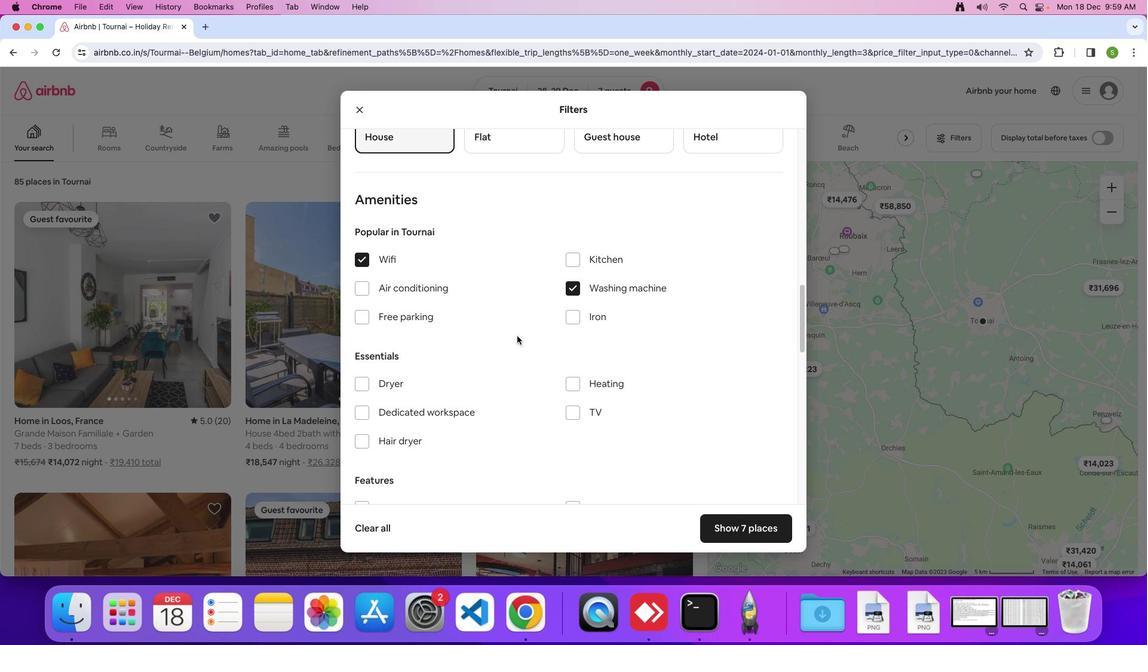 
Action: Mouse scrolled (422, 210) with delta (-282, 127)
Screenshot: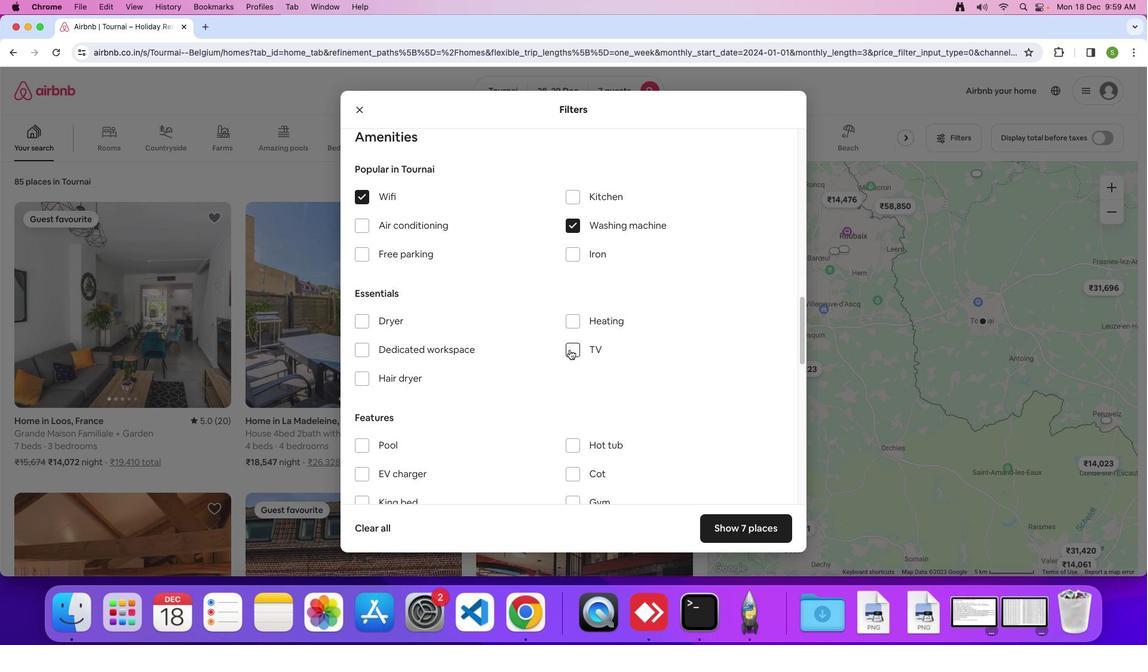 
Action: Mouse scrolled (422, 210) with delta (-282, 127)
Screenshot: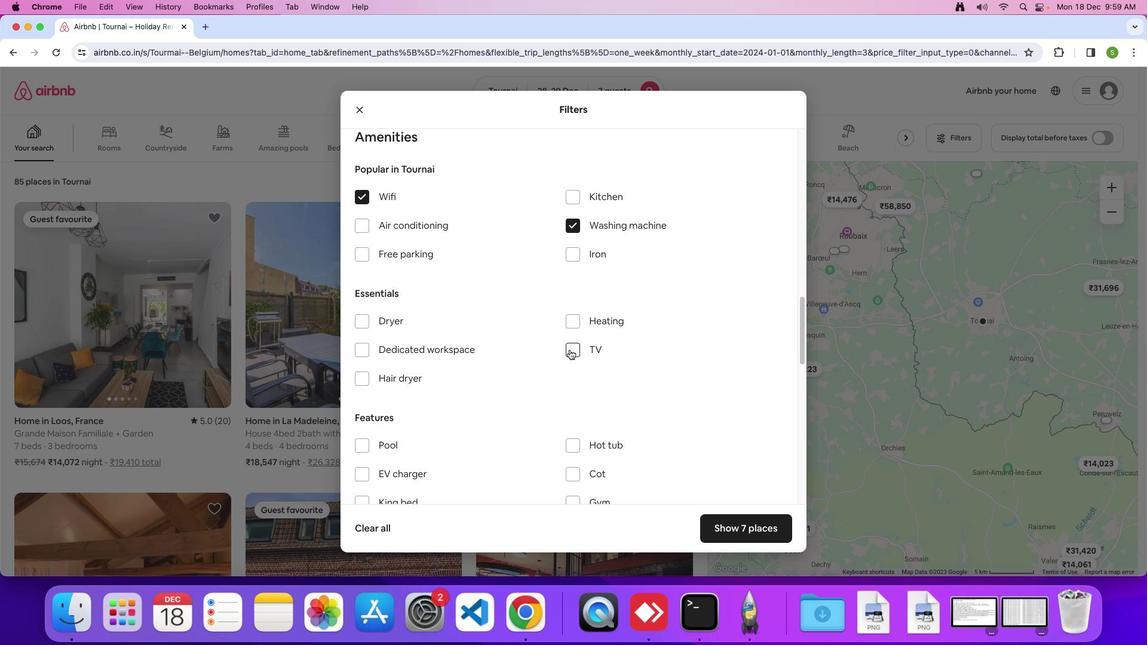 
Action: Mouse scrolled (422, 210) with delta (-282, 127)
Screenshot: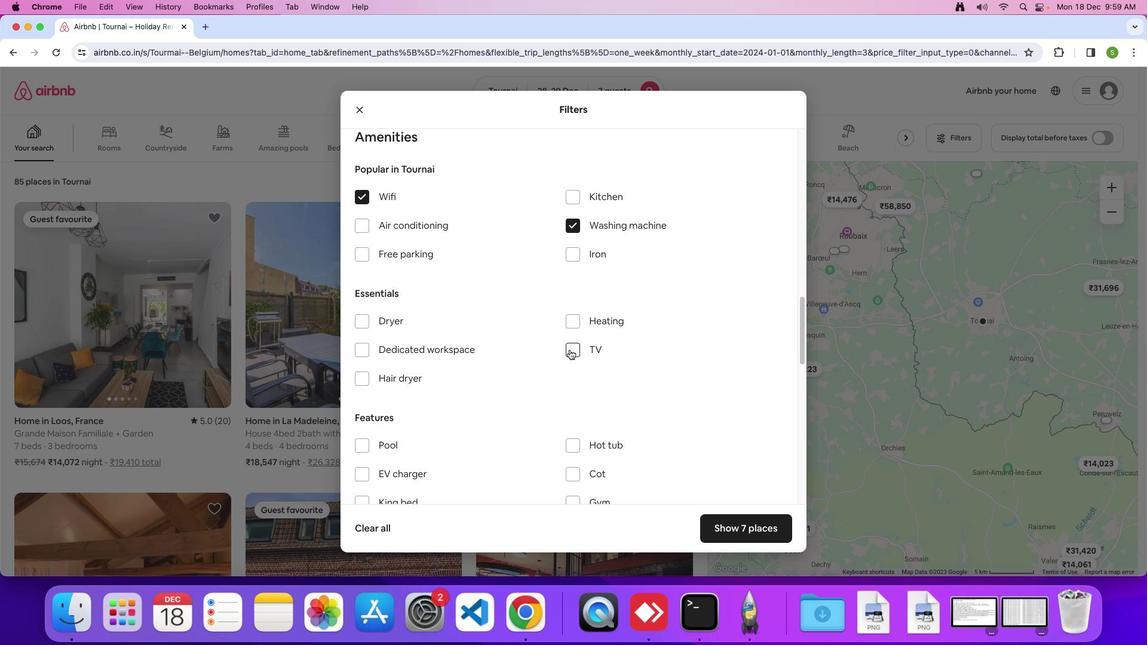 
Action: Mouse scrolled (422, 210) with delta (-282, 127)
Screenshot: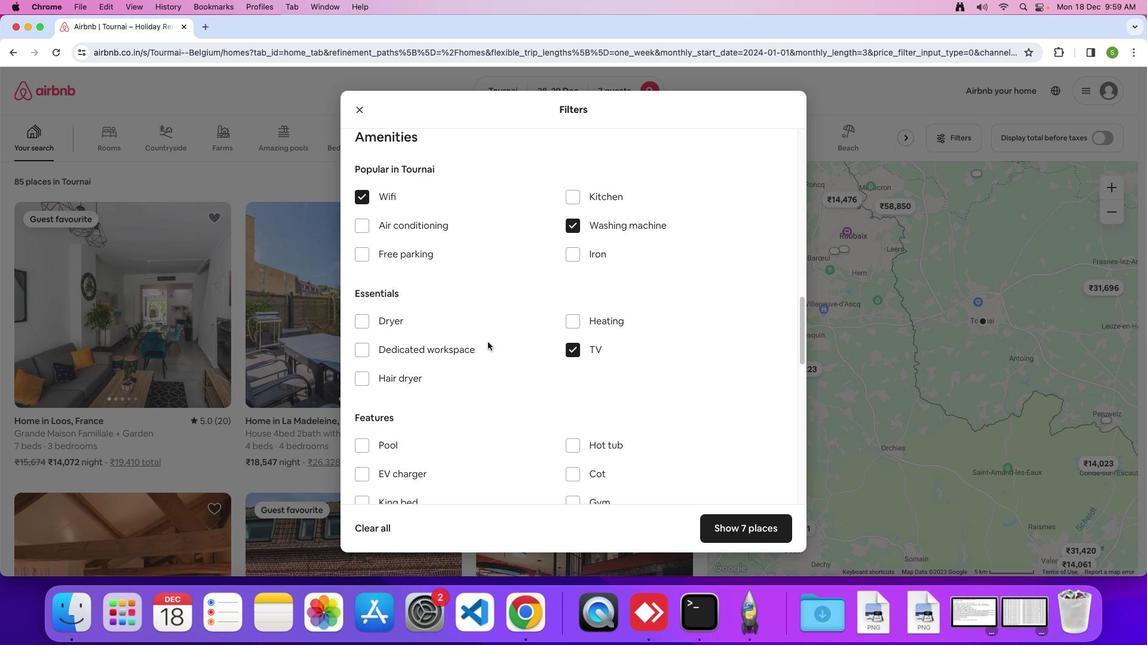 
Action: Mouse moved to (423, 210)
Screenshot: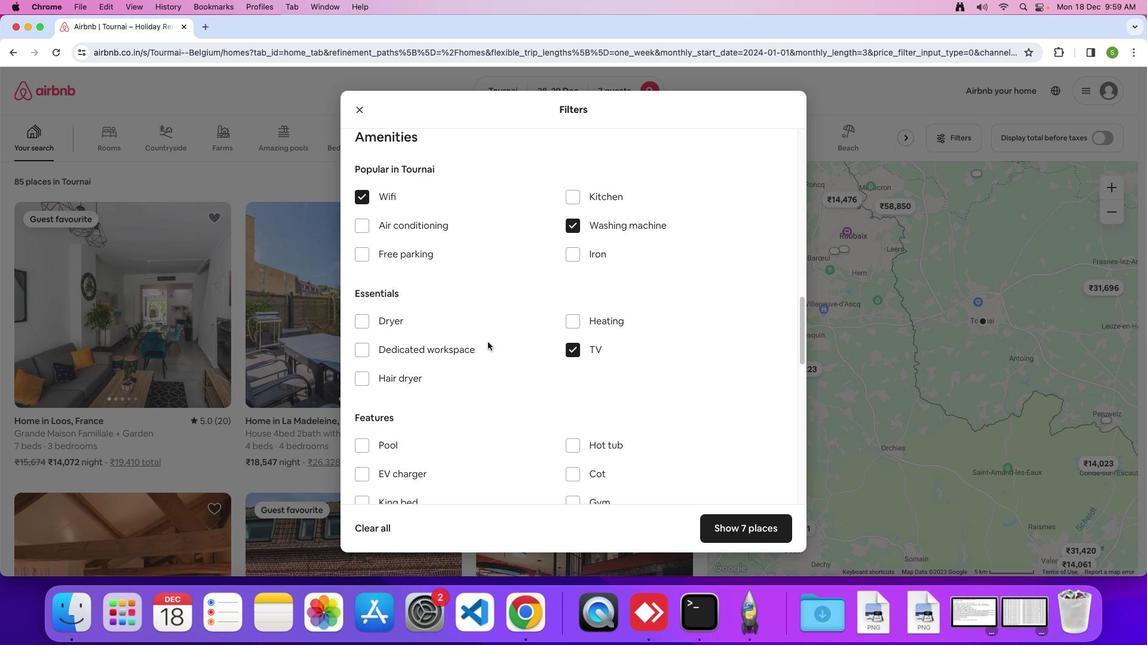 
Action: Mouse scrolled (423, 210) with delta (-282, 127)
Screenshot: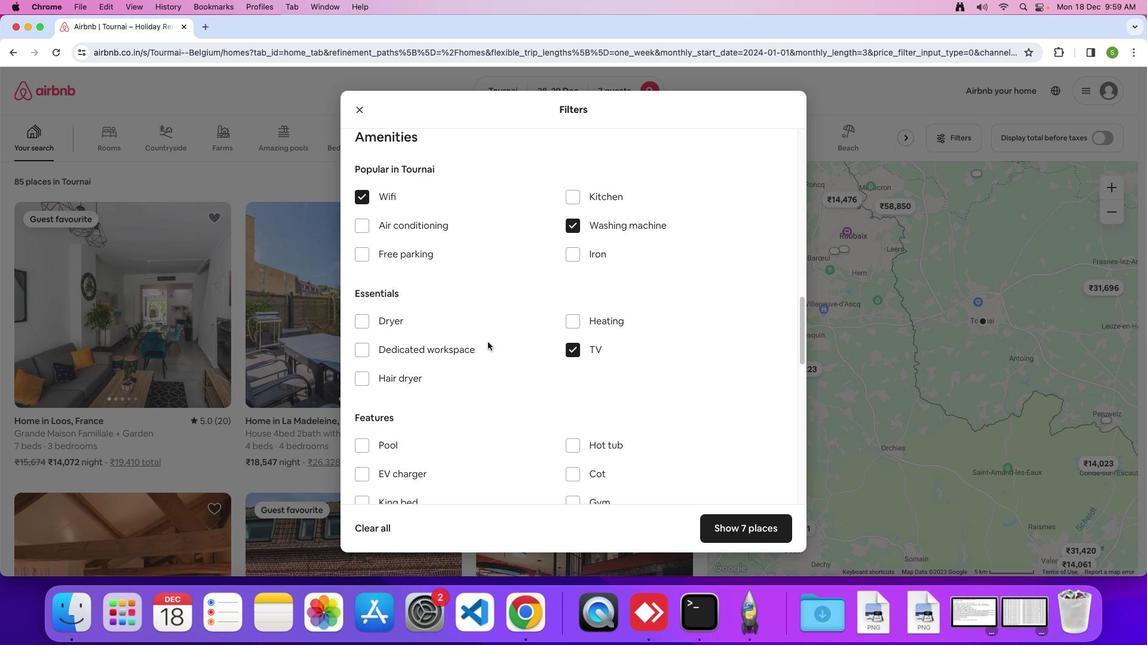 
Action: Mouse moved to (493, 213)
Screenshot: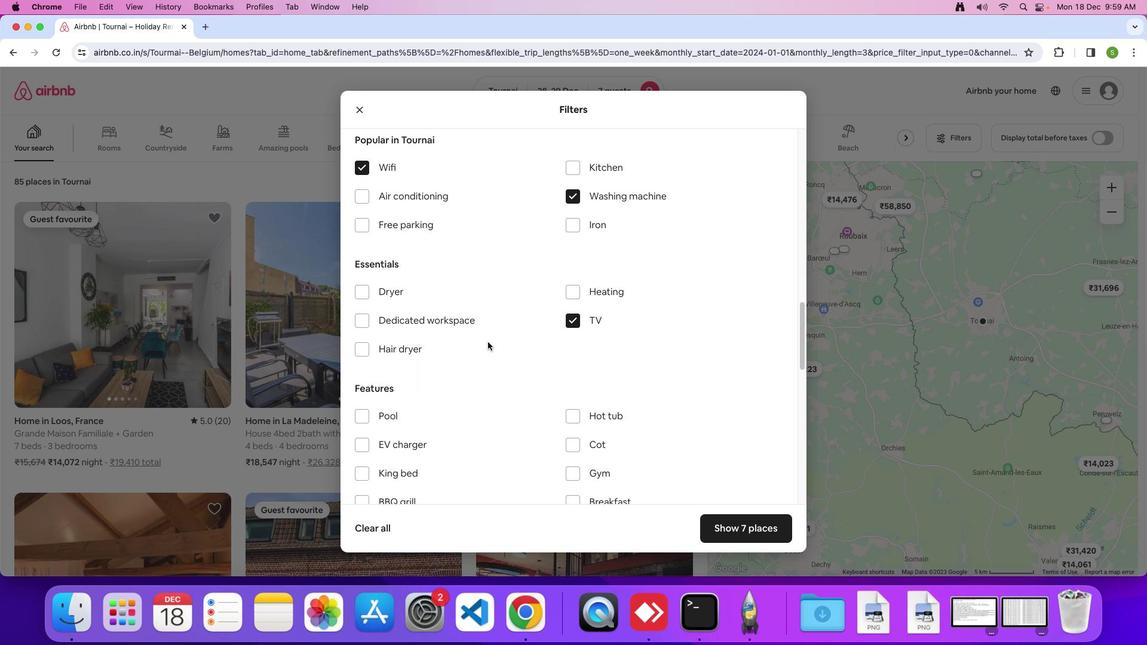 
Action: Mouse pressed left at (493, 213)
Screenshot: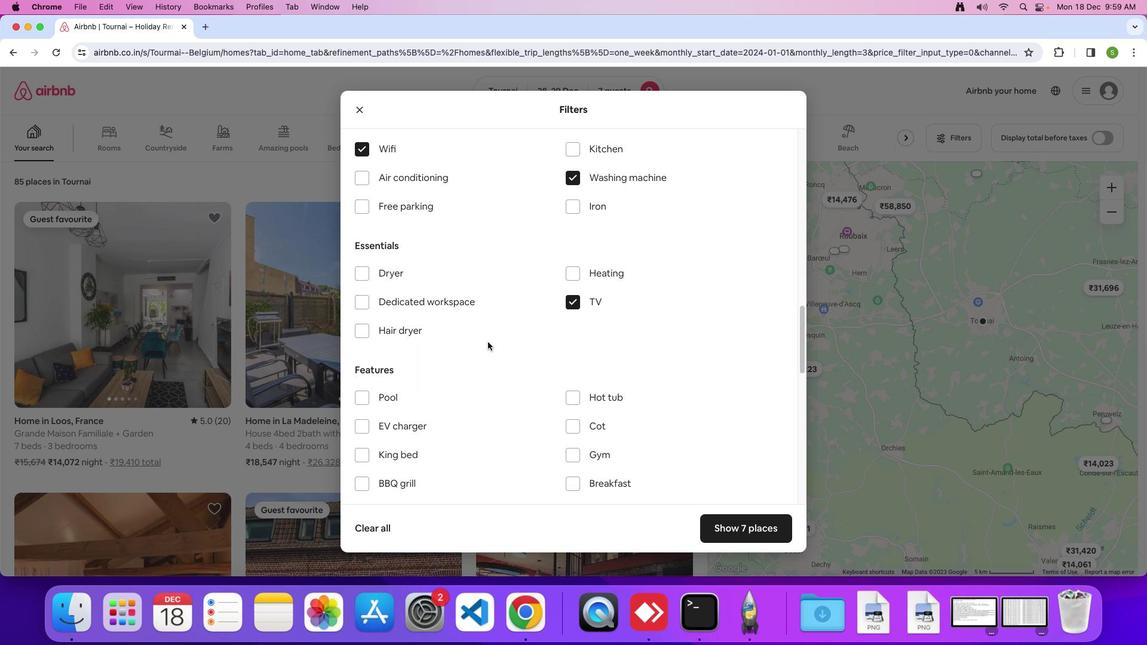 
Action: Mouse moved to (382, 212)
Screenshot: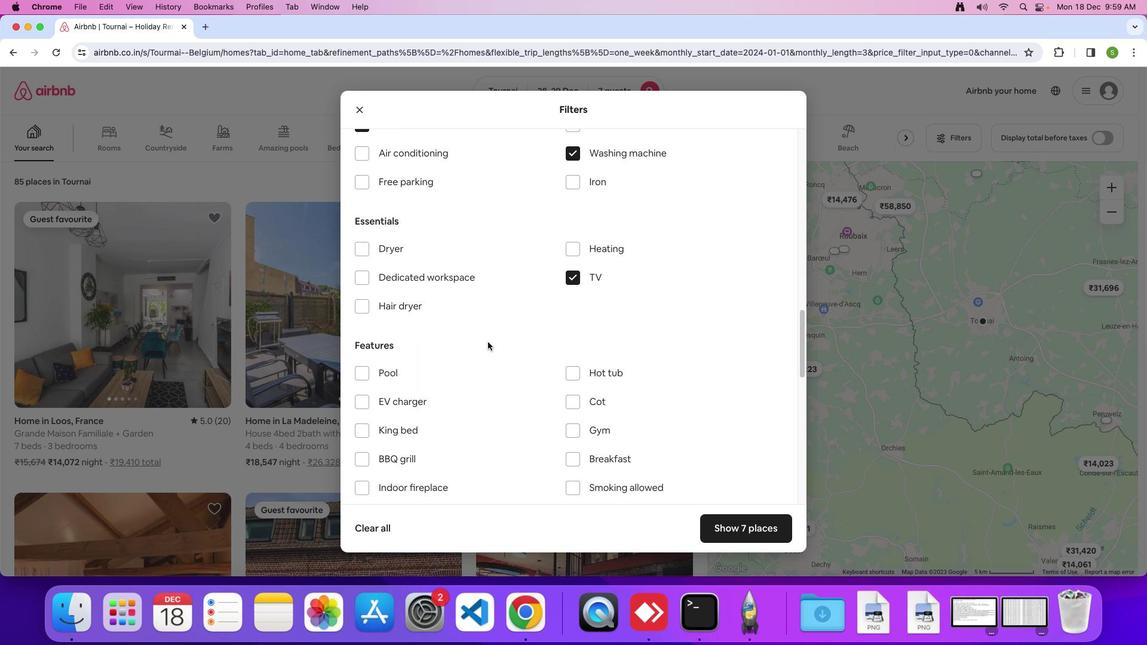 
Action: Mouse scrolled (382, 212) with delta (-282, 127)
Screenshot: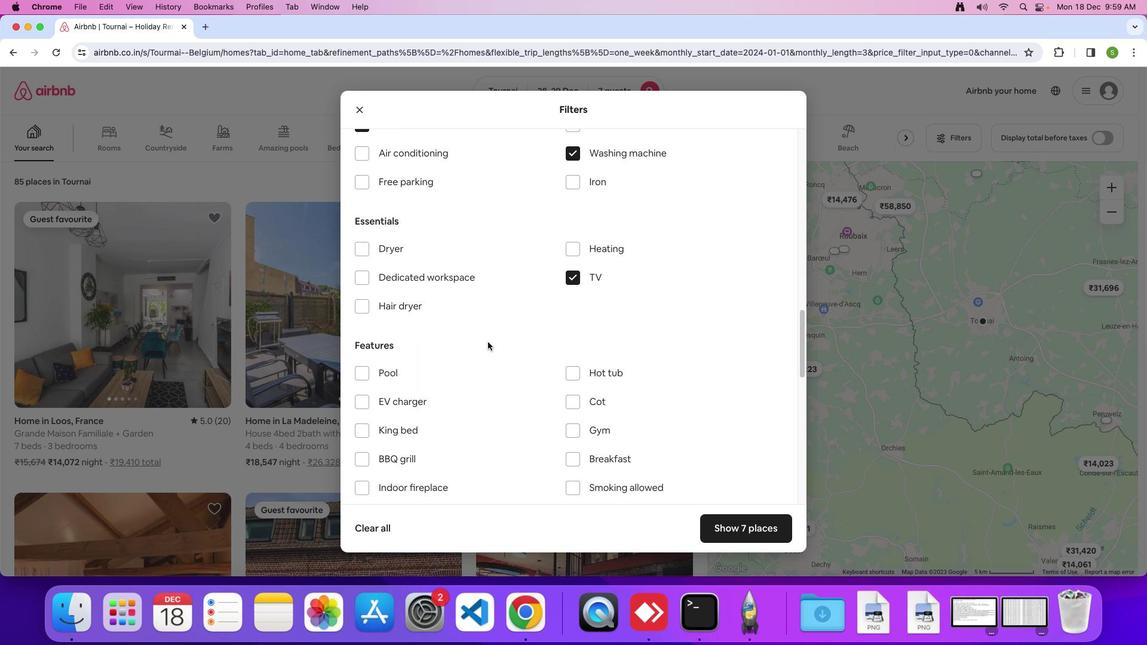 
Action: Mouse scrolled (382, 212) with delta (-282, 127)
Screenshot: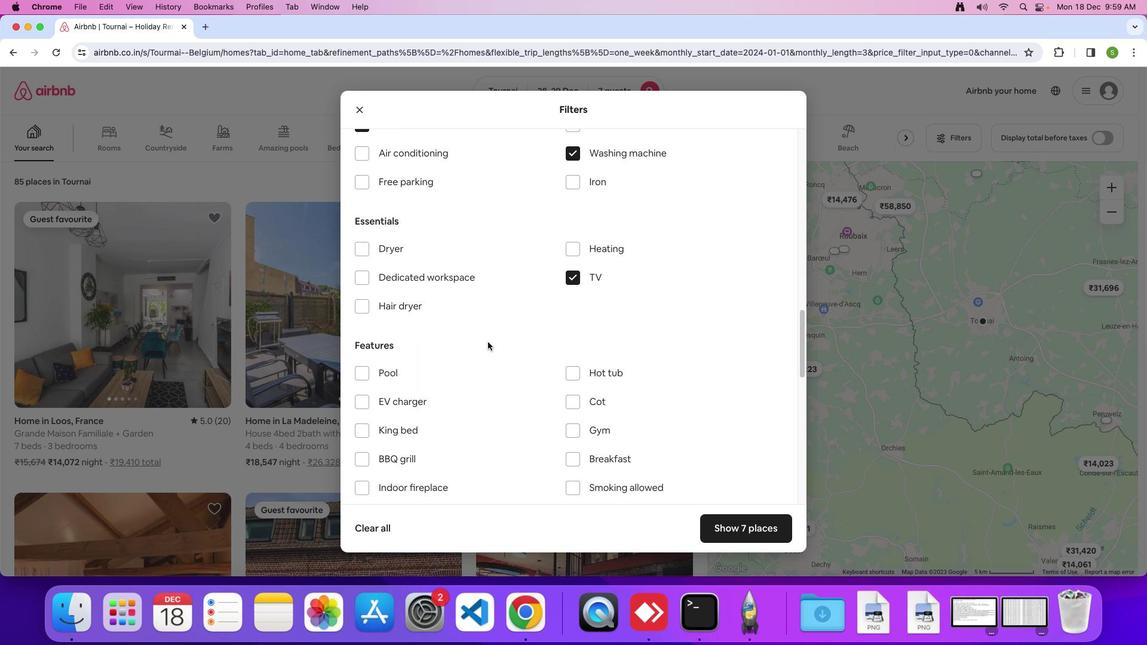 
Action: Mouse scrolled (382, 212) with delta (-282, 127)
Screenshot: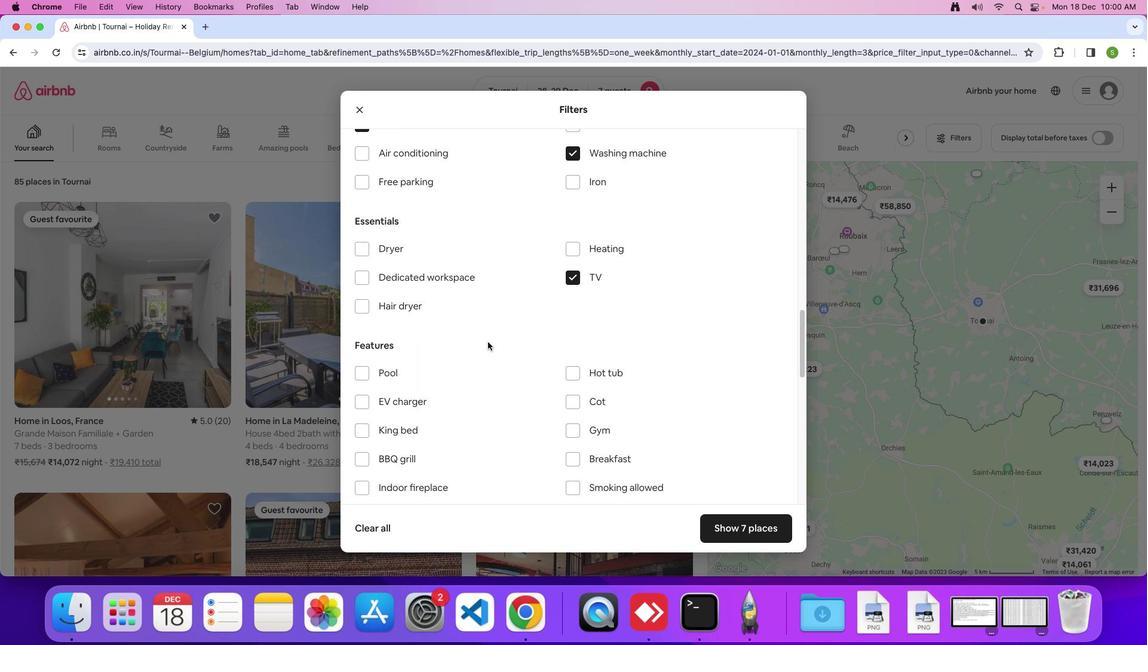 
Action: Mouse scrolled (382, 212) with delta (-282, 127)
Screenshot: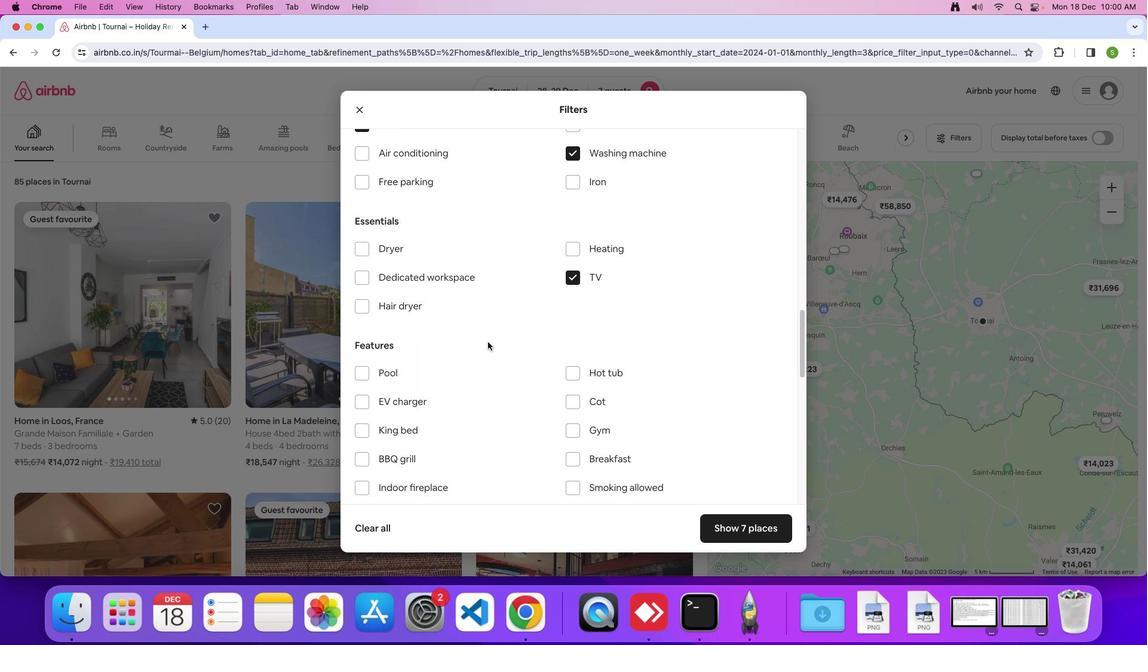 
Action: Mouse scrolled (382, 212) with delta (-282, 127)
Screenshot: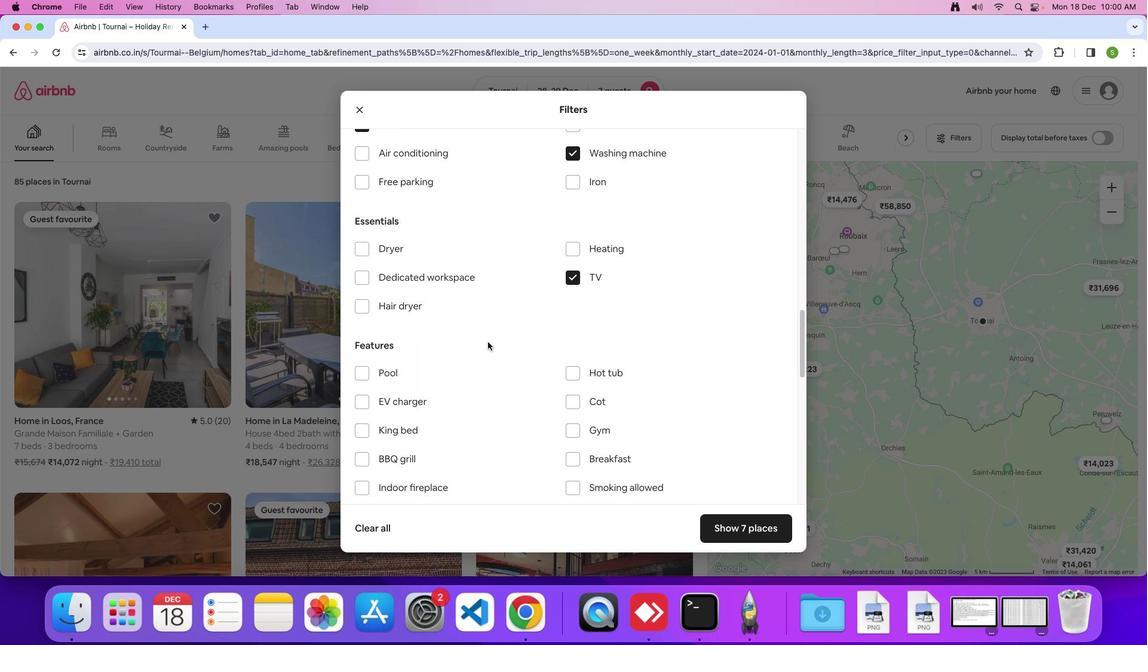 
Action: Mouse scrolled (382, 212) with delta (-282, 127)
Screenshot: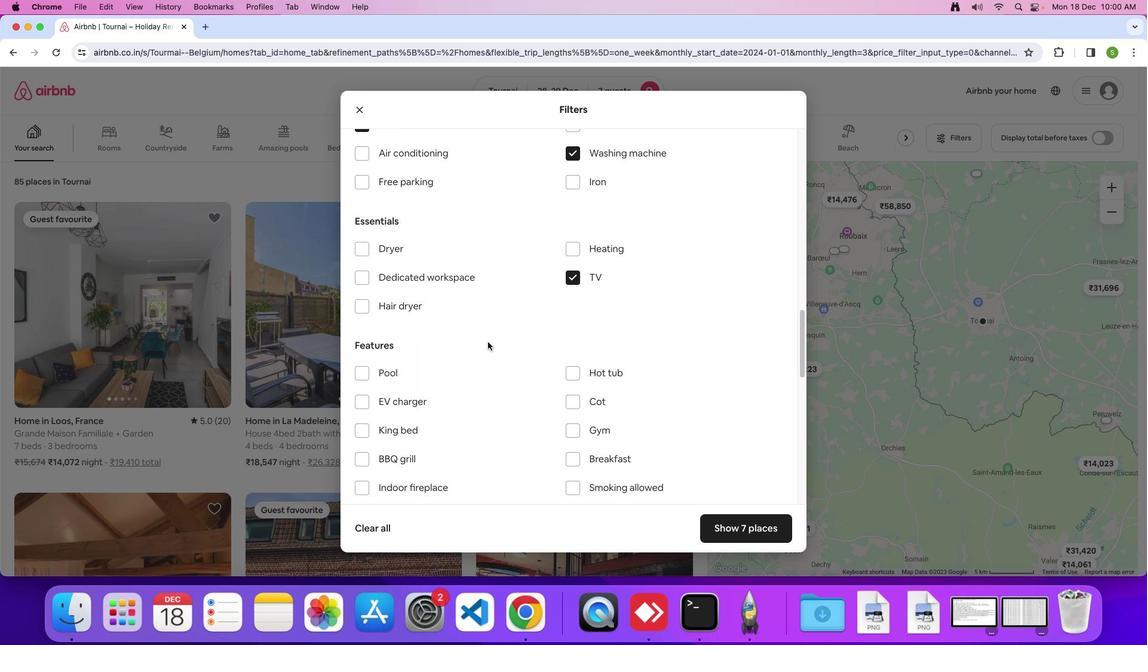 
Action: Mouse scrolled (382, 212) with delta (-282, 127)
Screenshot: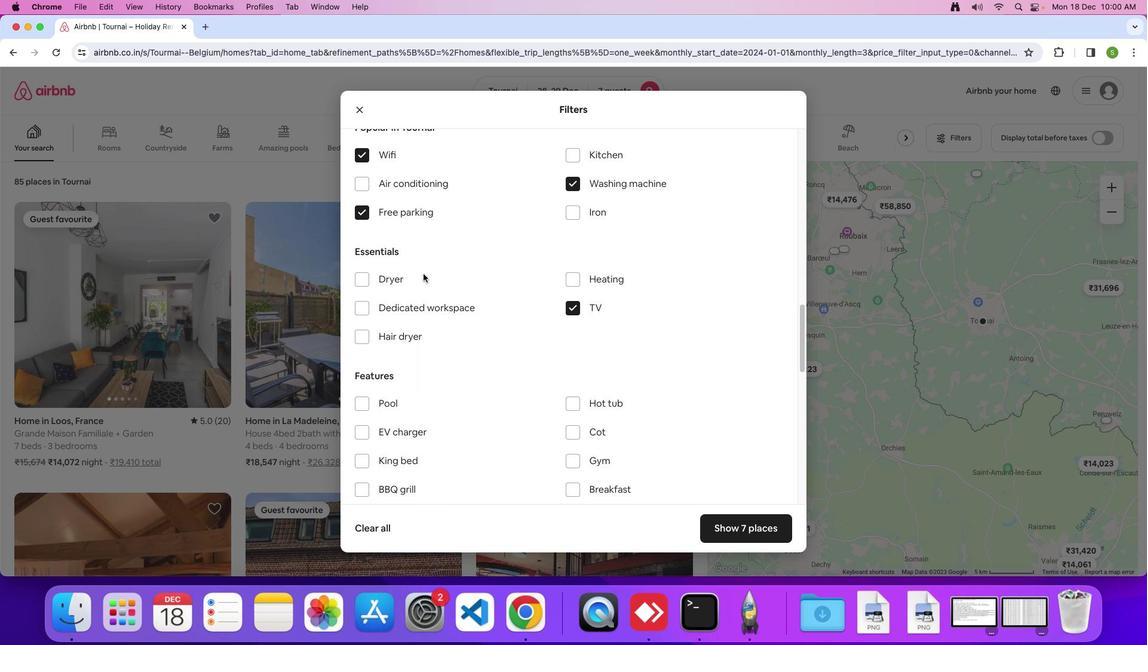
Action: Mouse scrolled (382, 212) with delta (-282, 127)
Screenshot: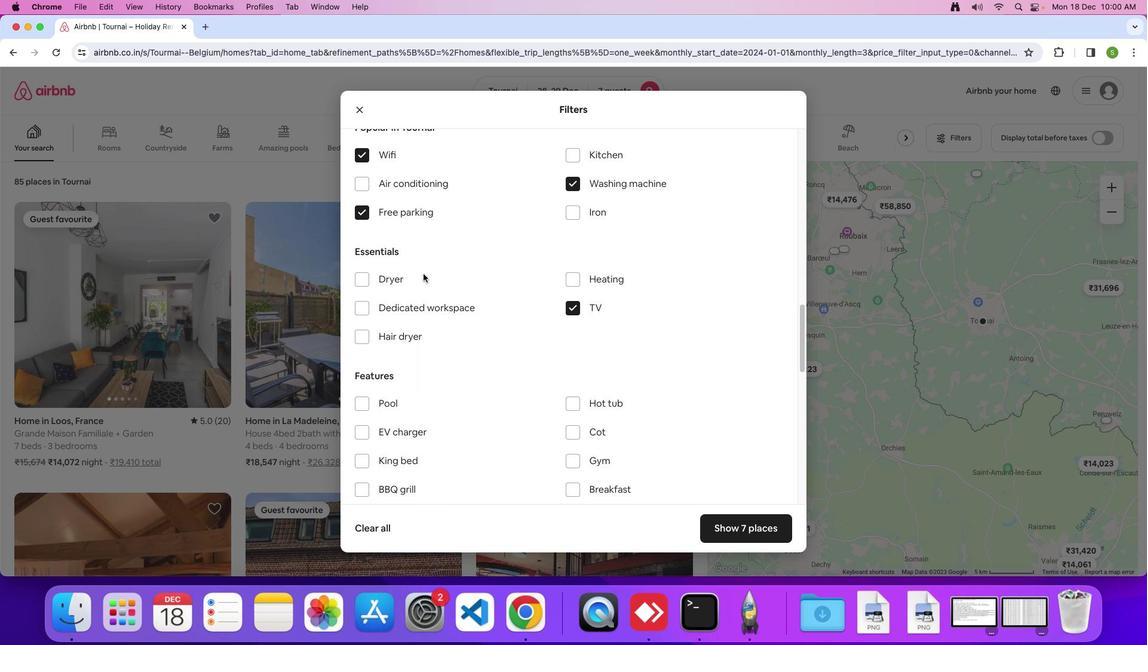 
Action: Mouse moved to (209, 180)
Screenshot: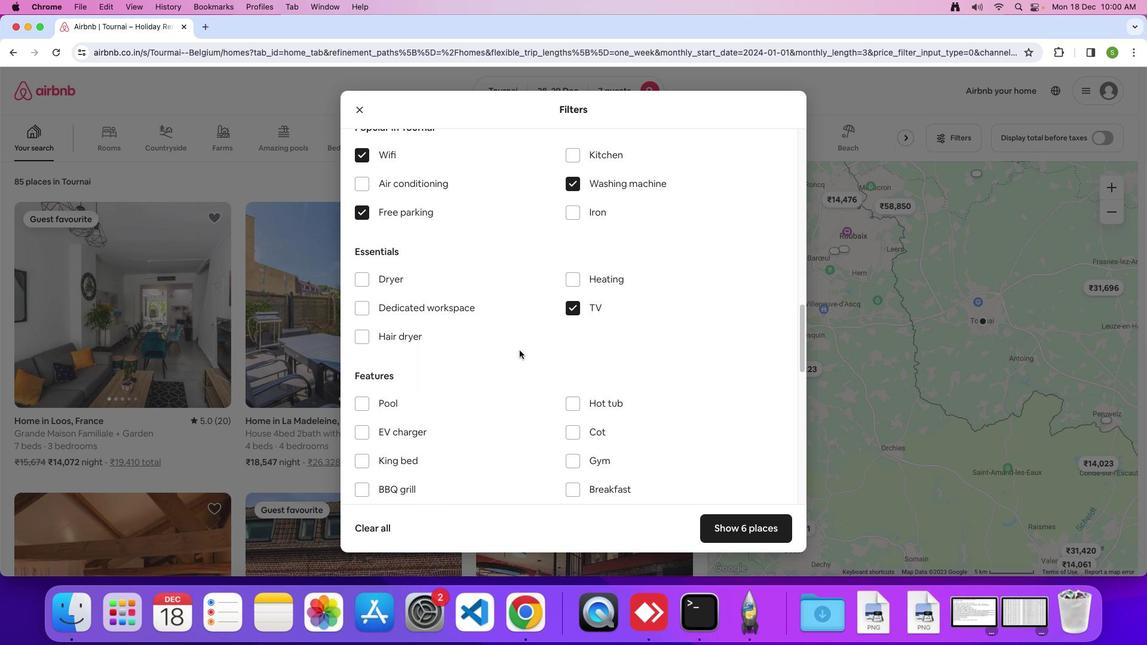 
Action: Mouse pressed left at (209, 180)
Screenshot: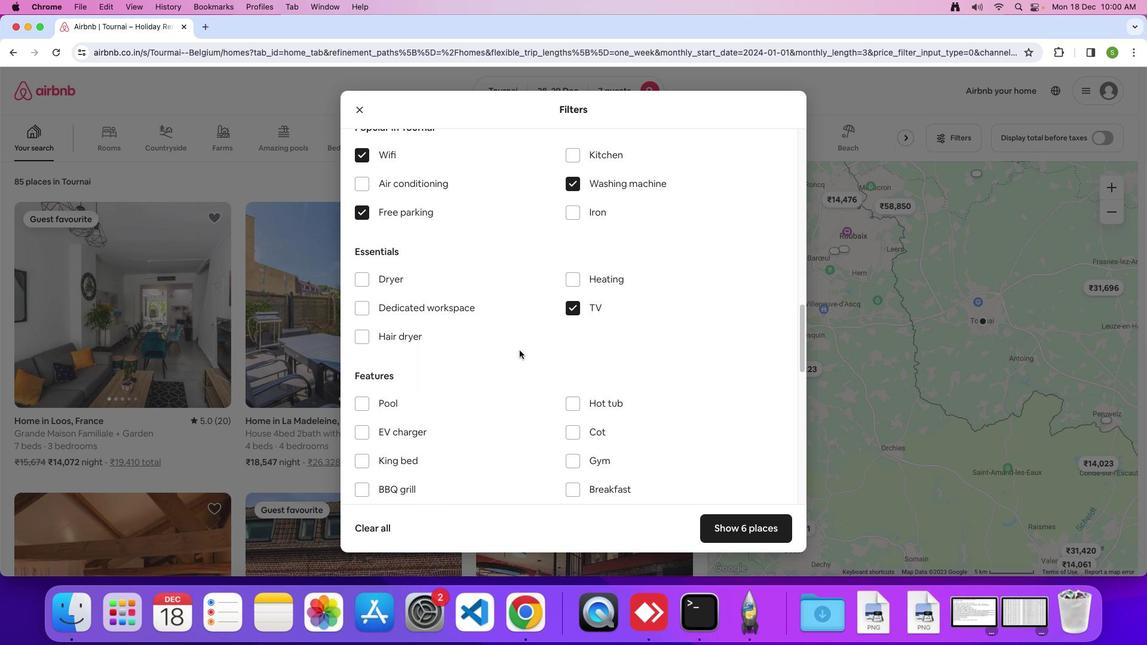
Action: Mouse moved to (424, 213)
Screenshot: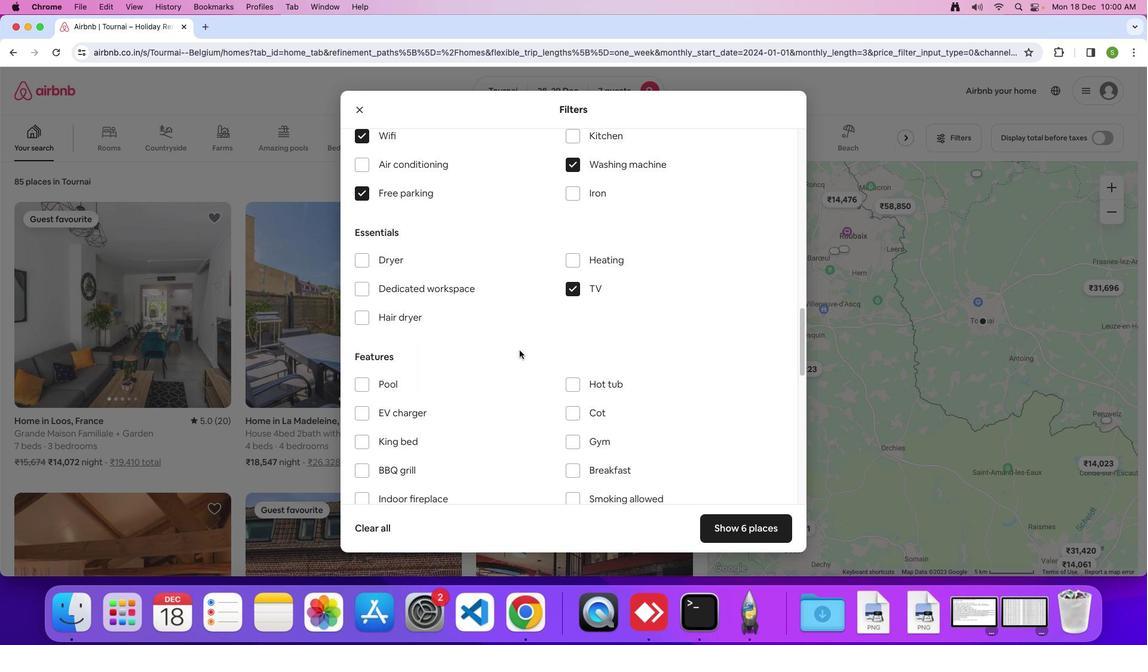 
Action: Mouse scrolled (424, 213) with delta (-282, 127)
Screenshot: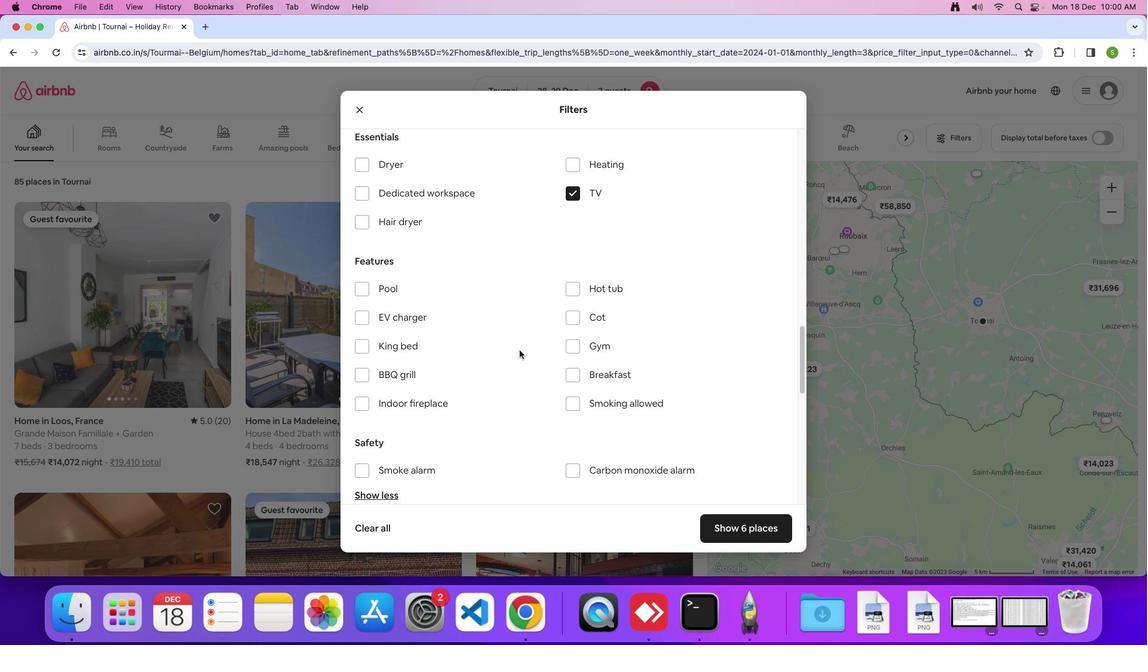 
Action: Mouse scrolled (424, 213) with delta (-282, 127)
Screenshot: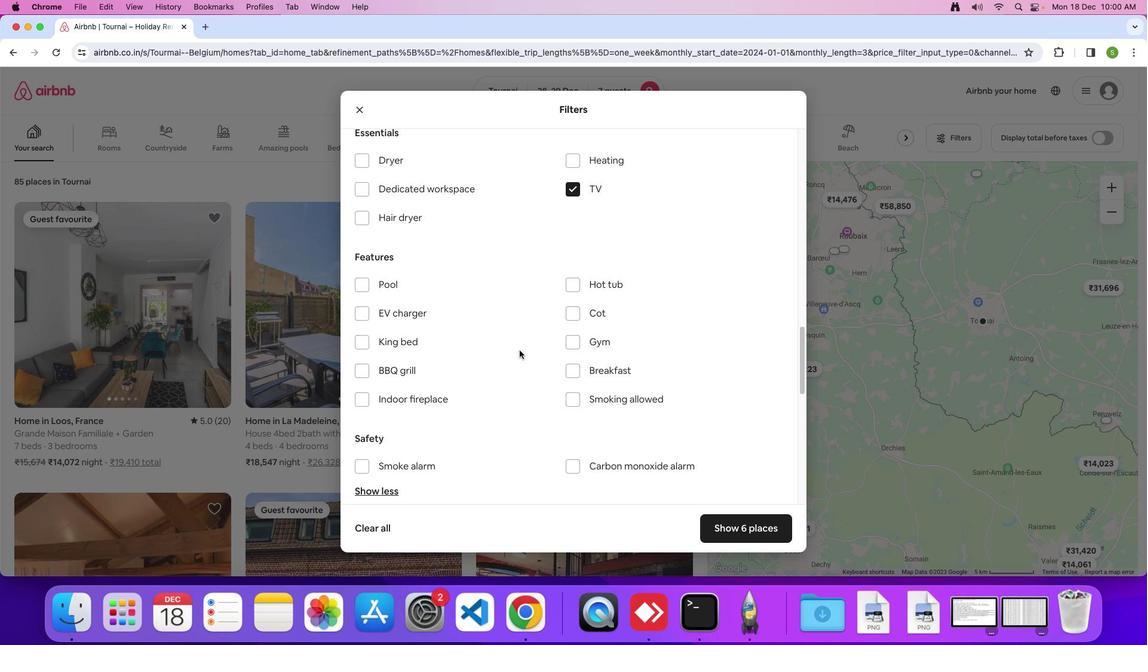 
Action: Mouse scrolled (424, 213) with delta (-282, 127)
Screenshot: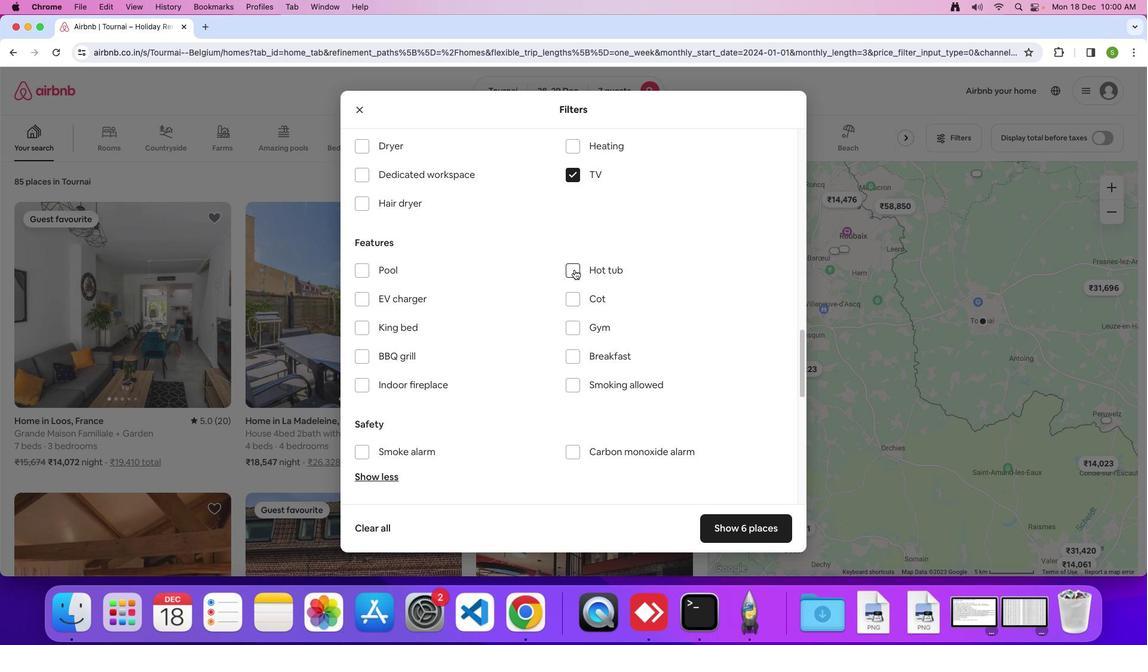 
Action: Mouse scrolled (424, 213) with delta (-282, 127)
Screenshot: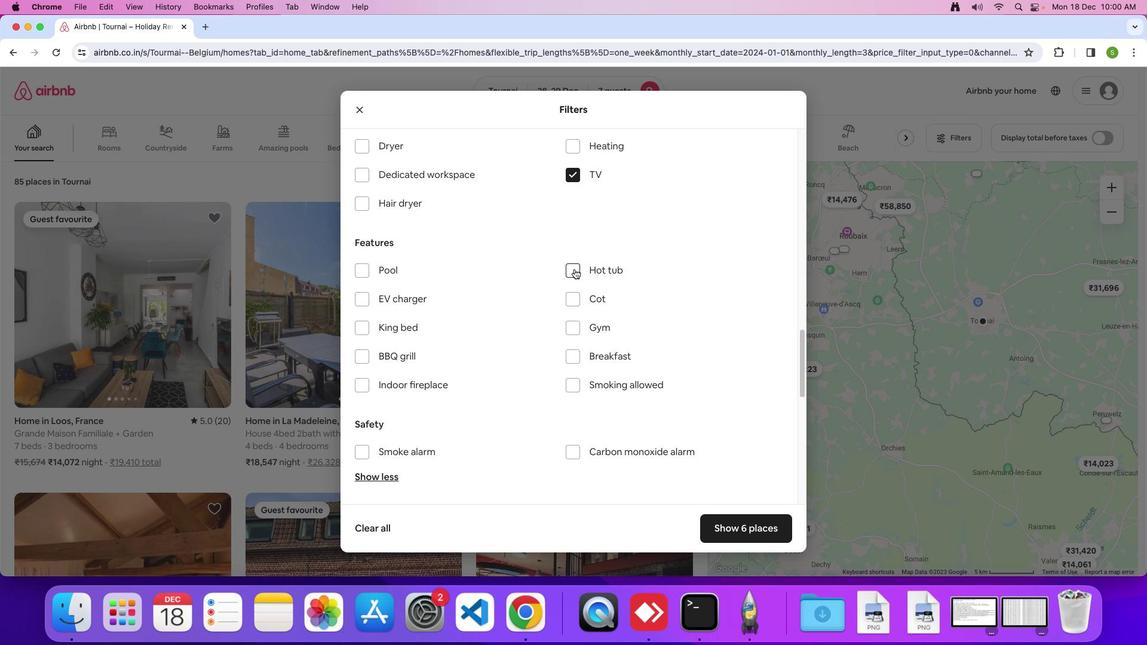 
Action: Mouse scrolled (424, 213) with delta (-282, 127)
Screenshot: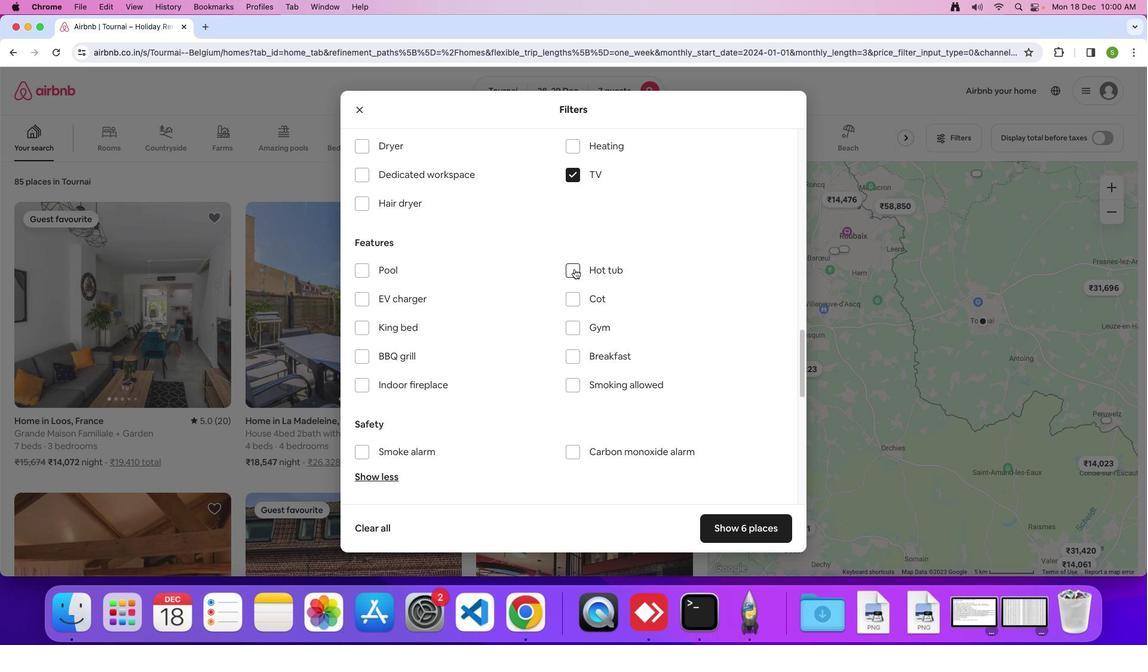 
Action: Mouse scrolled (424, 213) with delta (-282, 127)
Screenshot: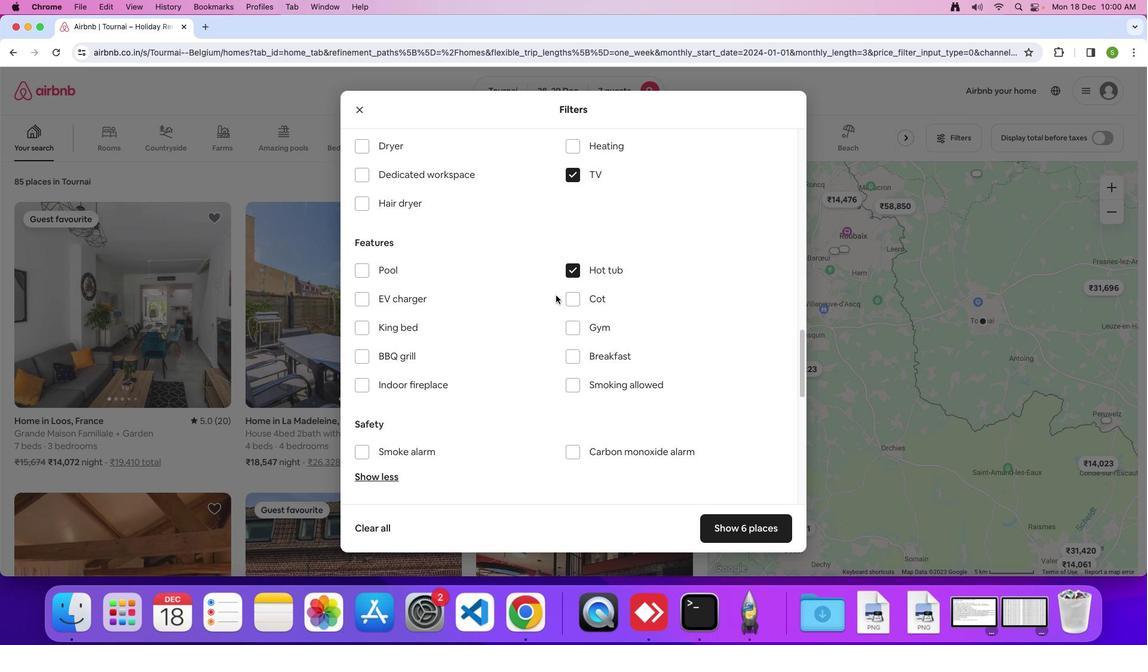 
Action: Mouse scrolled (424, 213) with delta (-282, 127)
Screenshot: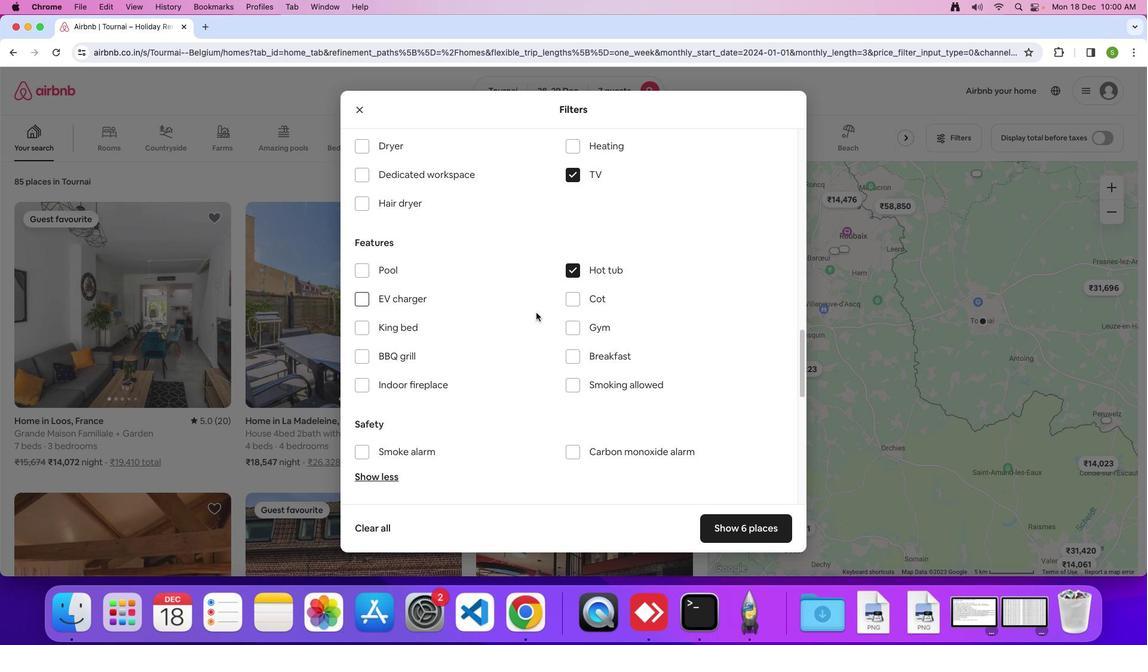
Action: Mouse moved to (500, 194)
Screenshot: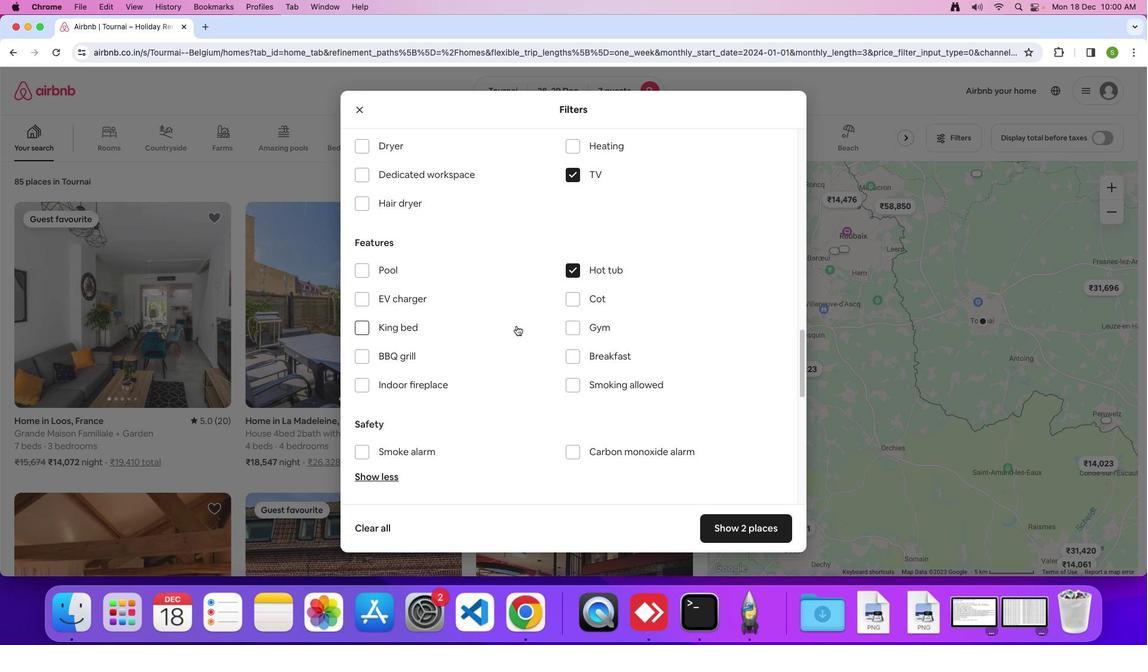 
Action: Mouse pressed left at (500, 194)
Screenshot: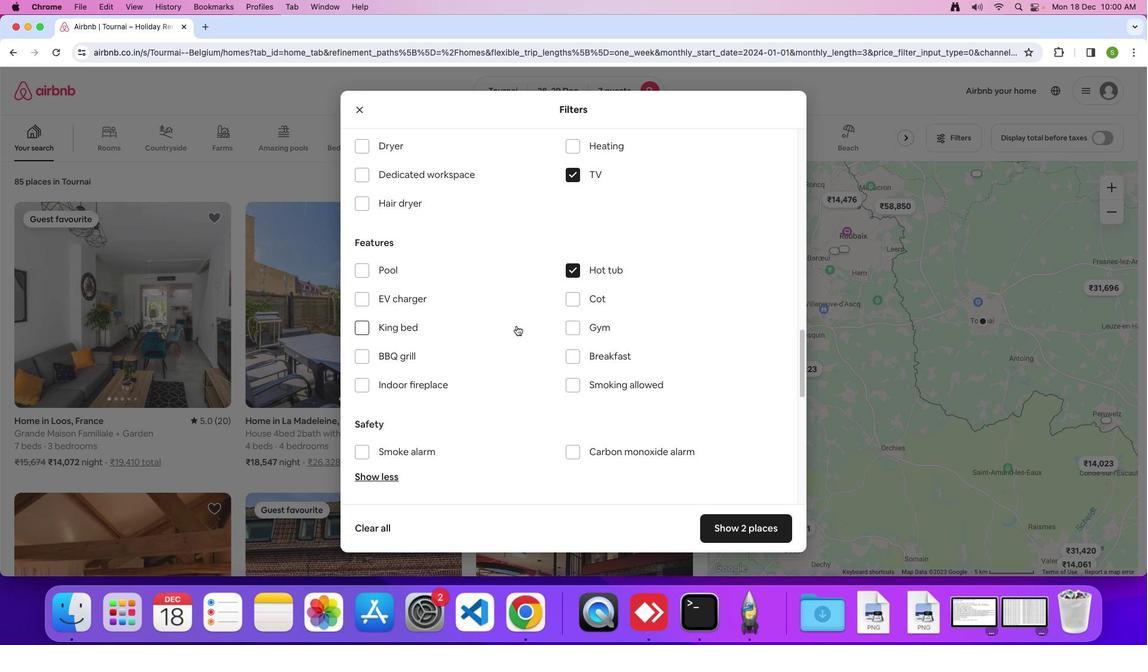 
Action: Mouse moved to (421, 207)
Screenshot: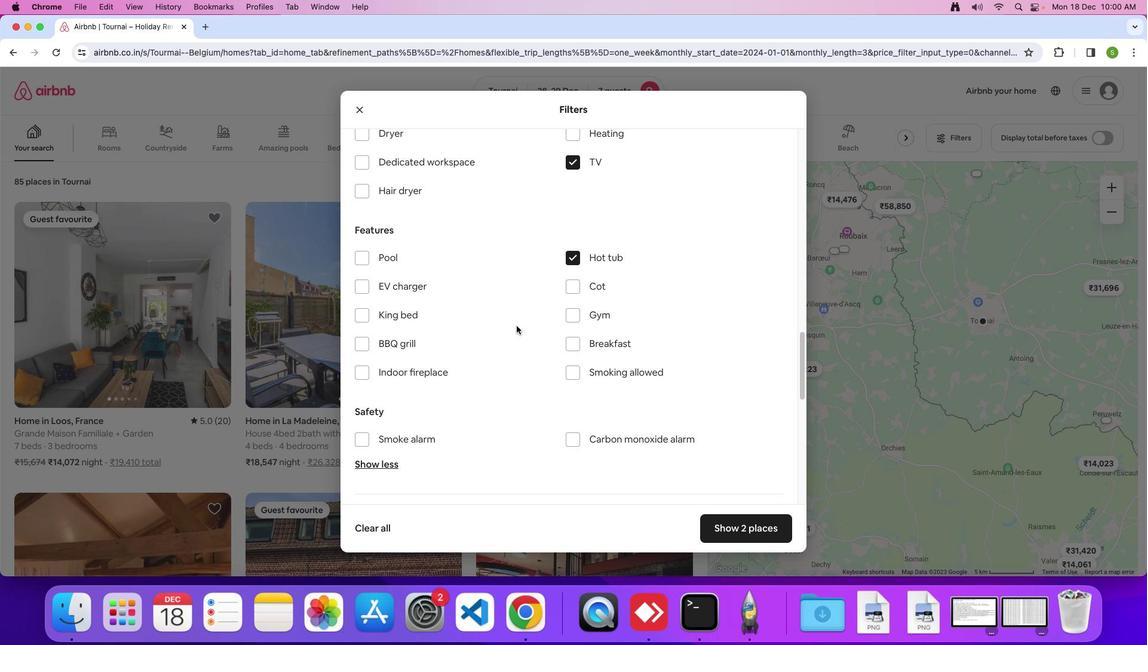 
Action: Mouse scrolled (421, 207) with delta (-282, 127)
Screenshot: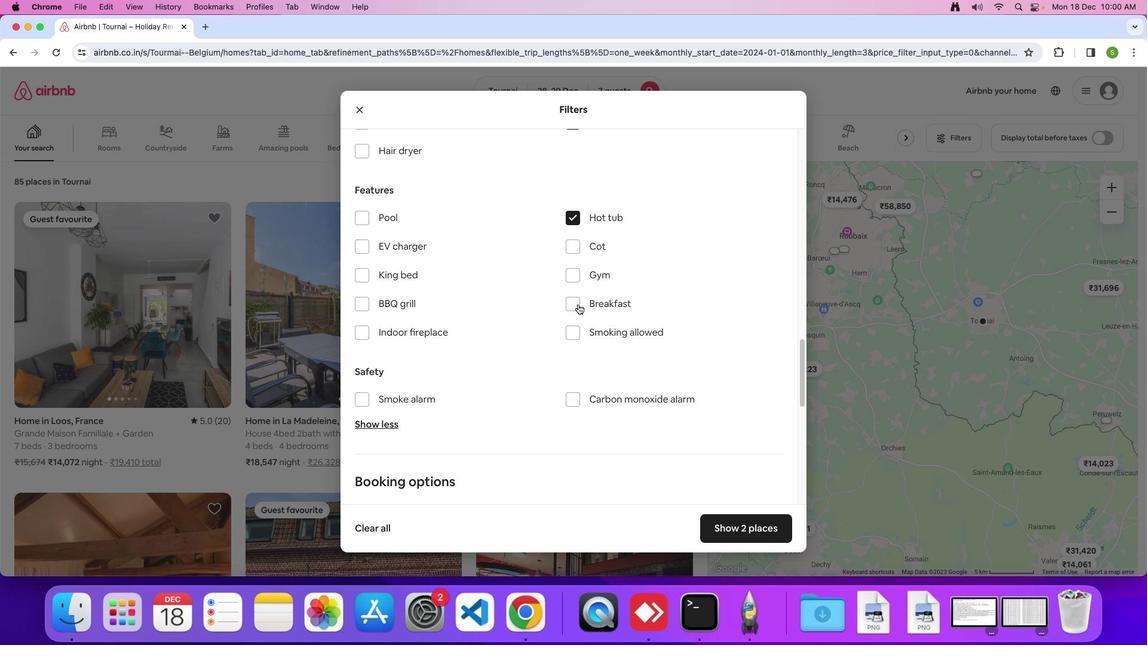 
Action: Mouse scrolled (421, 207) with delta (-282, 127)
Screenshot: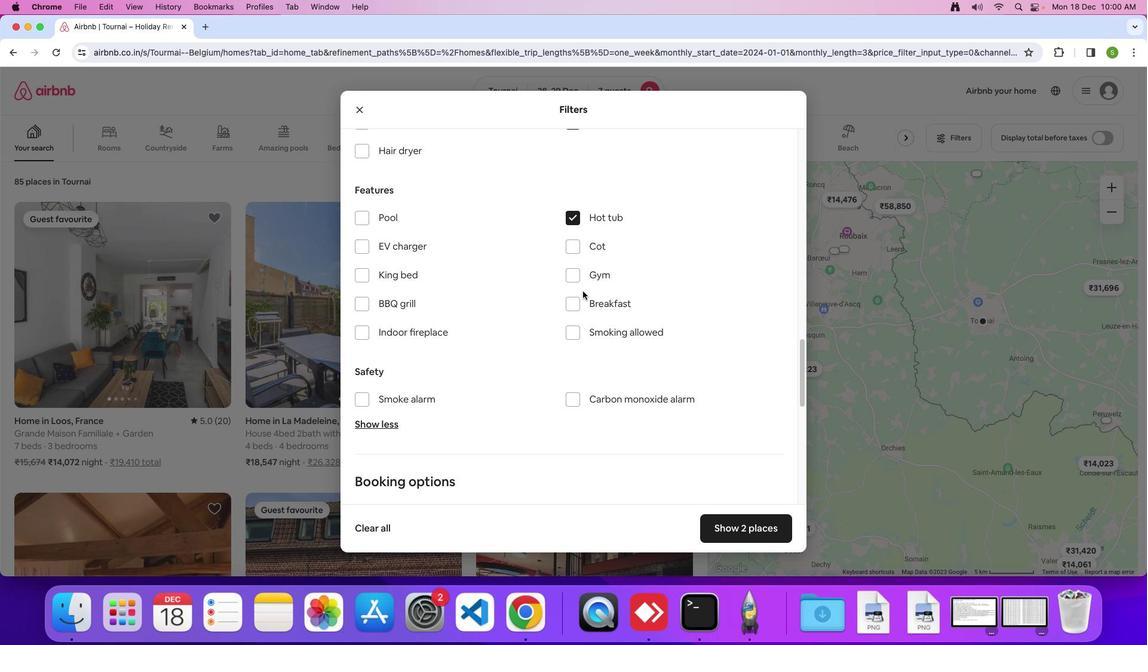 
Action: Mouse scrolled (421, 207) with delta (-282, 127)
Screenshot: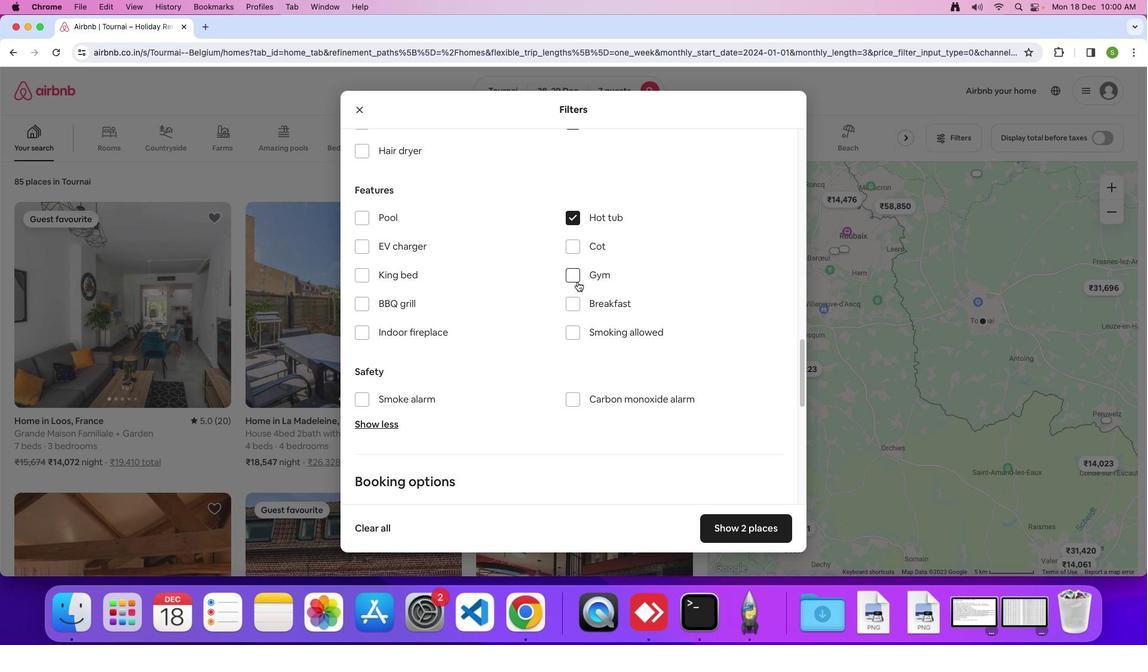 
Action: Mouse scrolled (421, 207) with delta (-282, 127)
Screenshot: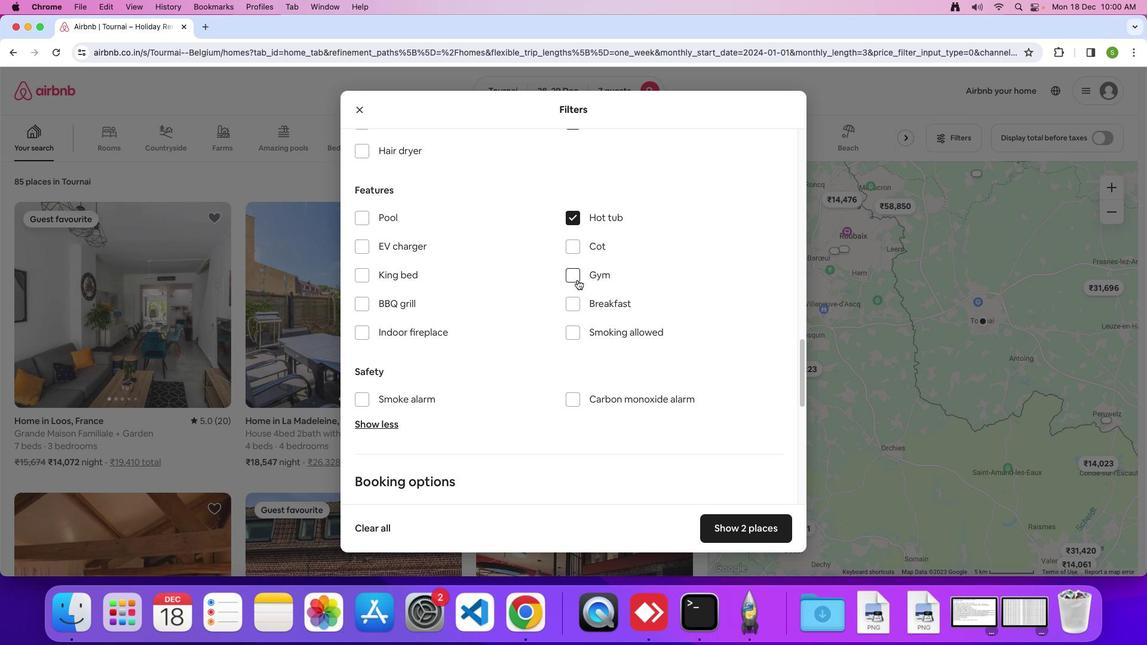 
Action: Mouse scrolled (421, 207) with delta (-282, 127)
Screenshot: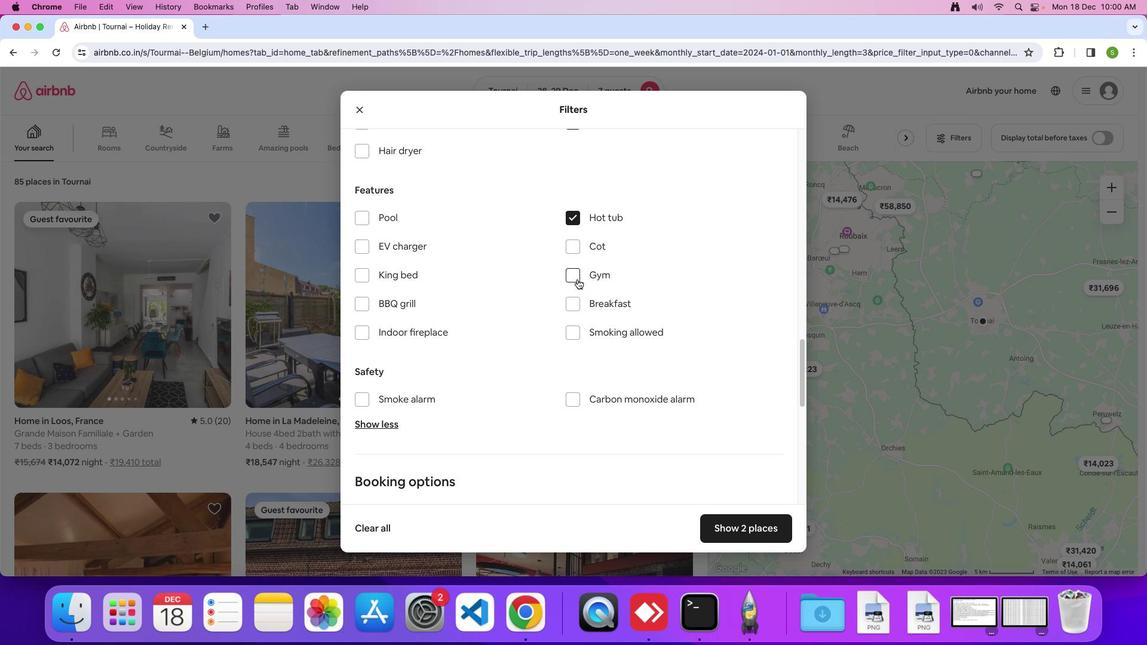 
Action: Mouse moved to (504, 196)
Screenshot: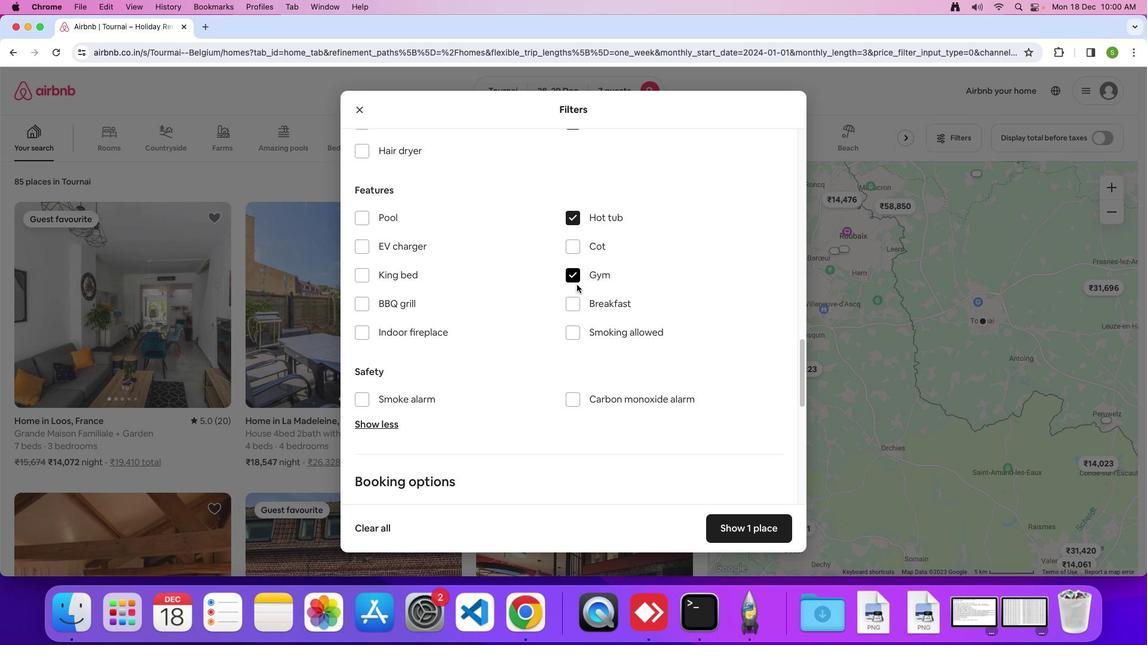 
Action: Mouse pressed left at (504, 196)
Screenshot: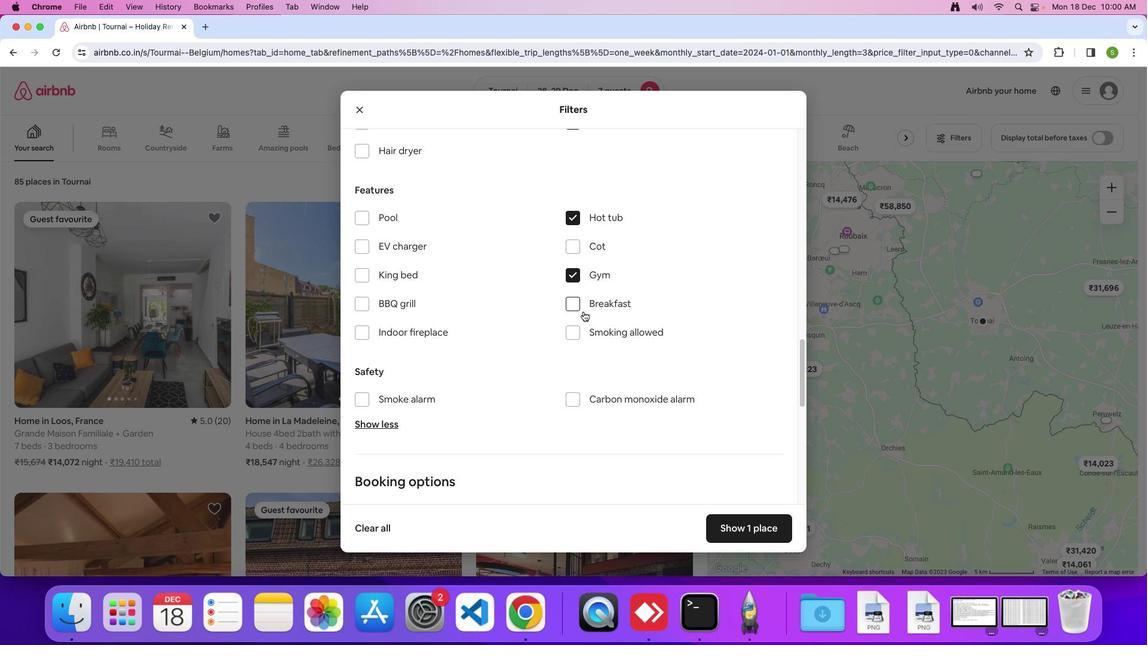 
Action: Mouse moved to (503, 211)
Screenshot: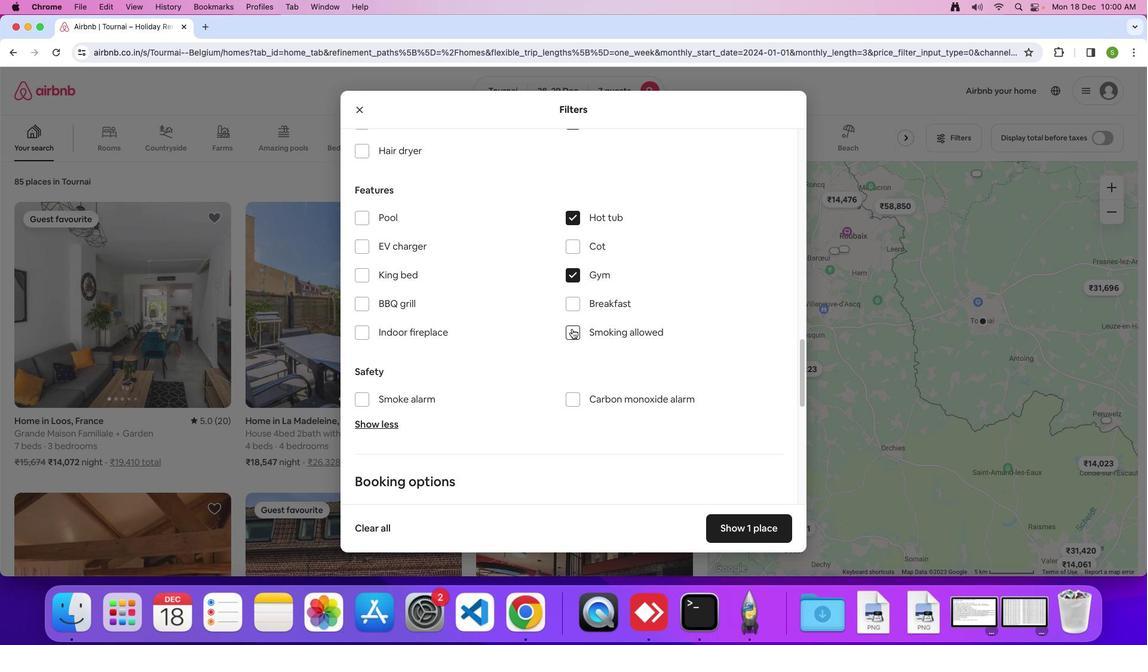 
Action: Mouse pressed left at (503, 211)
Screenshot: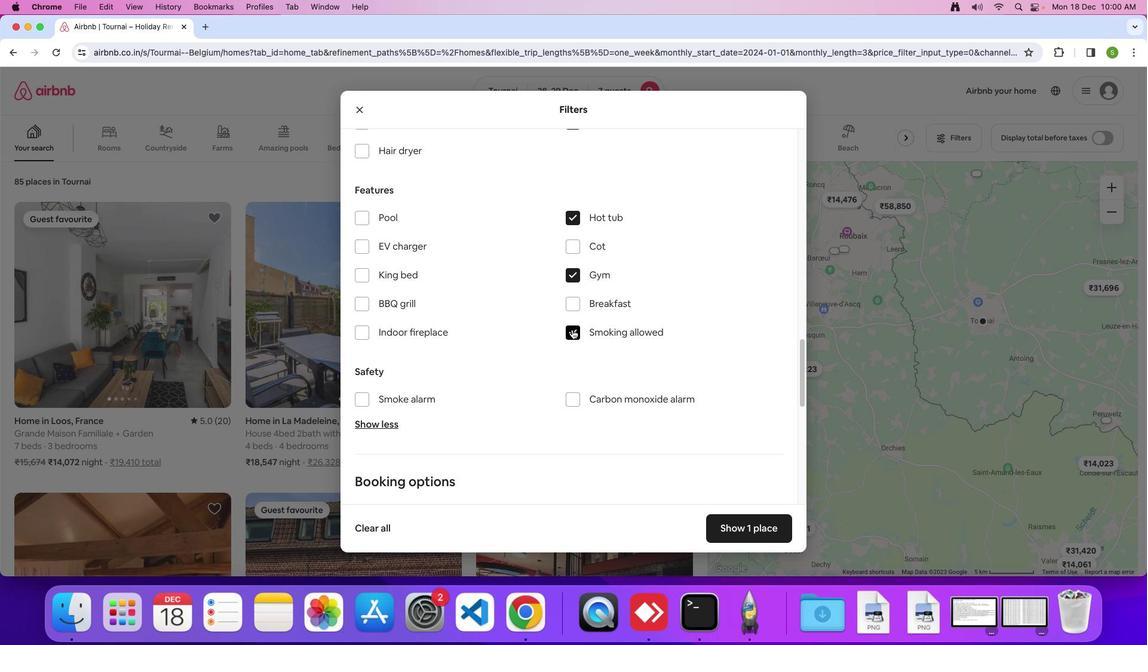 
Action: Mouse moved to (497, 208)
Screenshot: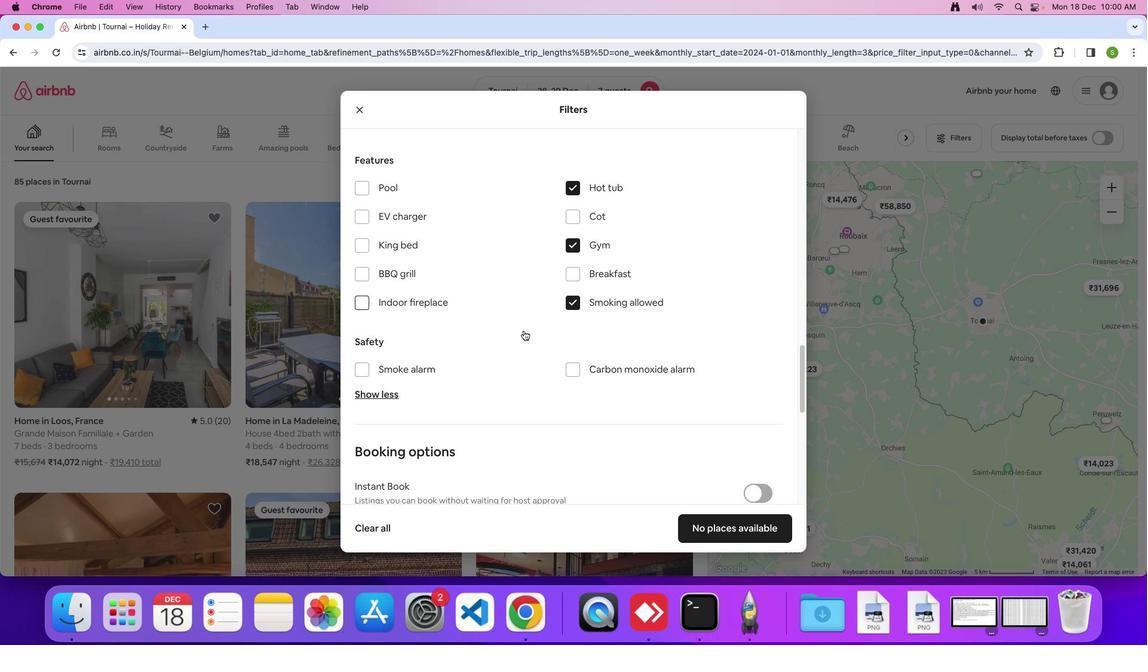 
Action: Mouse pressed left at (497, 208)
Screenshot: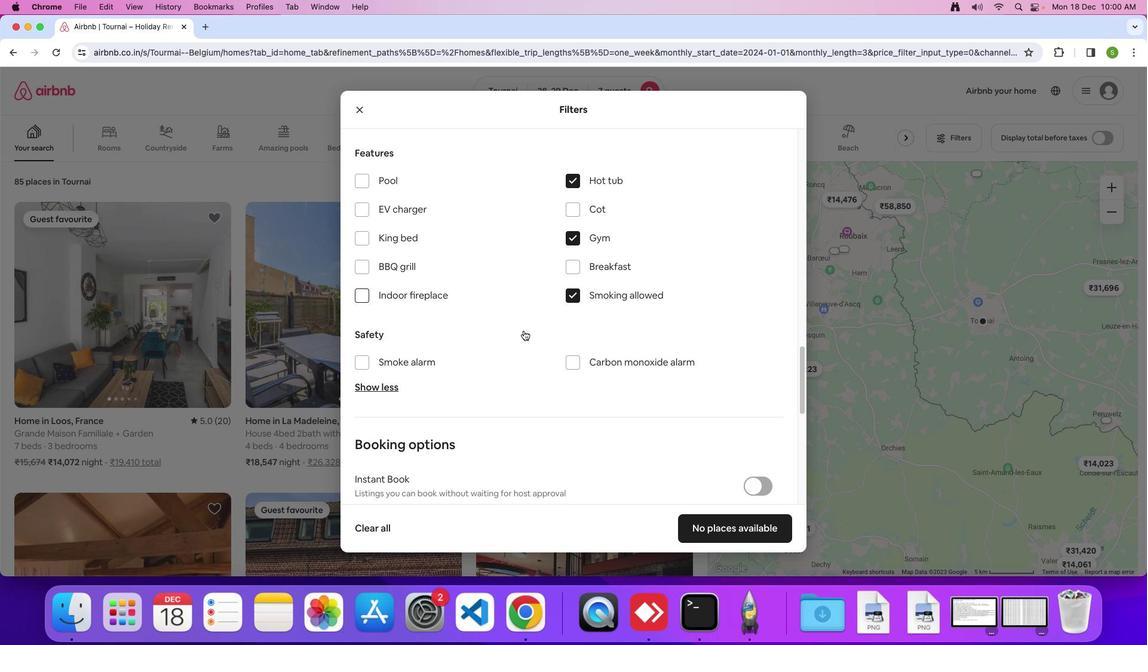 
Action: Mouse moved to (430, 209)
Screenshot: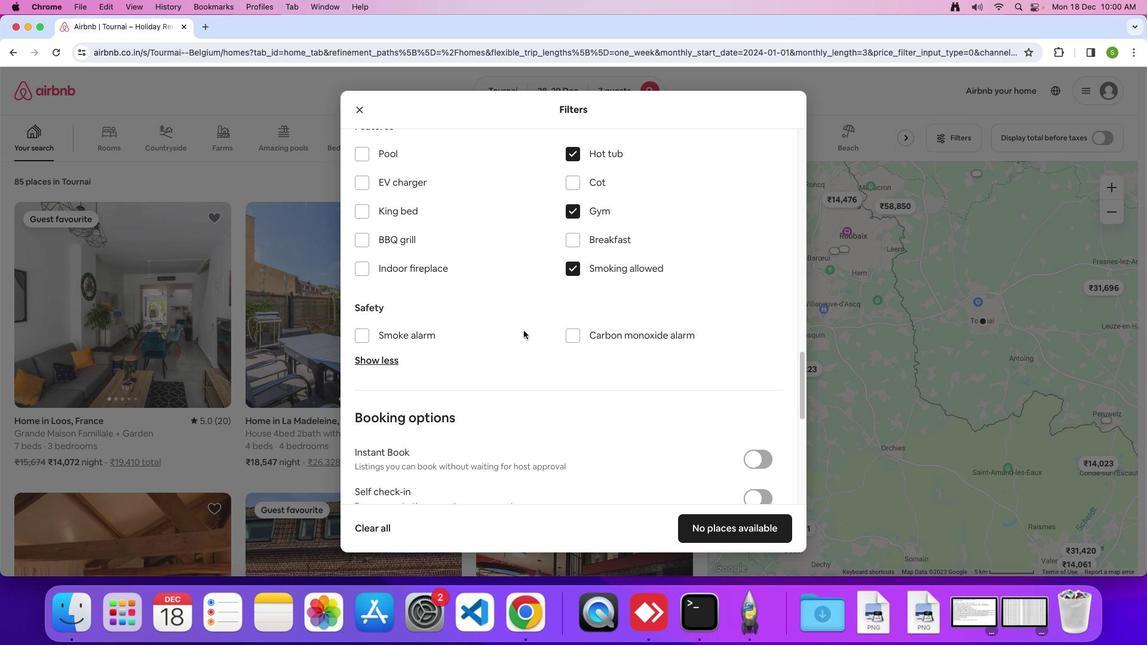 
Action: Mouse scrolled (430, 209) with delta (-282, 127)
Screenshot: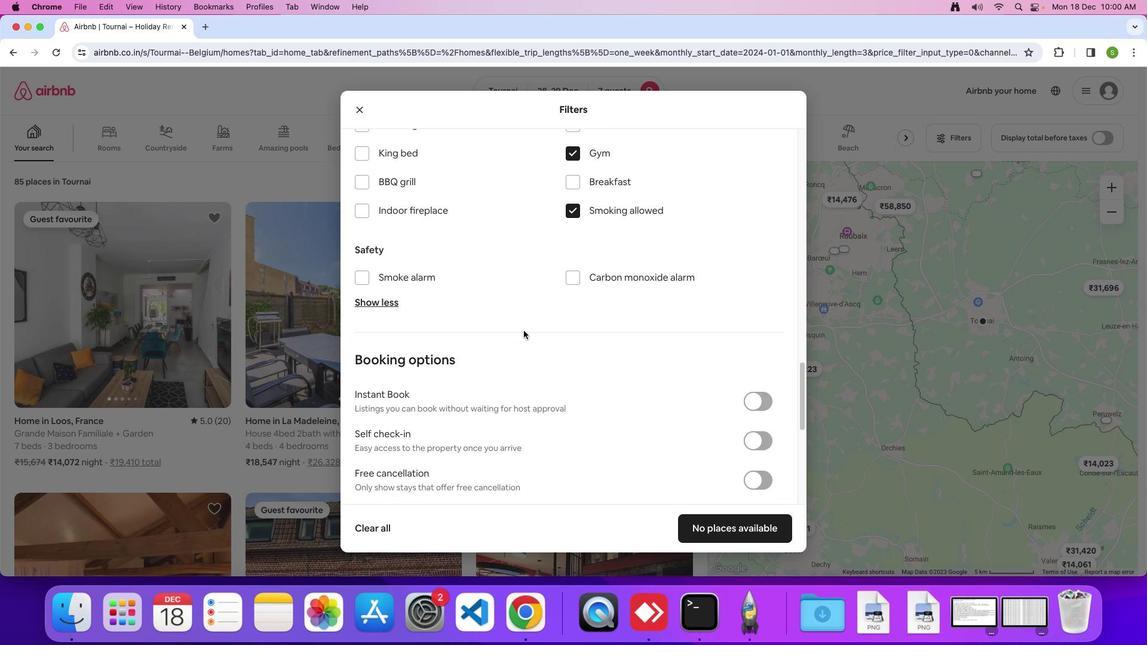 
Action: Mouse scrolled (430, 209) with delta (-282, 127)
Screenshot: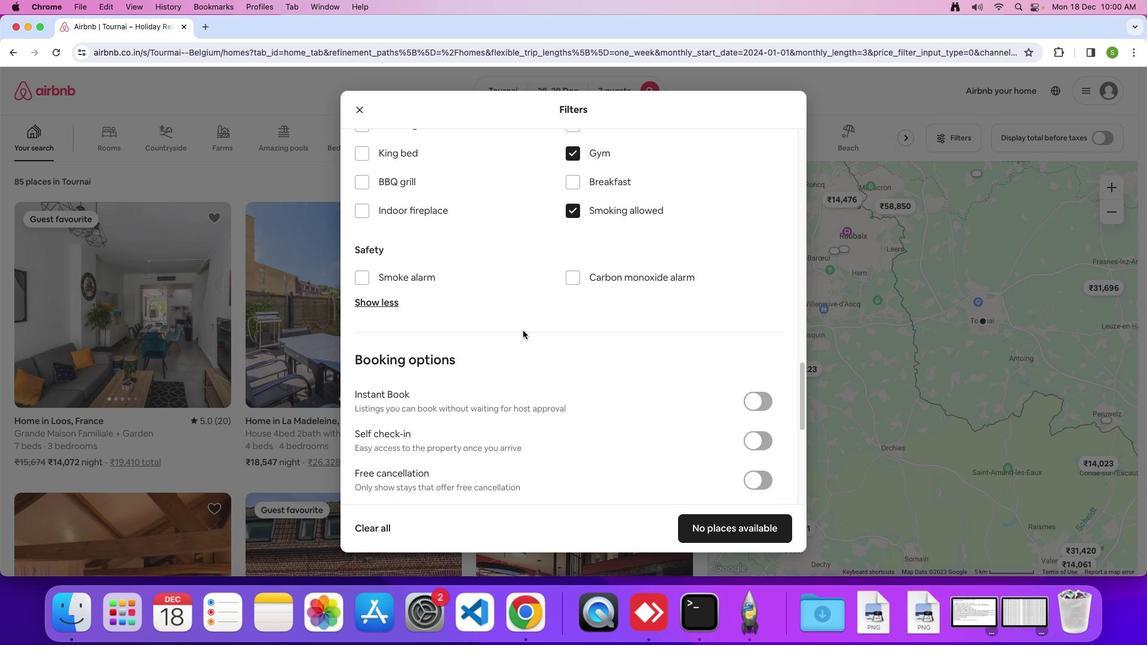 
Action: Mouse scrolled (430, 209) with delta (-282, 127)
Screenshot: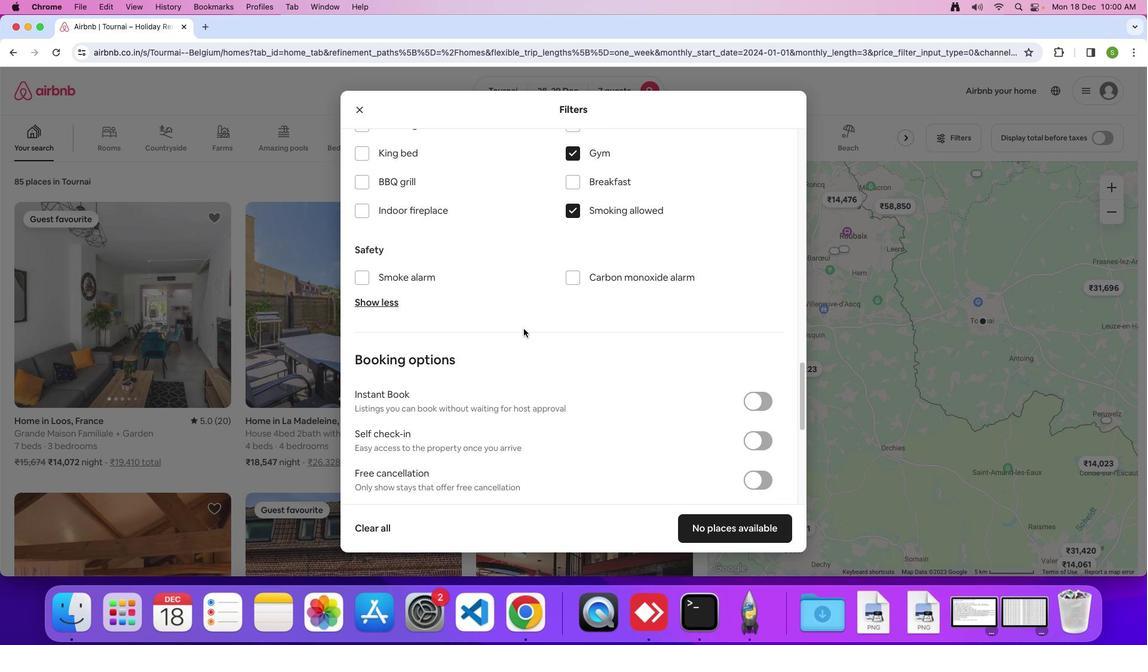 
Action: Mouse scrolled (430, 209) with delta (-282, 127)
Screenshot: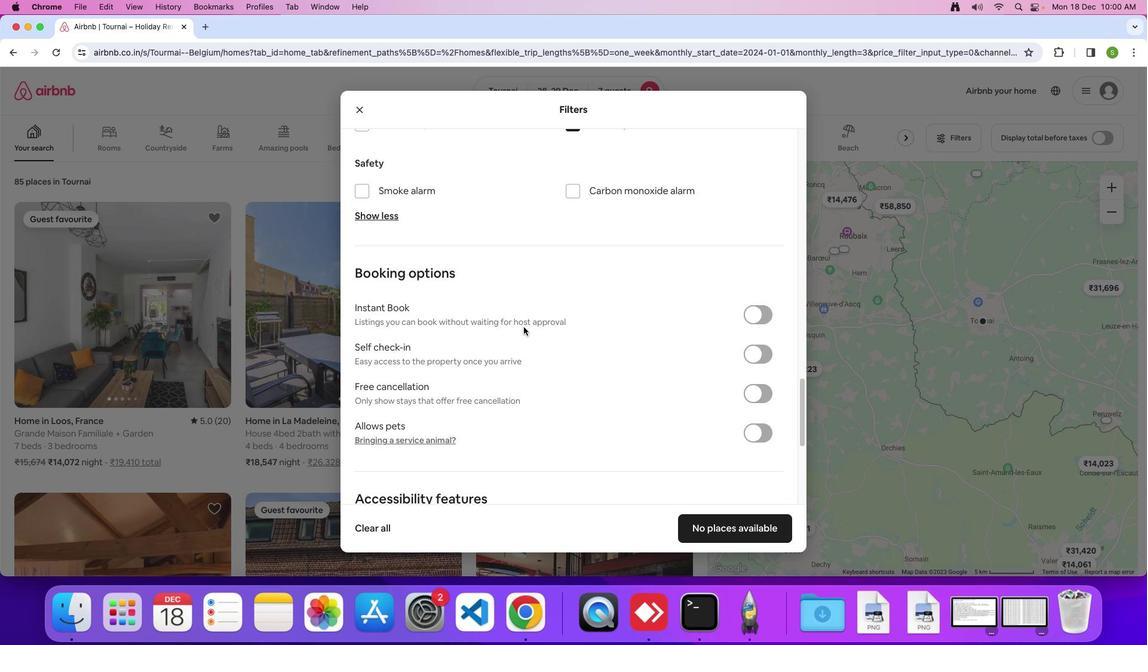 
Action: Mouse scrolled (430, 209) with delta (-282, 127)
Screenshot: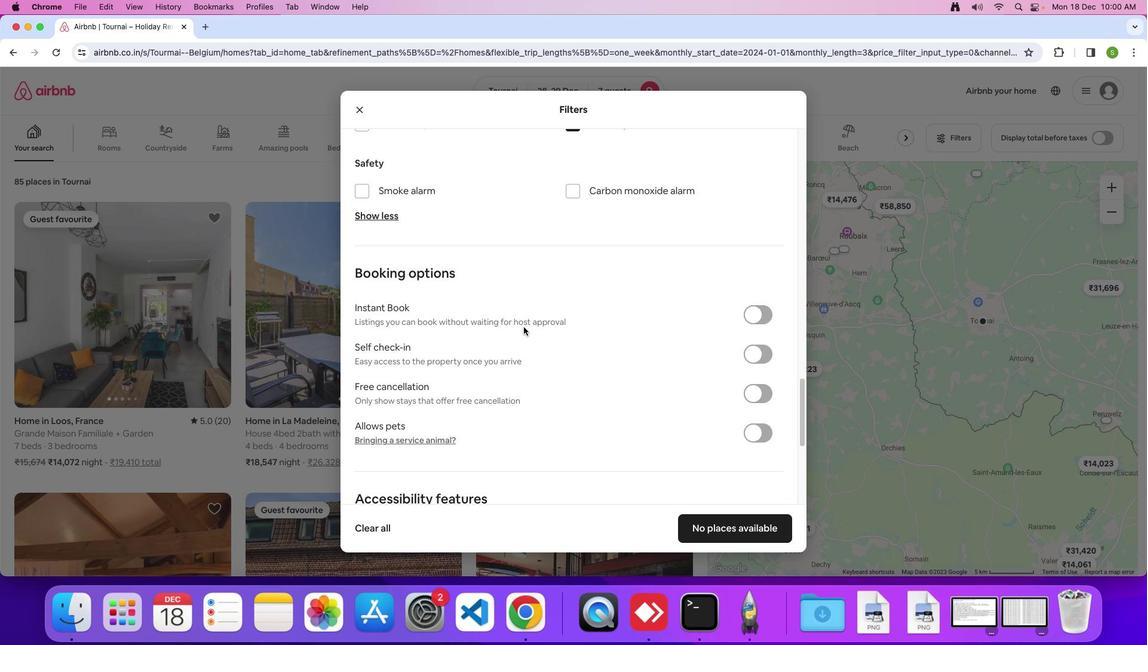 
Action: Mouse scrolled (430, 209) with delta (-282, 127)
Screenshot: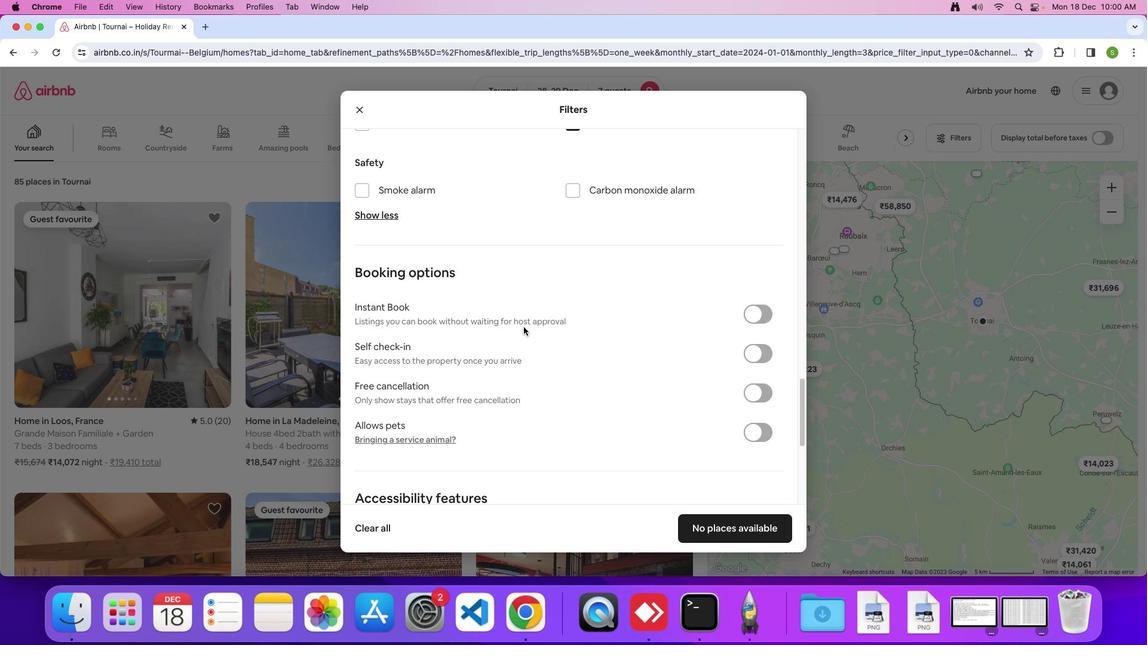 
Action: Mouse moved to (430, 208)
Screenshot: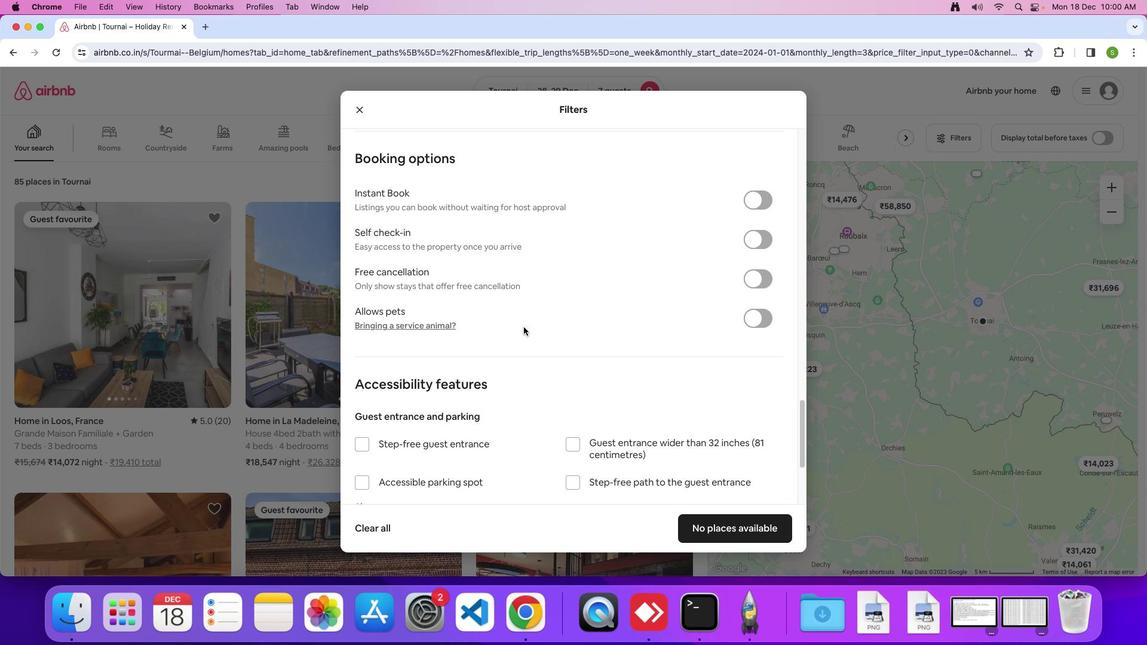 
Action: Mouse scrolled (430, 208) with delta (-282, 127)
Screenshot: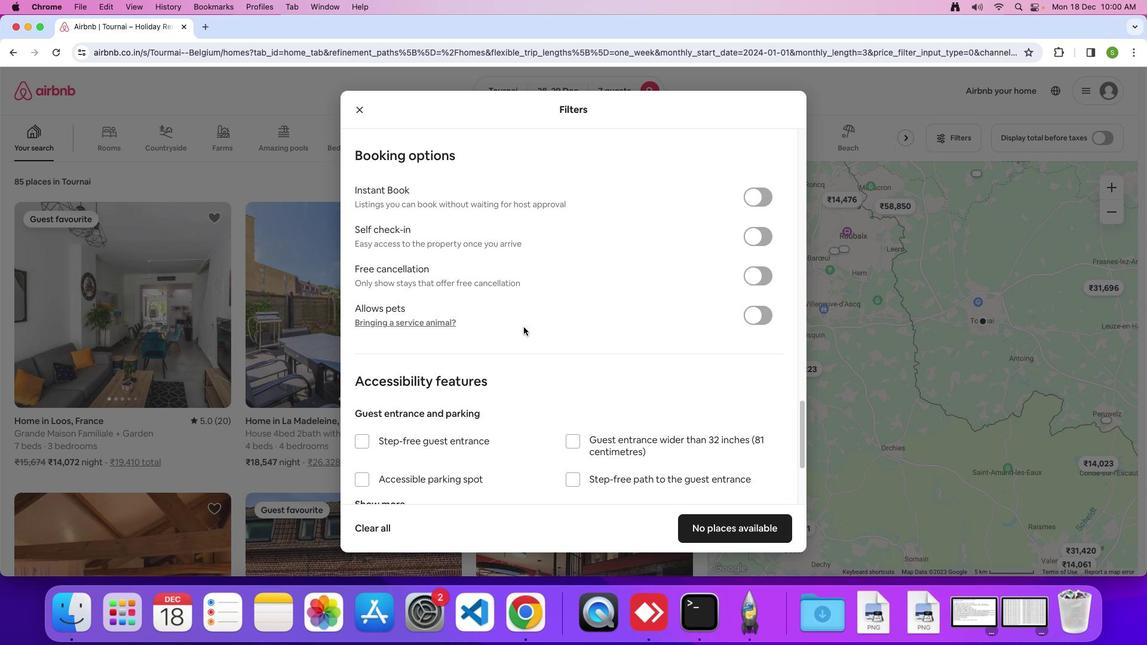
Action: Mouse moved to (430, 208)
Screenshot: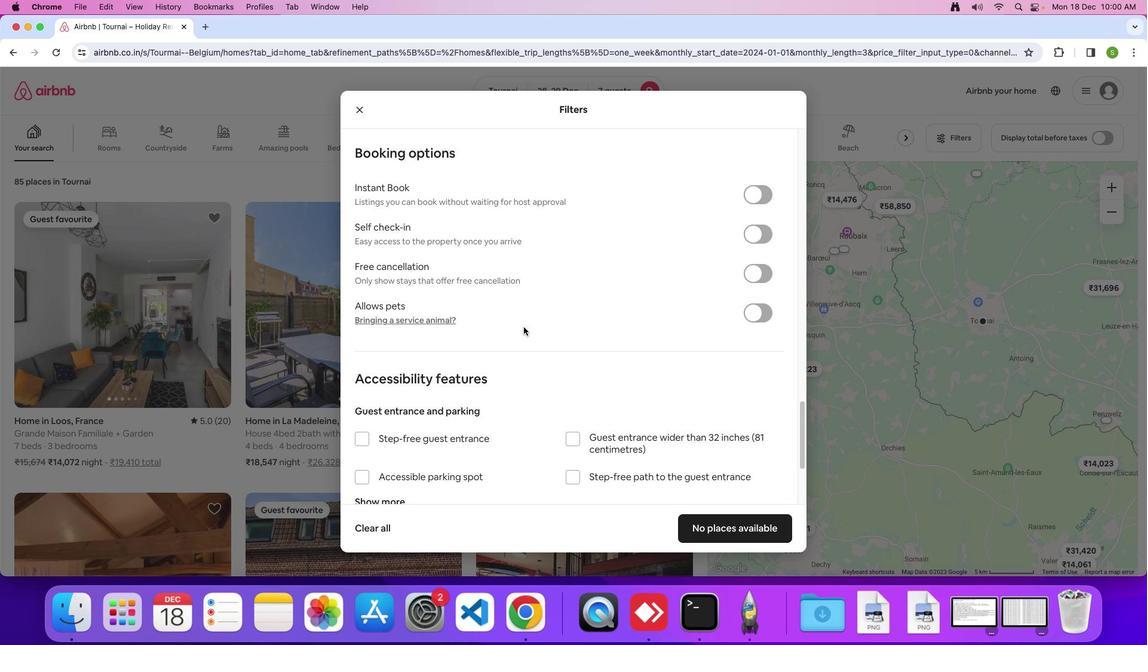 
Action: Mouse scrolled (430, 208) with delta (-282, 127)
Screenshot: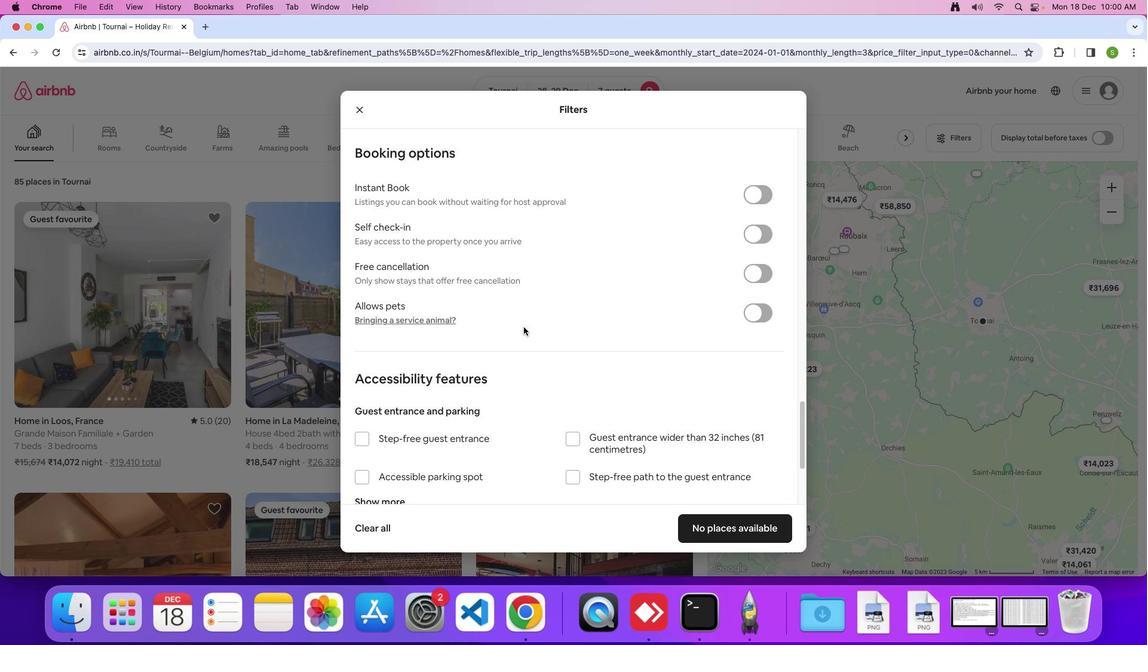 
Action: Mouse moved to (431, 208)
Screenshot: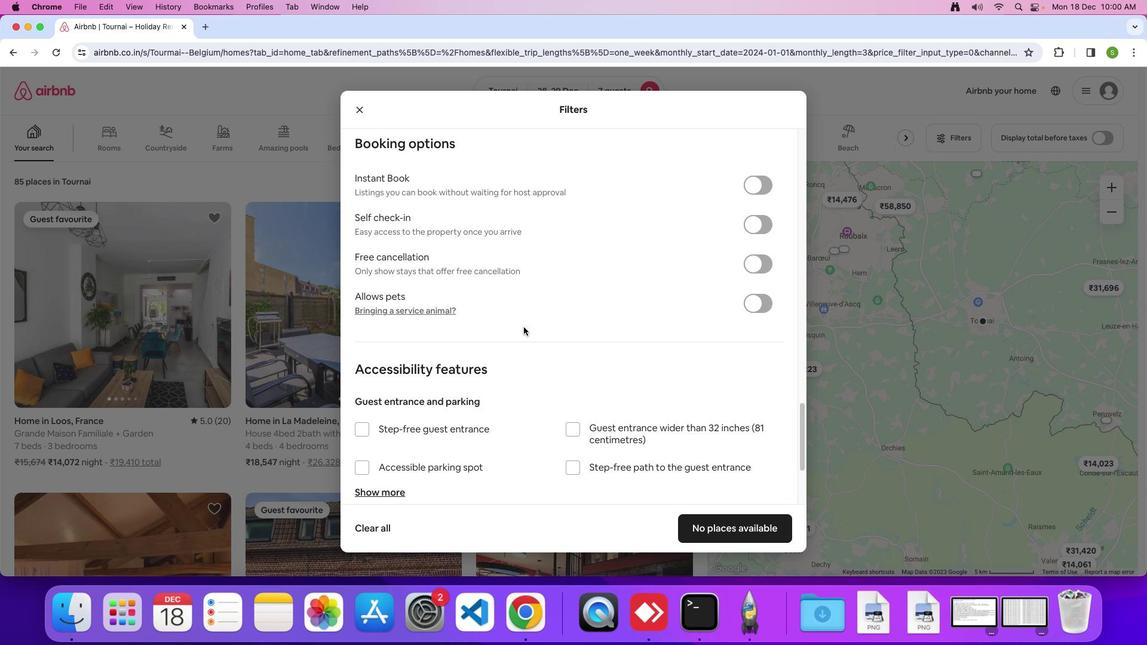 
Action: Mouse scrolled (431, 208) with delta (-282, 127)
Screenshot: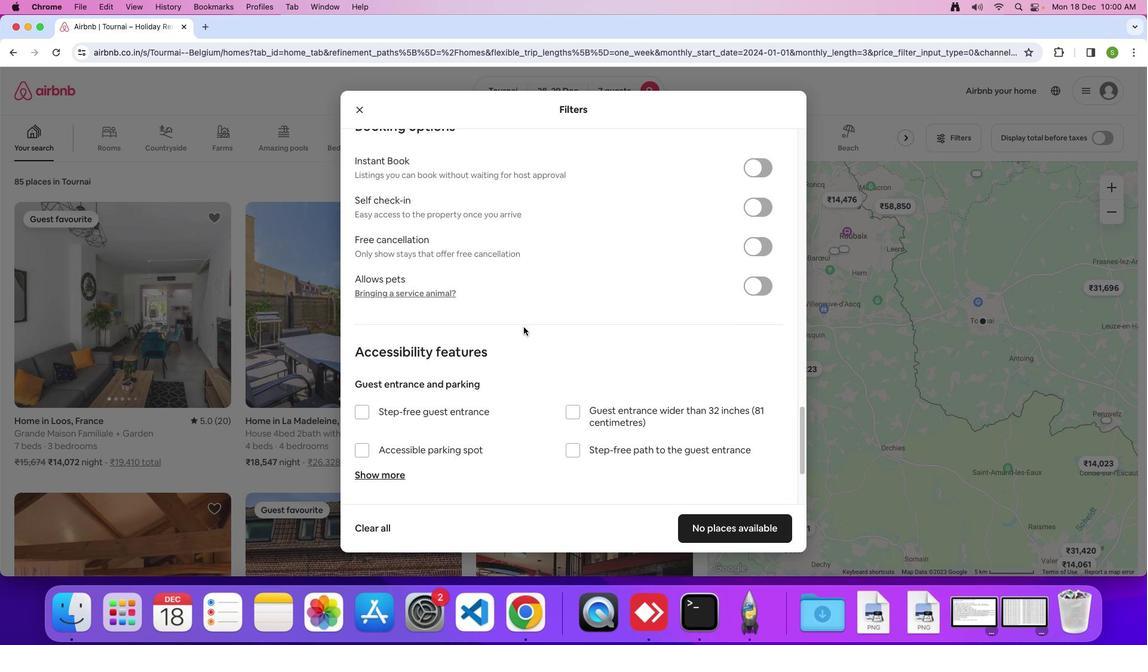 
Action: Mouse scrolled (431, 208) with delta (-282, 127)
Screenshot: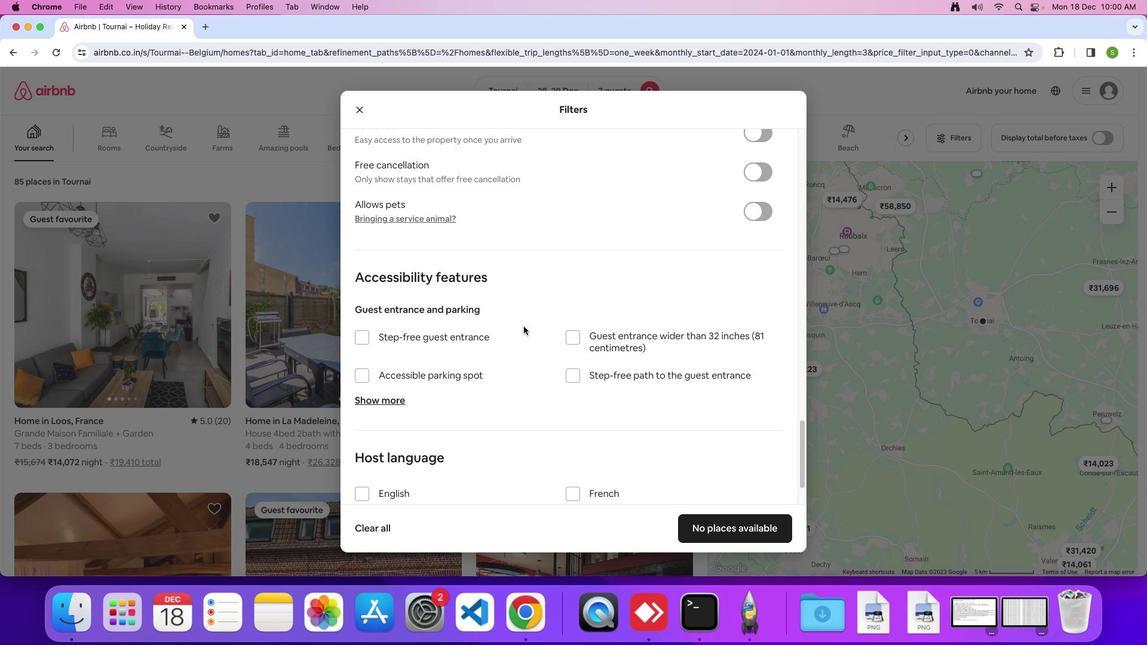 
Action: Mouse scrolled (431, 208) with delta (-282, 127)
Screenshot: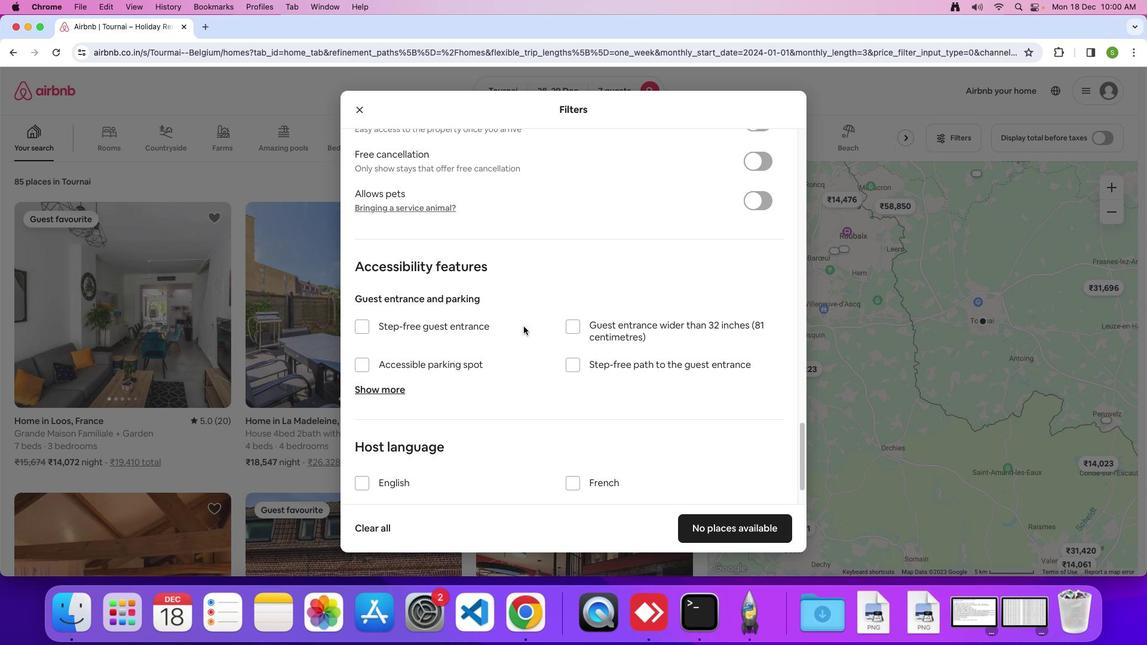 
Action: Mouse scrolled (431, 208) with delta (-282, 127)
Screenshot: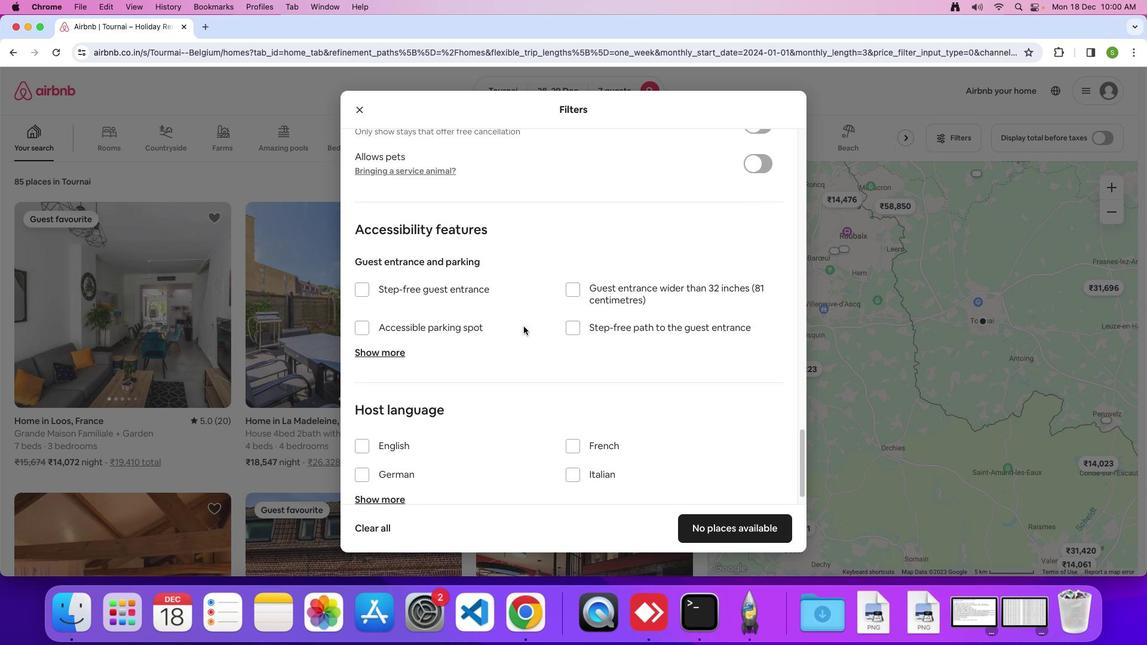 
Action: Mouse moved to (431, 207)
Screenshot: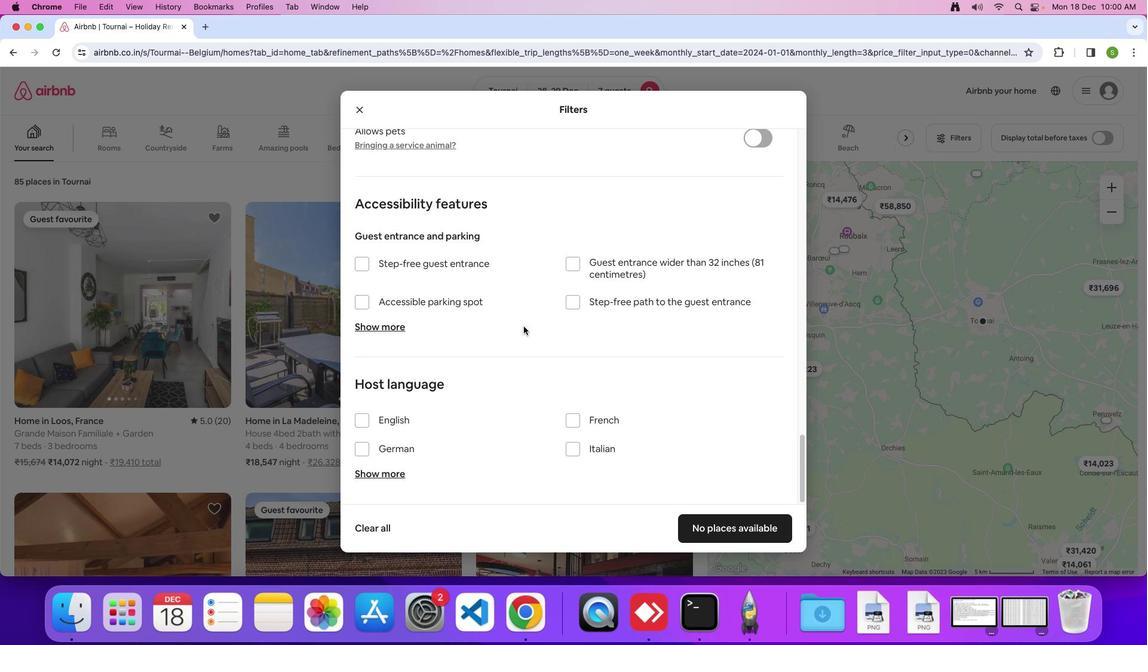 
Action: Mouse scrolled (431, 207) with delta (-282, 127)
Screenshot: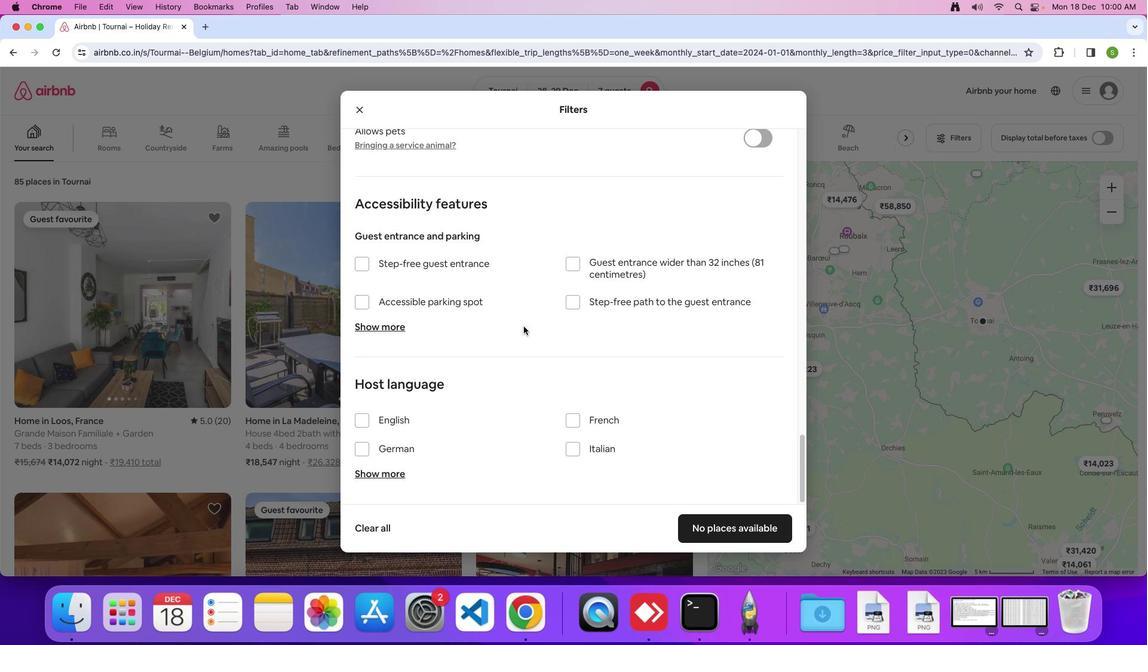 
Action: Mouse scrolled (431, 207) with delta (-282, 127)
Screenshot: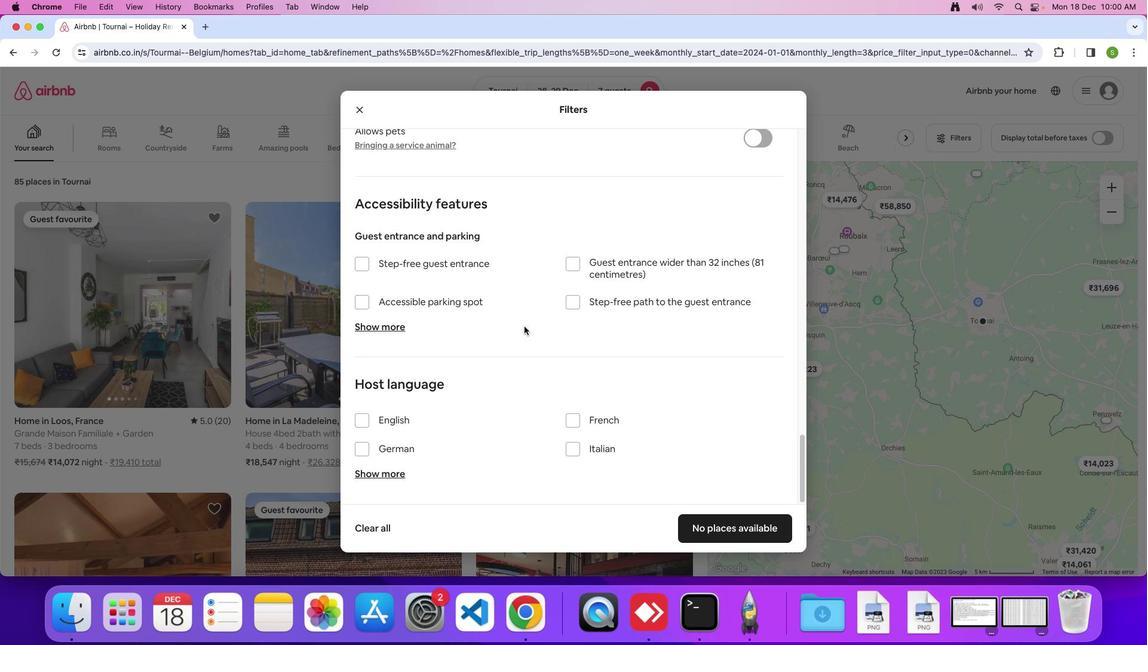 
Action: Mouse scrolled (431, 207) with delta (-282, 127)
Screenshot: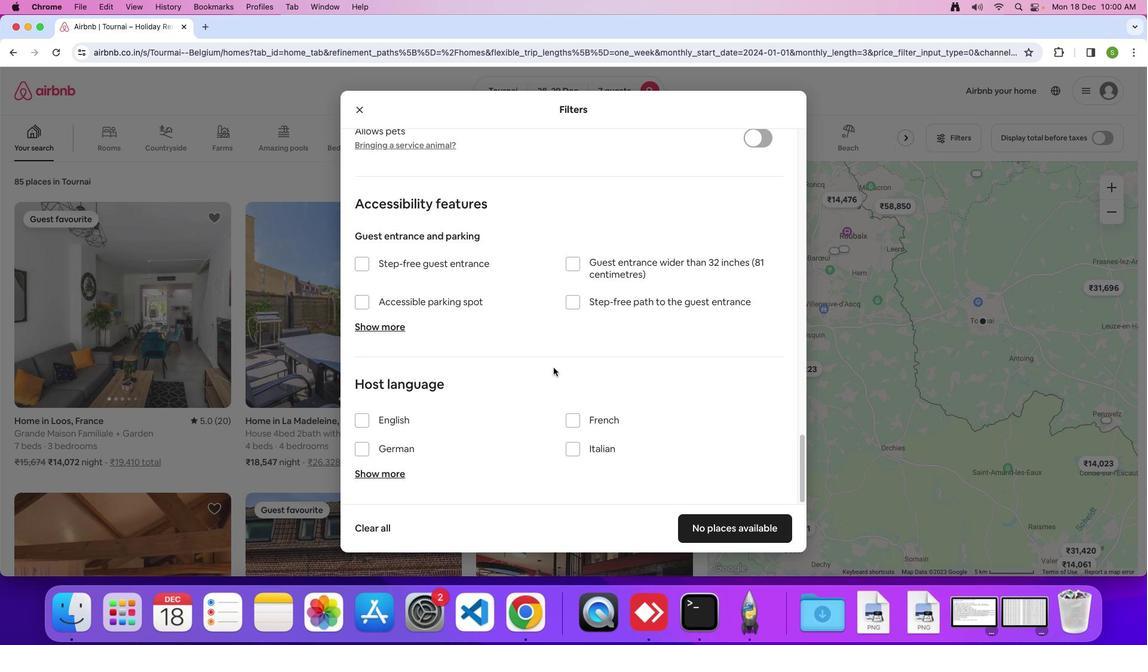 
Action: Mouse moved to (431, 207)
Screenshot: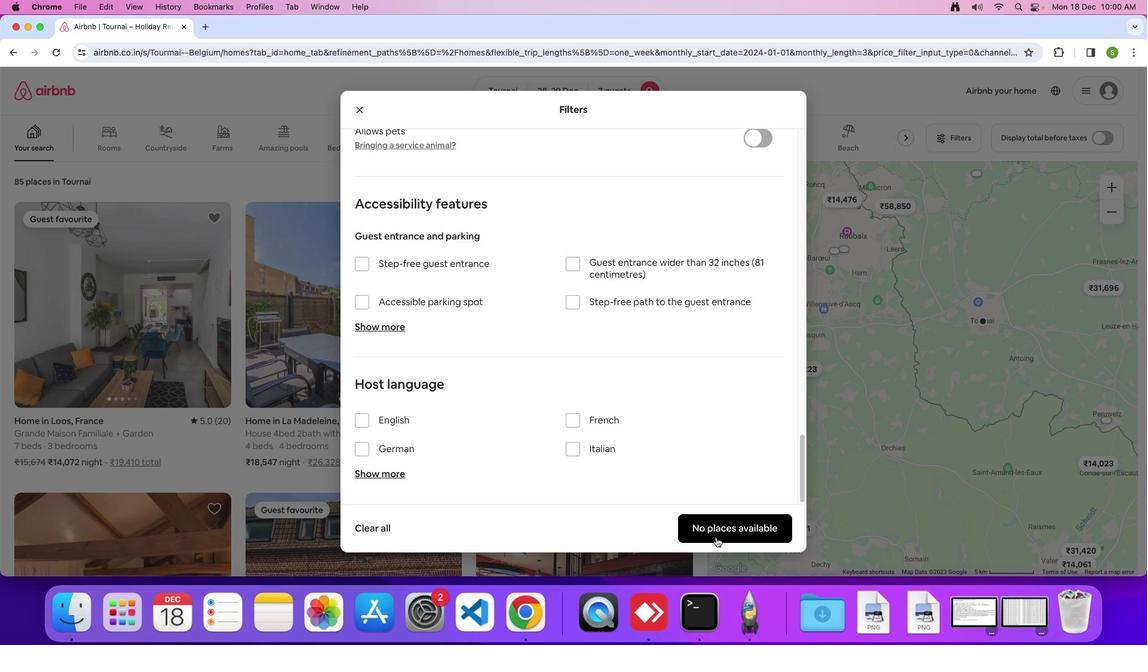 
Action: Mouse scrolled (431, 207) with delta (-282, 127)
Screenshot: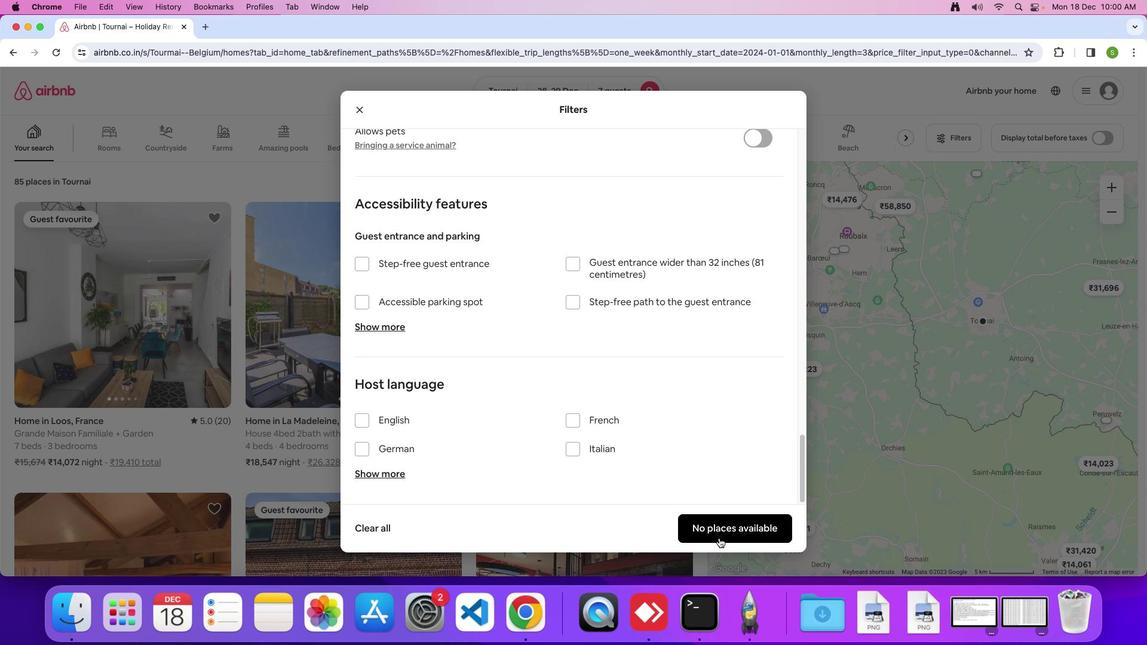 
Action: Mouse scrolled (431, 207) with delta (-282, 127)
Screenshot: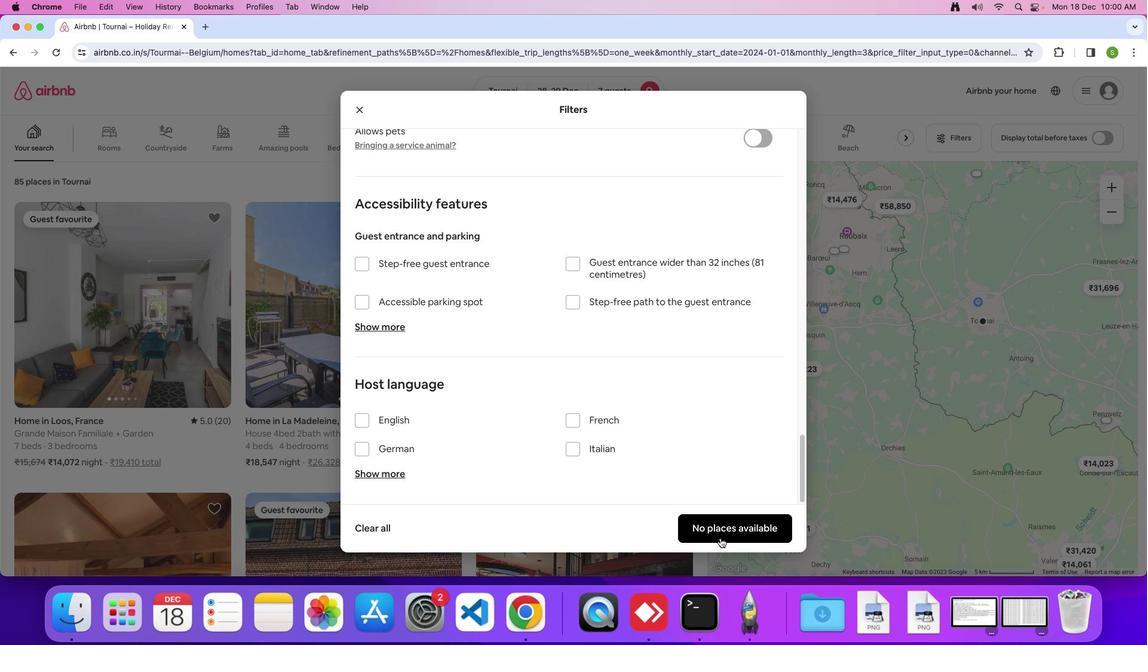 
Action: Mouse scrolled (431, 207) with delta (-282, 127)
Screenshot: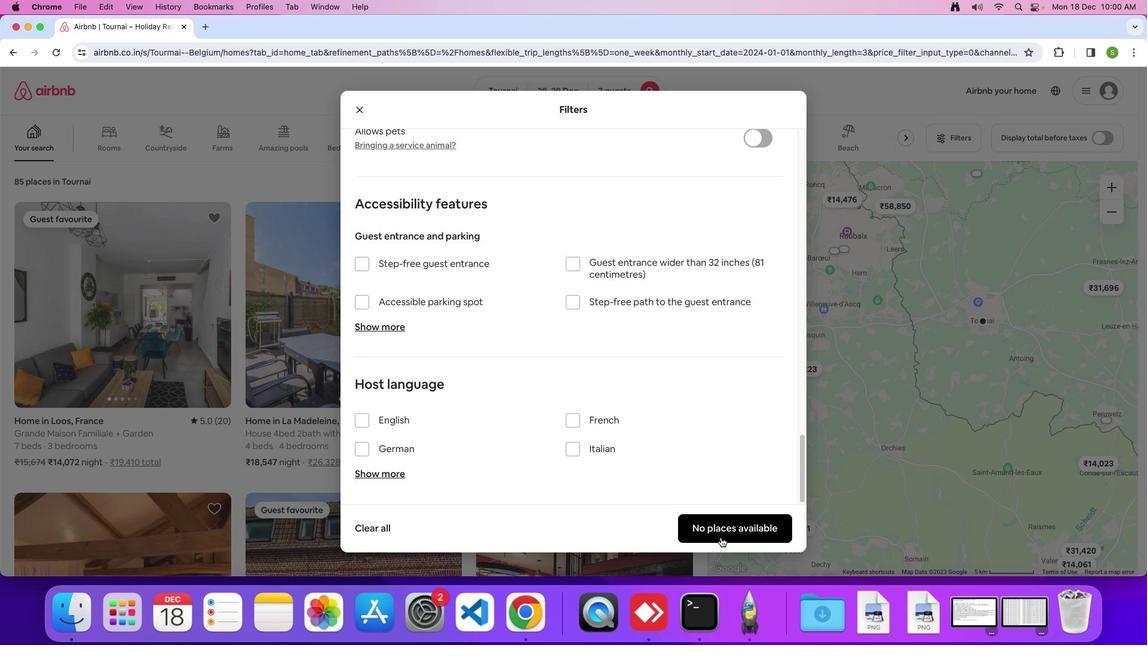 
Action: Mouse scrolled (431, 207) with delta (-282, 127)
Screenshot: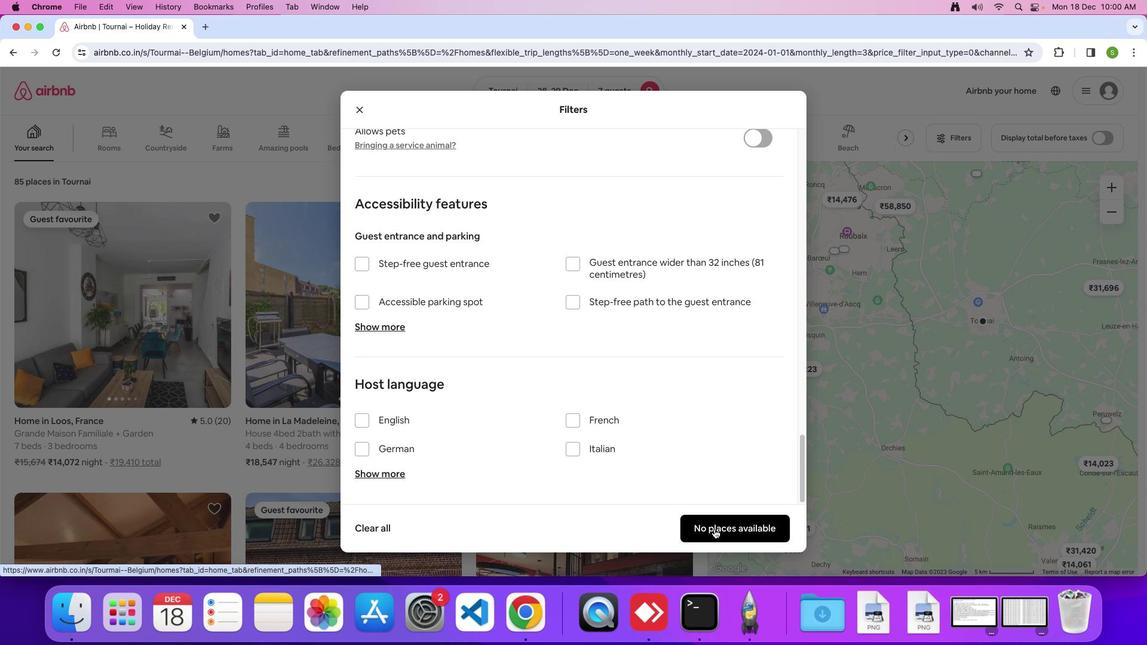 
Action: Mouse scrolled (431, 207) with delta (-282, 127)
Screenshot: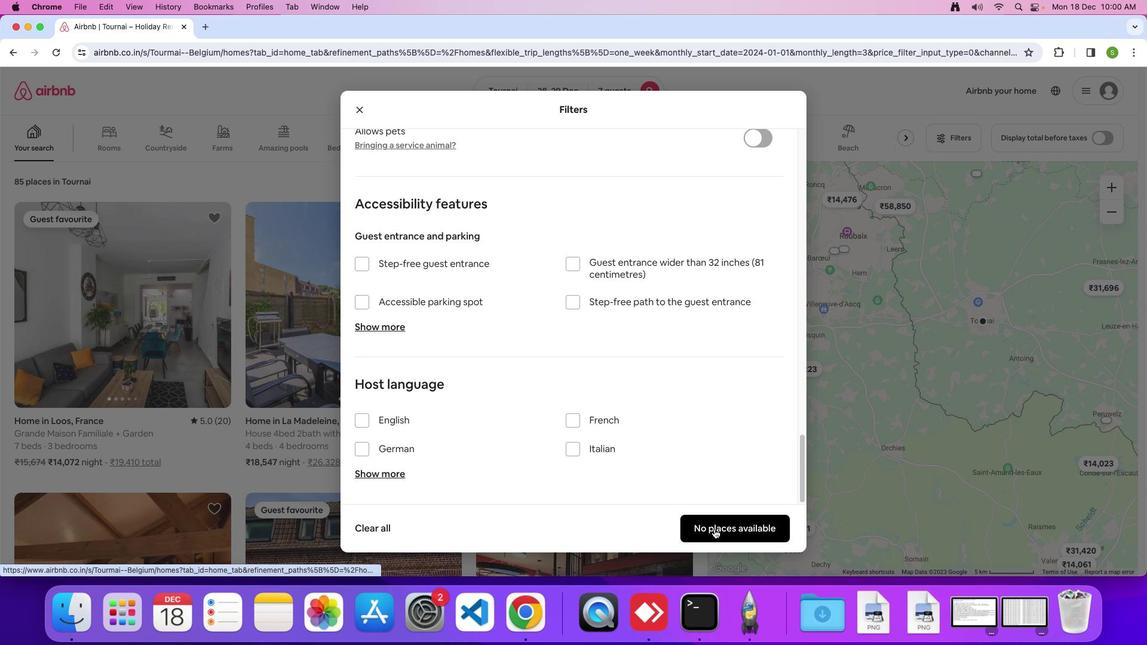 
Action: Mouse scrolled (431, 207) with delta (-282, 127)
Screenshot: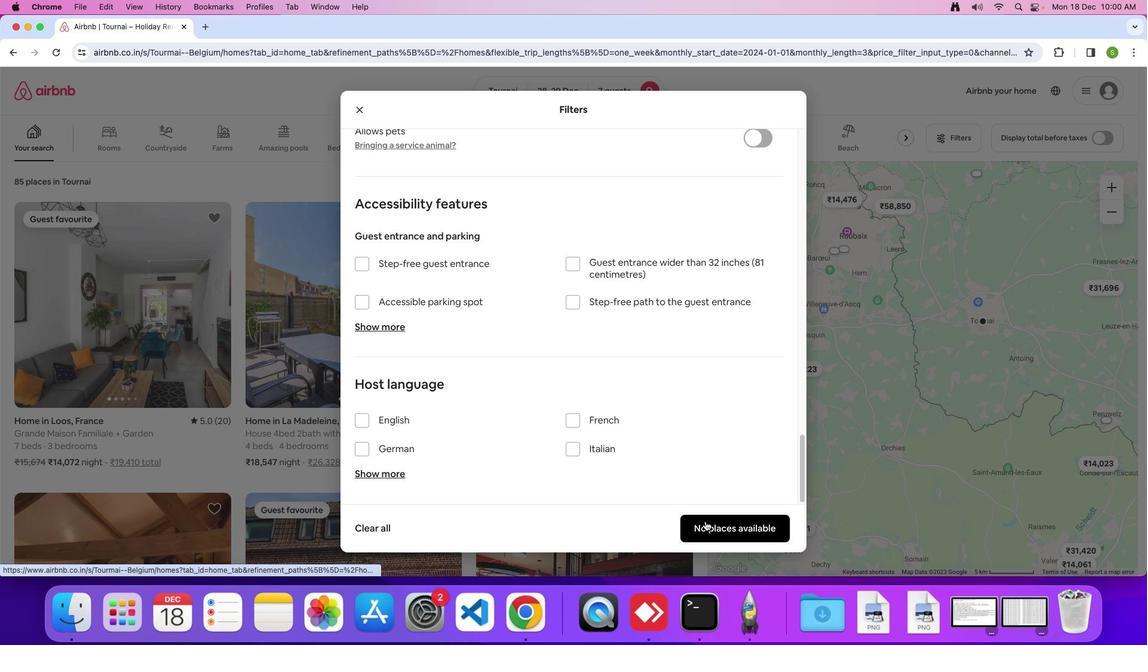 
Action: Mouse moved to (699, 259)
Screenshot: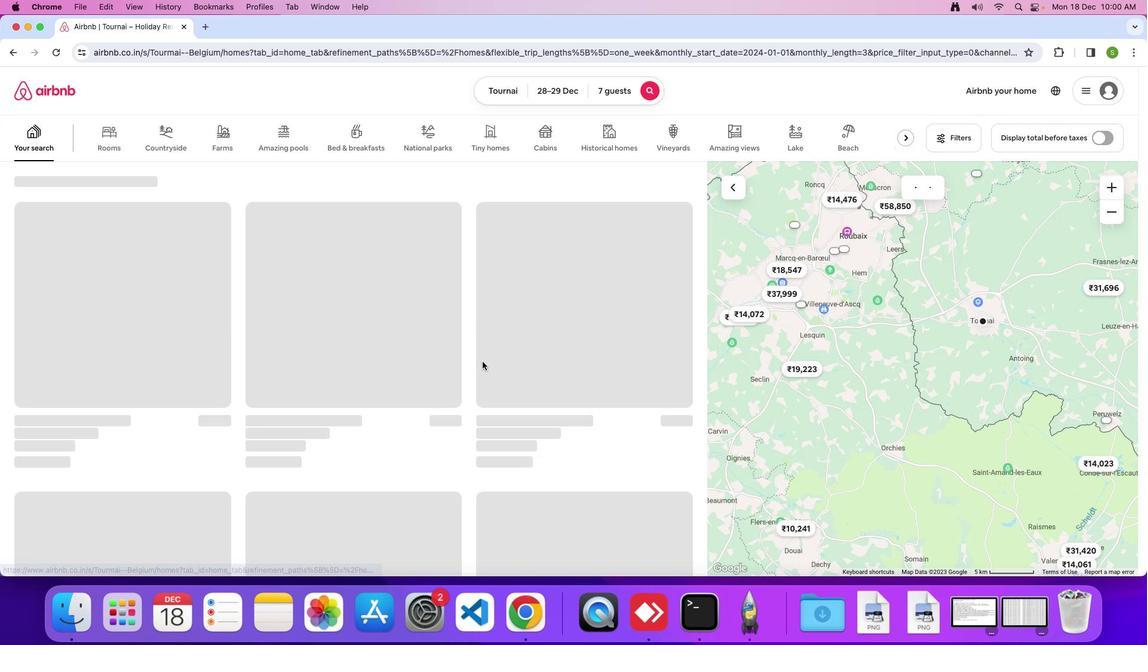 
Action: Mouse pressed left at (699, 259)
Screenshot: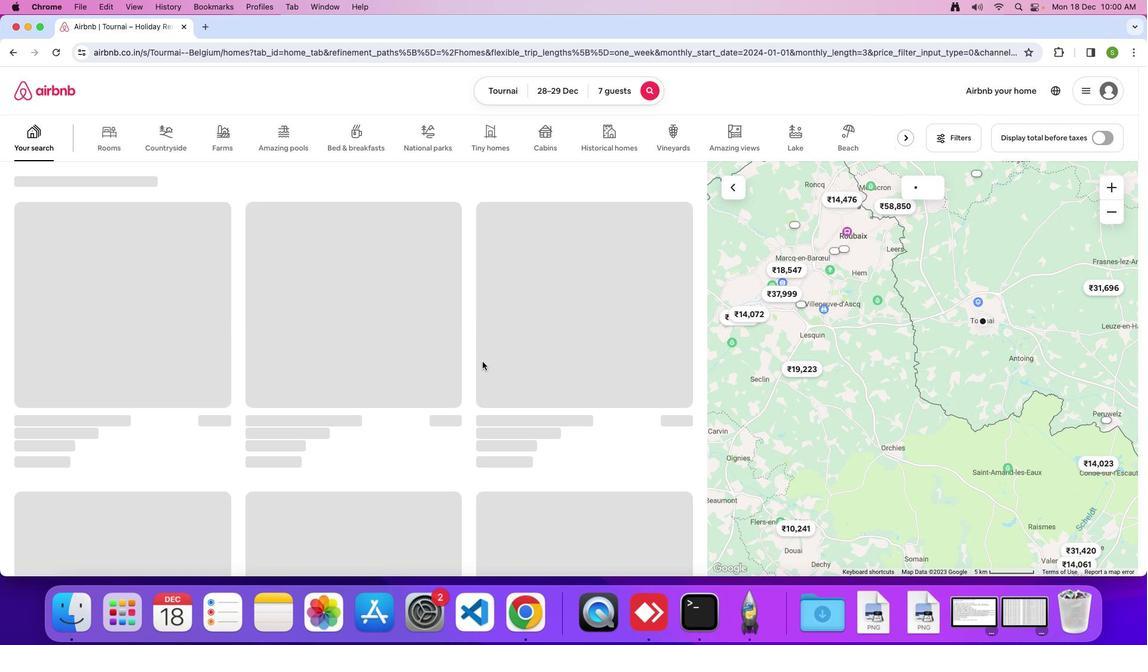 
Action: Mouse moved to (375, 216)
Screenshot: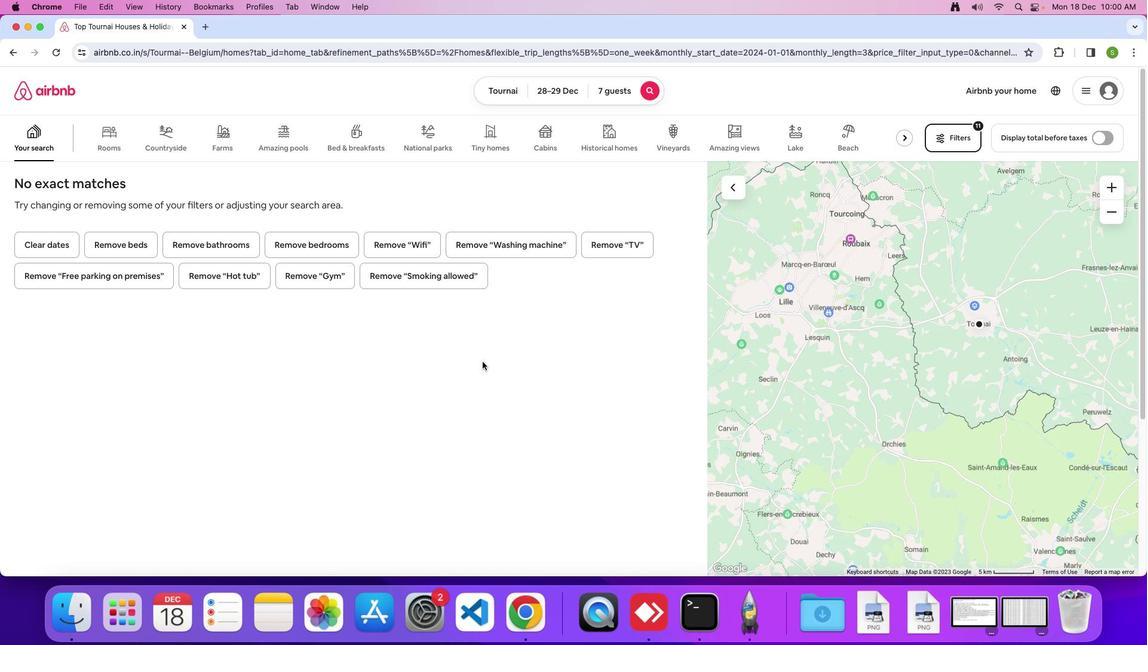 
